 Task: Add an event with the title Board Meeting, date '2023/12/30', time 7:00 AM to 9:00 AMand add a description: A board meeting is a formal gathering where the board of directors, executive team, and key stakeholders come together to discuss and make important decisions regarding the organization's strategic direction, governance, and overall performance. , put the event into Blue category . Add location for the event as: 789 Amstelstraat, Amsterdam, Netherlands, logged in from the account softage.1@softage.netand send the event invitation to softage.8@softage.net and softage.9@softage.net. Set a reminder for the event 2 day before
Action: Mouse moved to (112, 129)
Screenshot: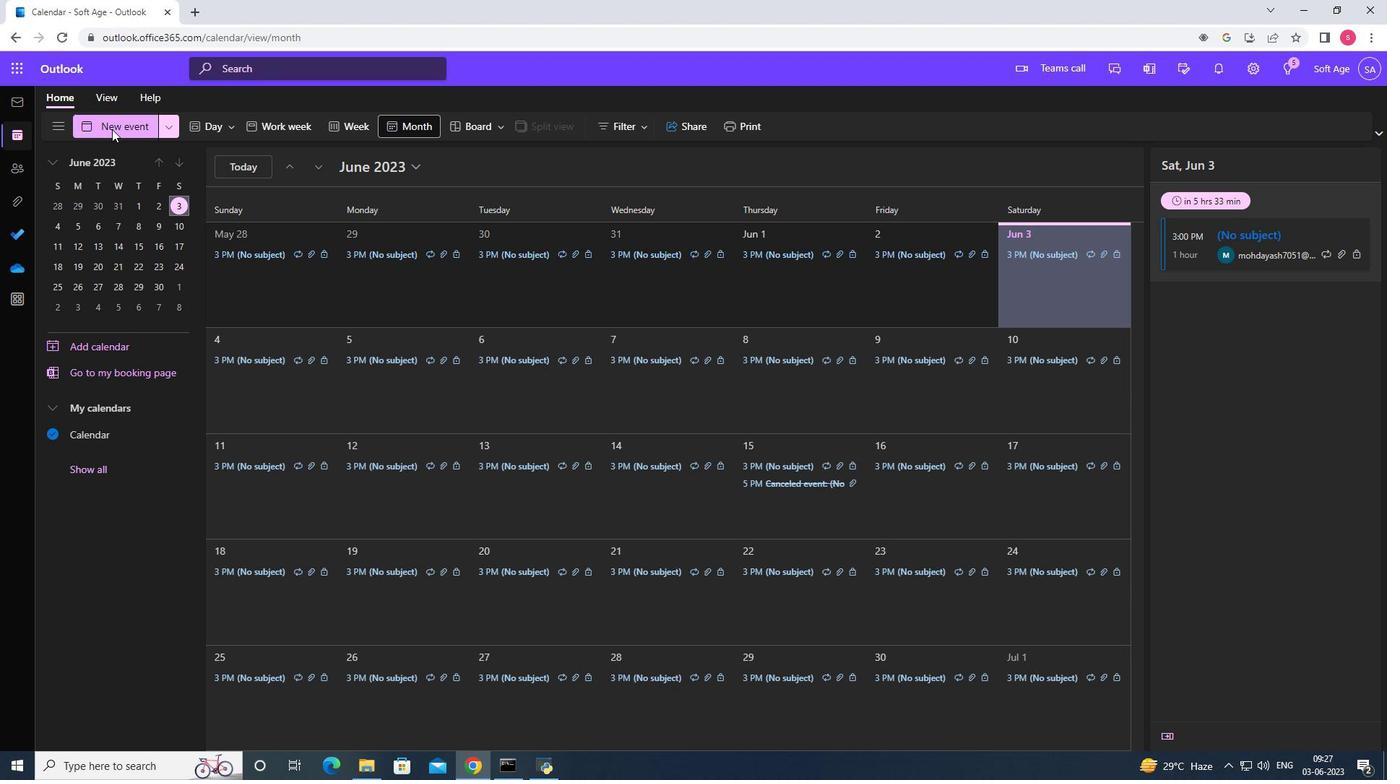 
Action: Mouse pressed left at (112, 129)
Screenshot: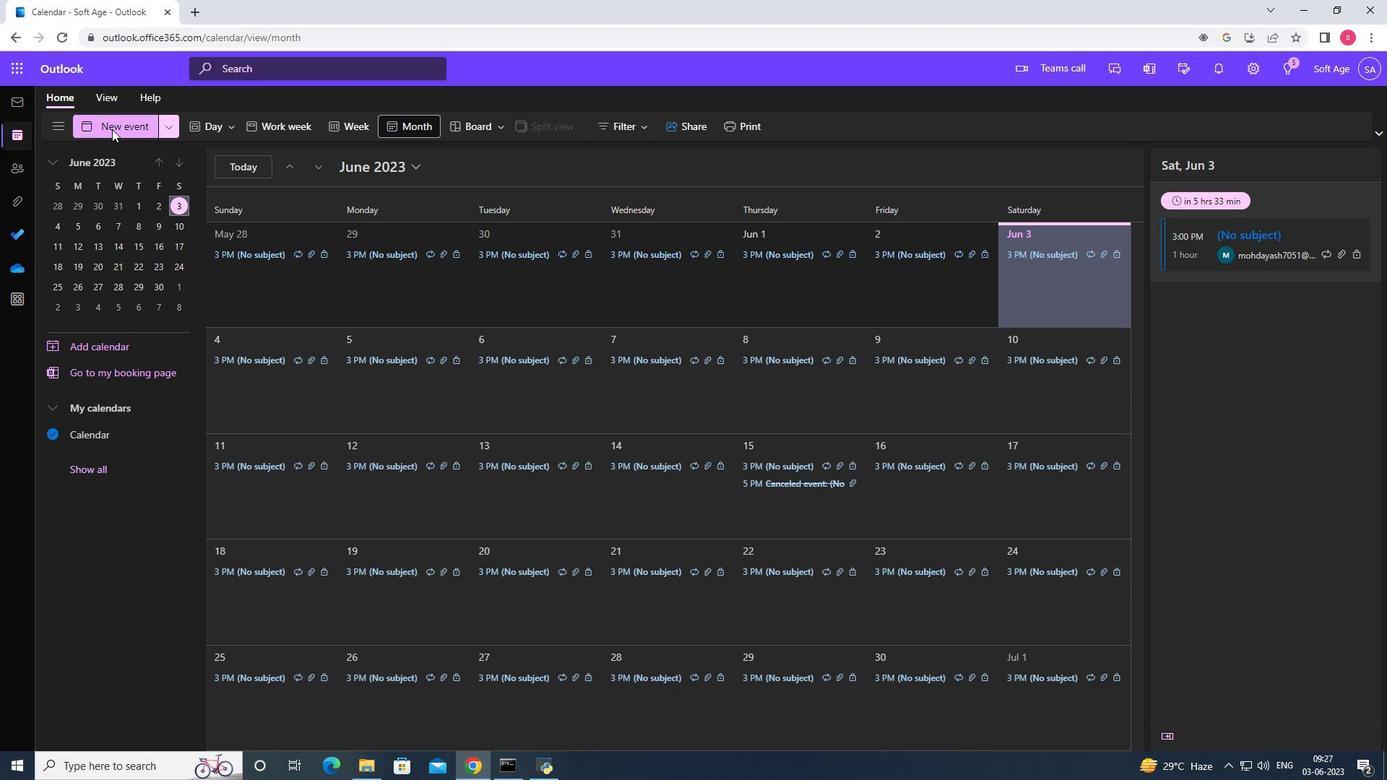 
Action: Mouse moved to (386, 221)
Screenshot: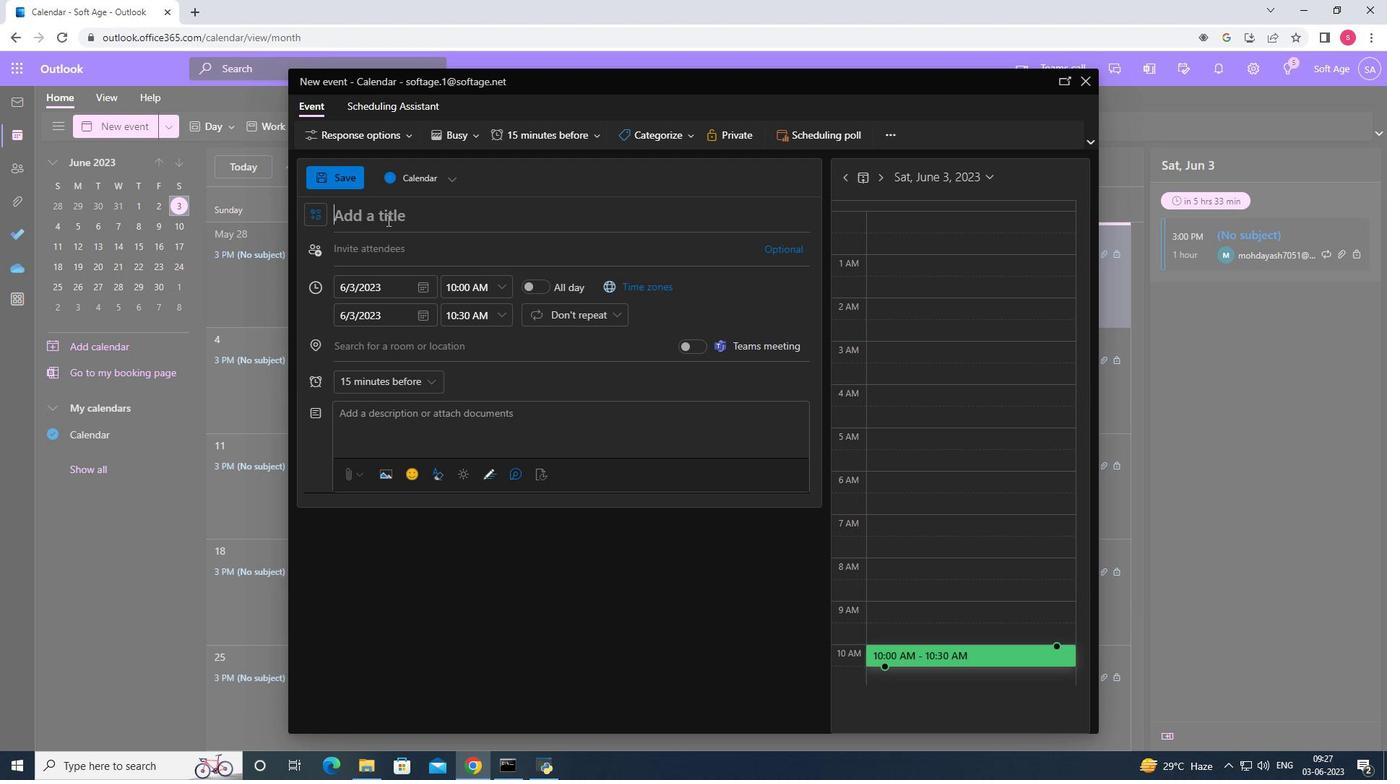 
Action: Key pressed <Key.shift>Board<Key.space><Key.shift>Meeting
Screenshot: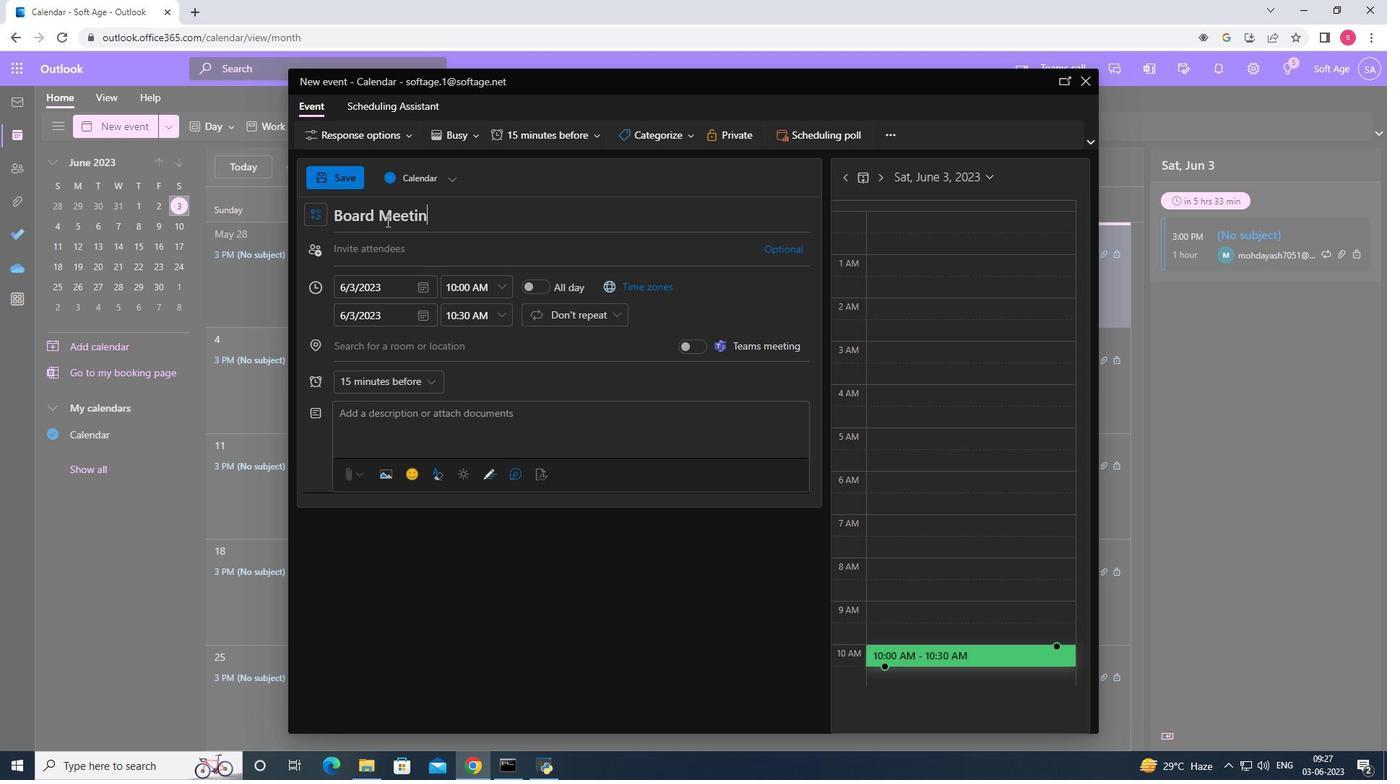 
Action: Mouse moved to (427, 286)
Screenshot: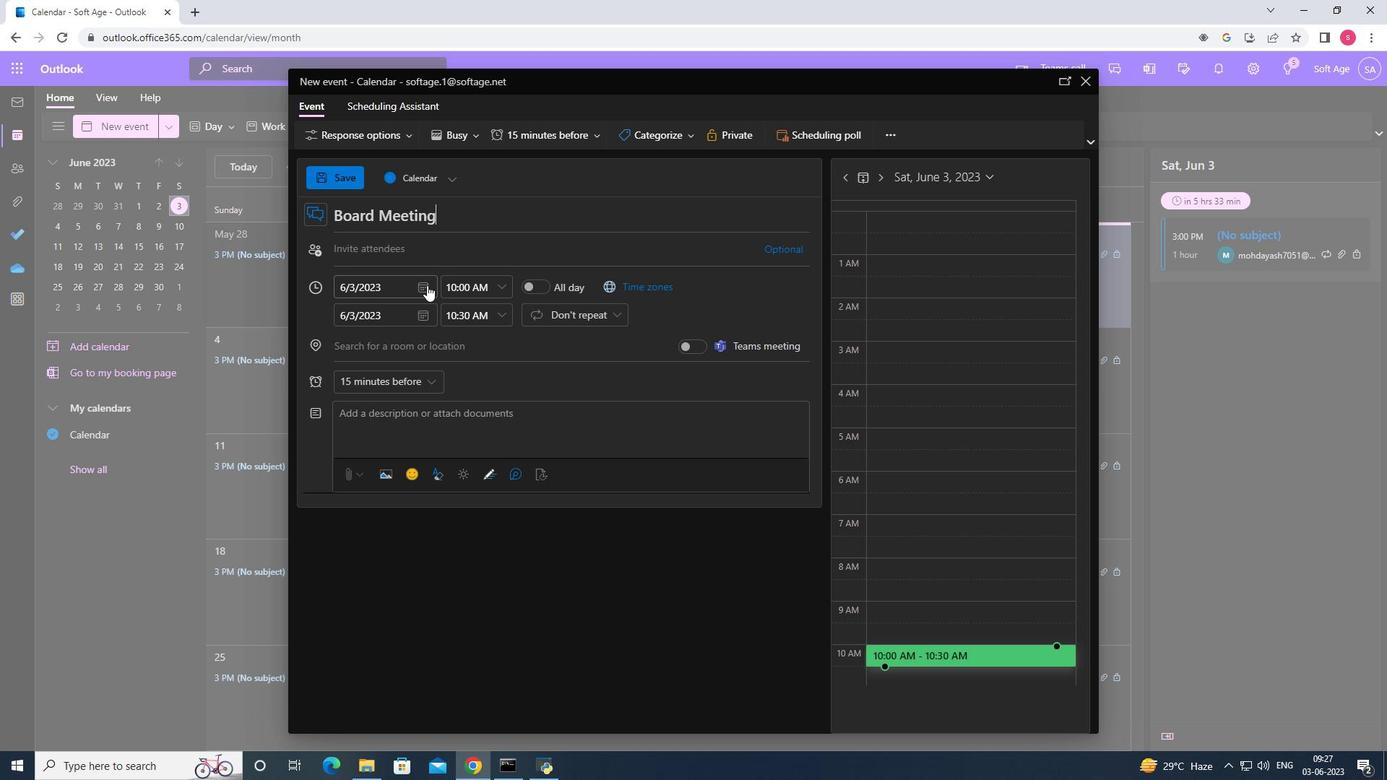 
Action: Mouse pressed left at (427, 286)
Screenshot: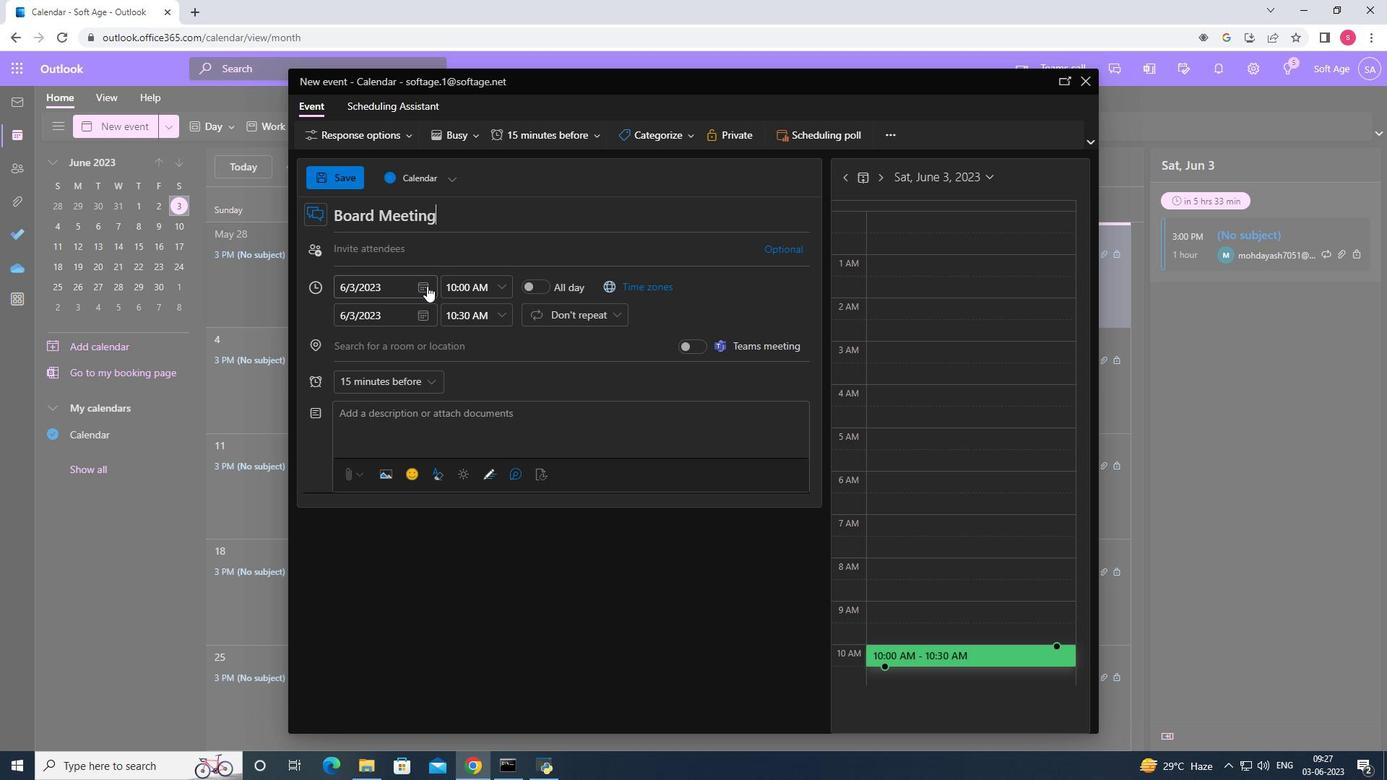 
Action: Mouse moved to (469, 320)
Screenshot: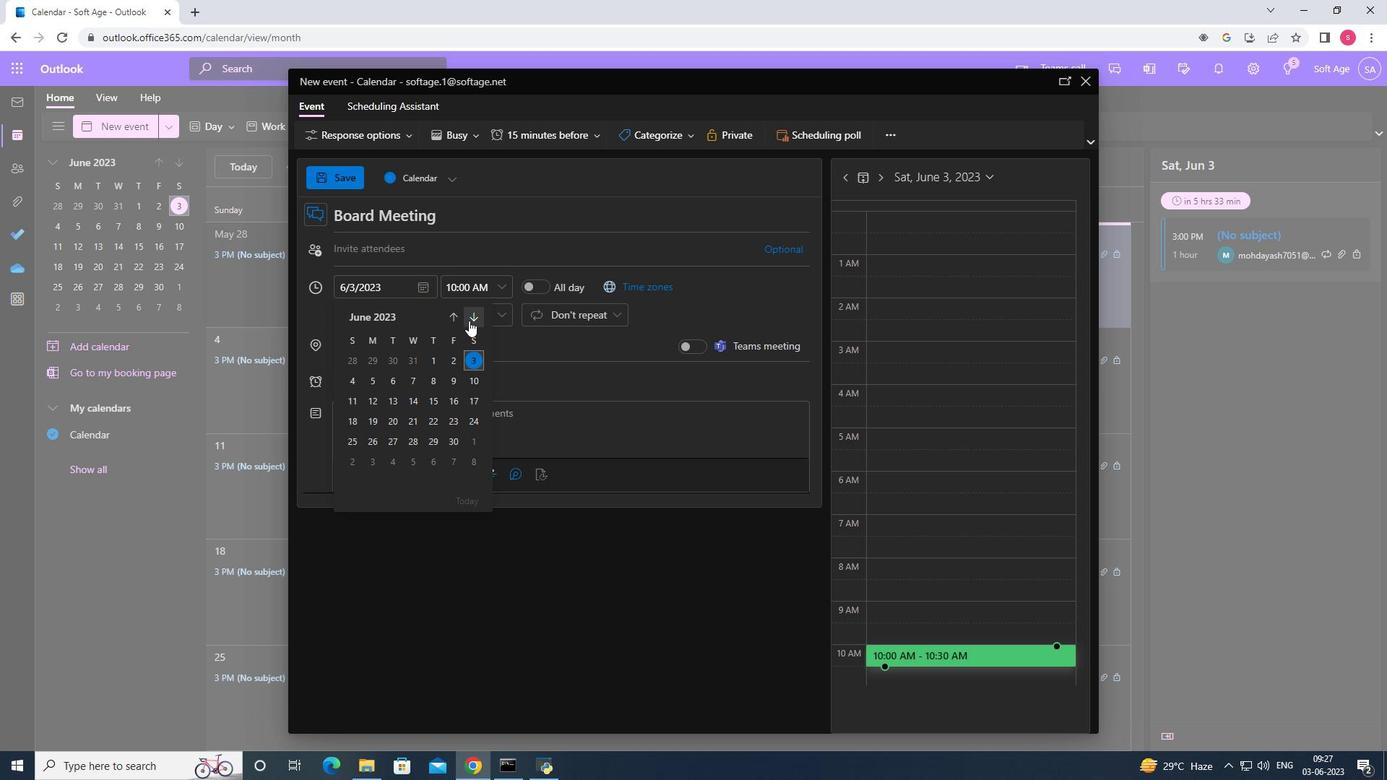 
Action: Mouse pressed left at (469, 320)
Screenshot: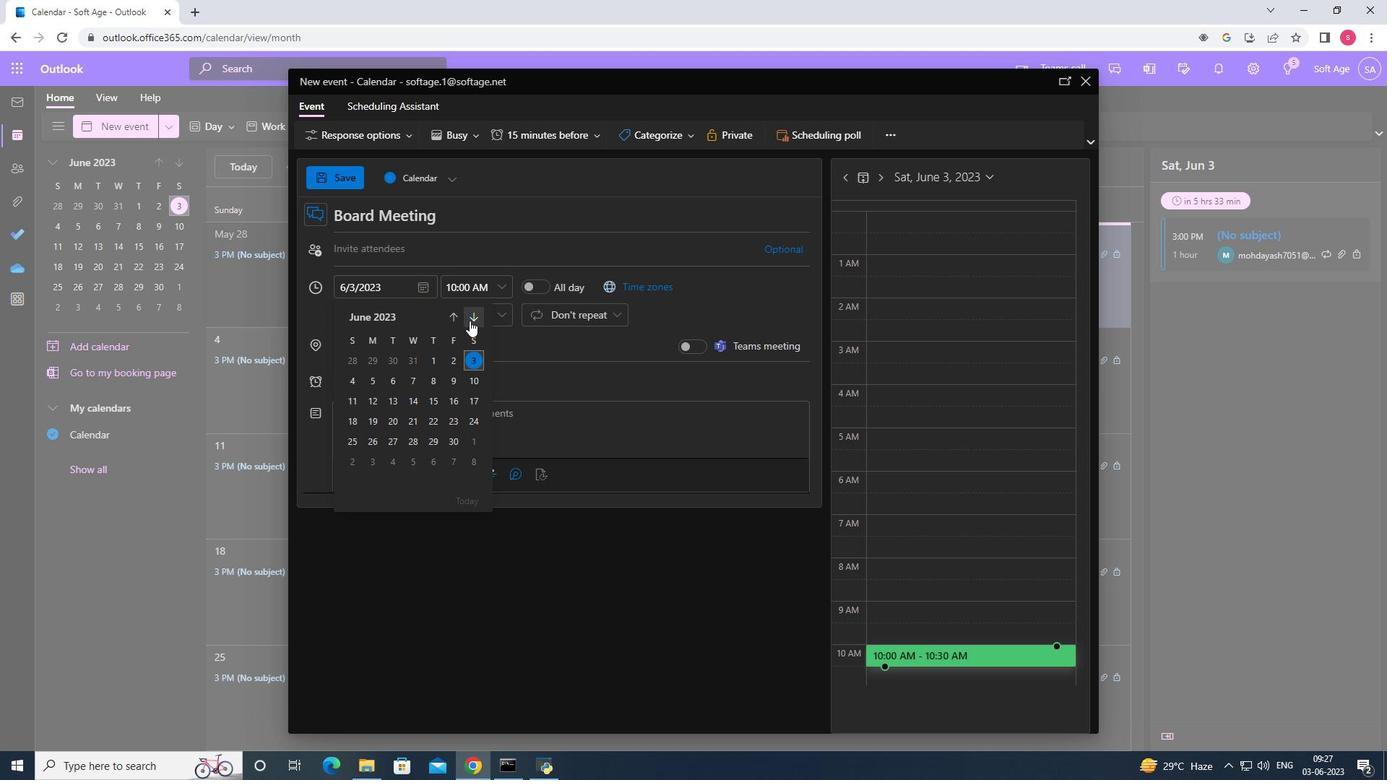 
Action: Mouse pressed left at (469, 320)
Screenshot: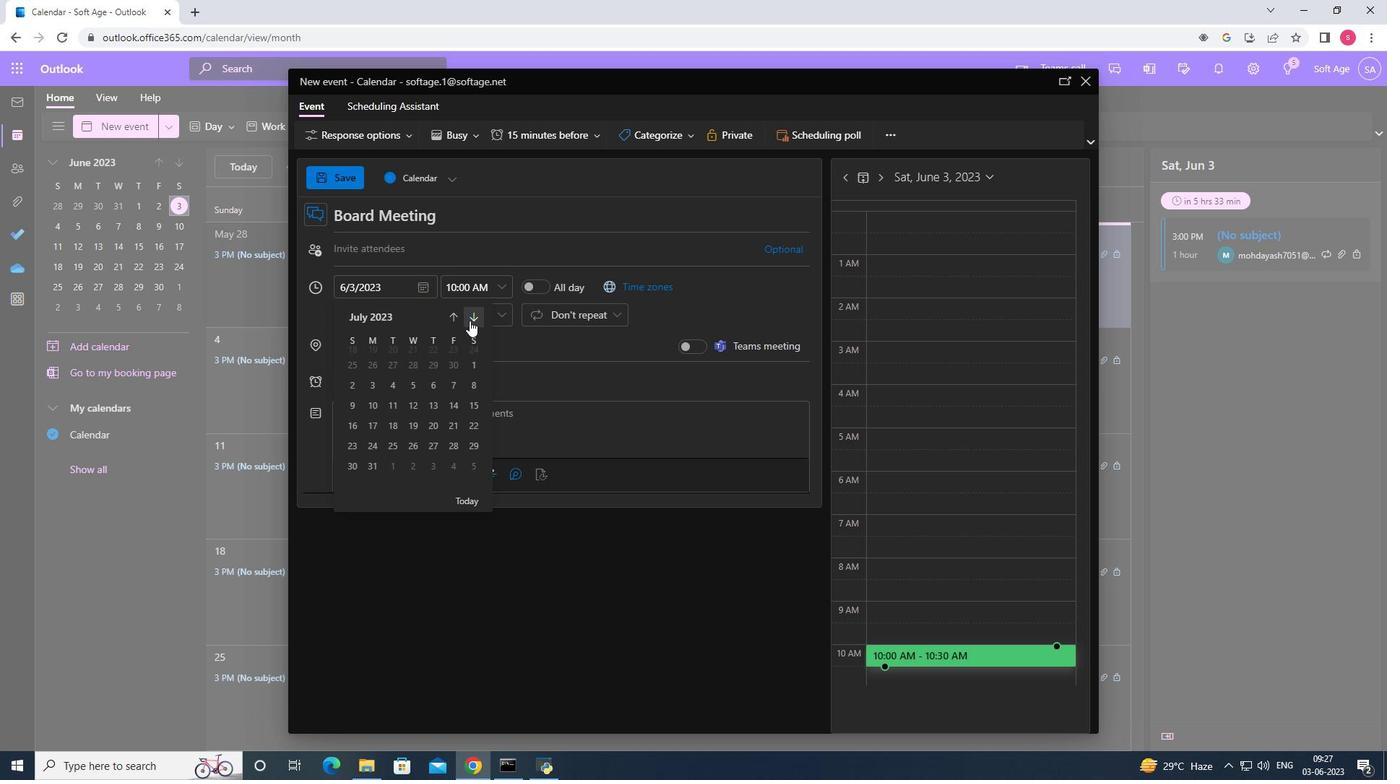 
Action: Mouse pressed left at (469, 320)
Screenshot: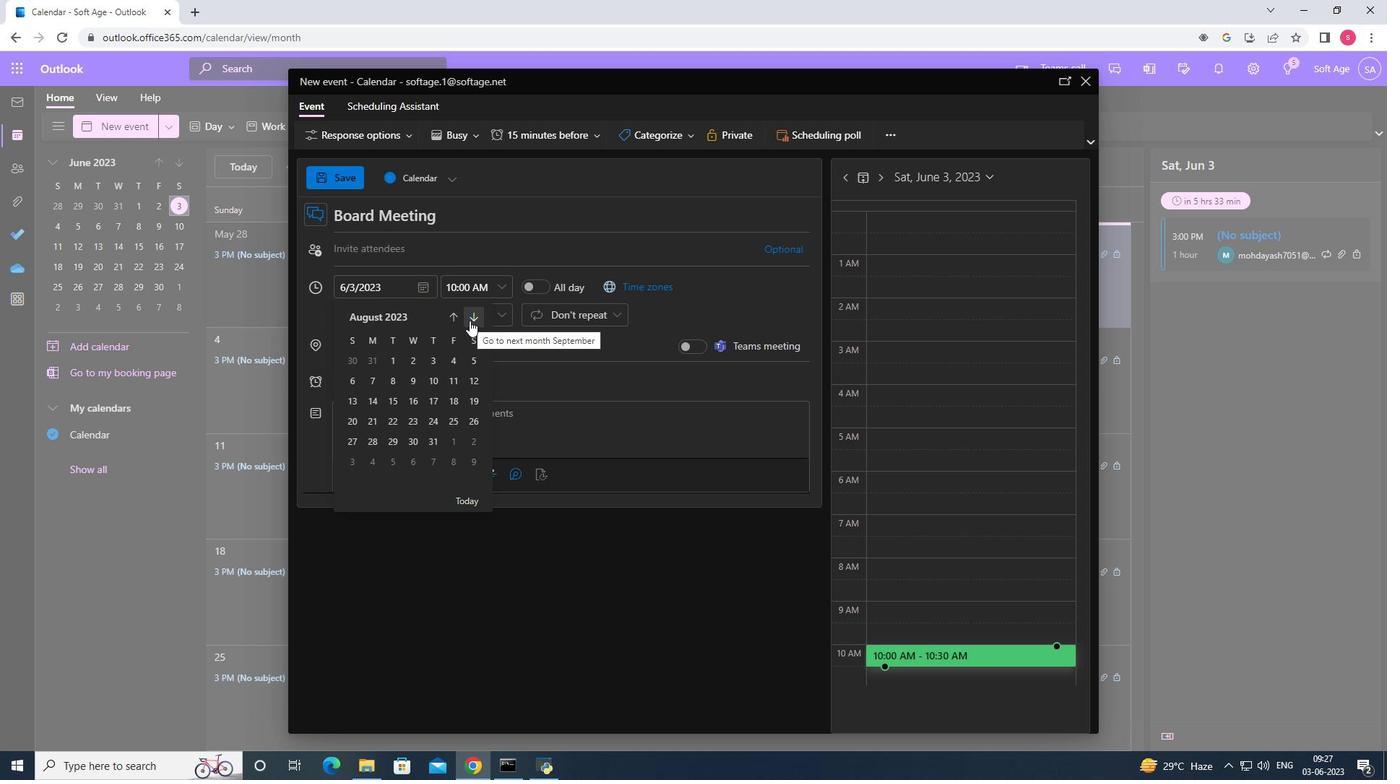 
Action: Mouse pressed left at (469, 320)
Screenshot: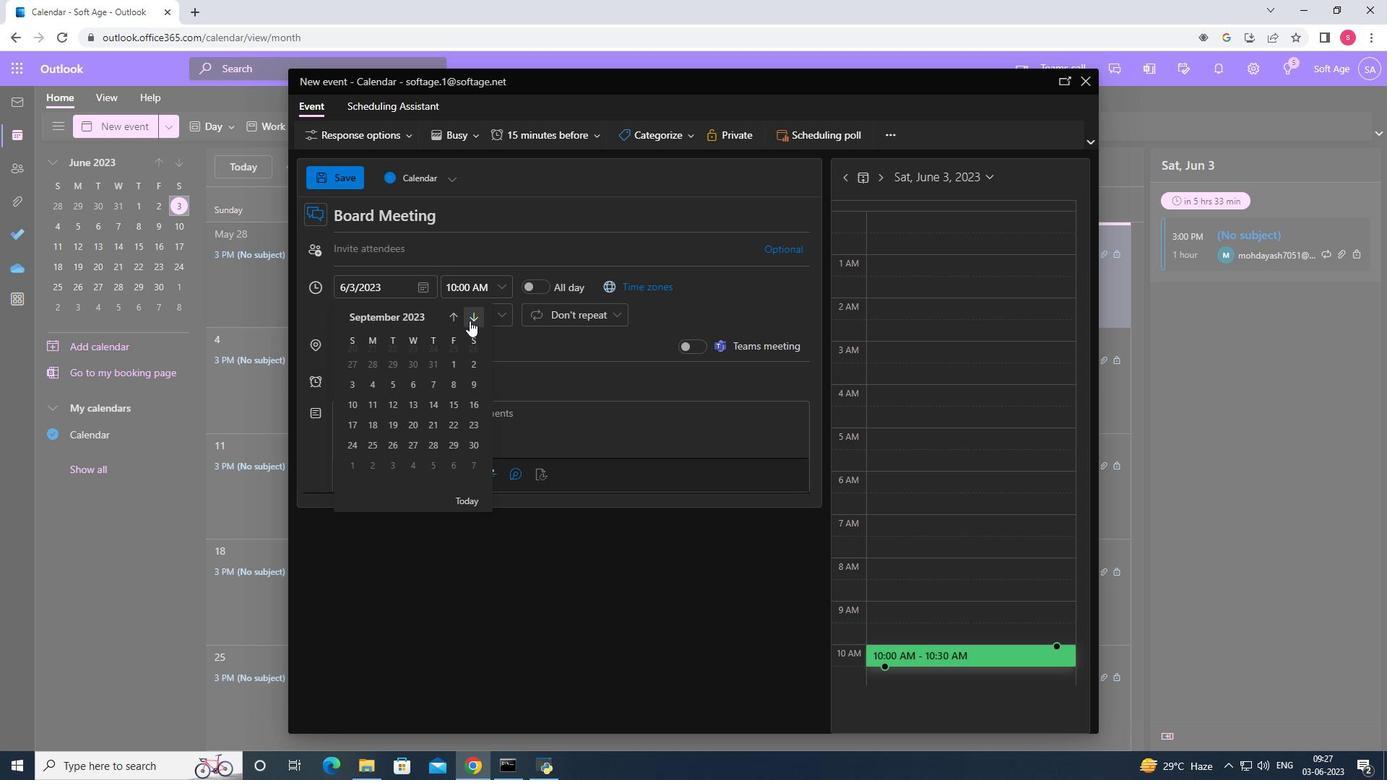 
Action: Mouse pressed left at (469, 320)
Screenshot: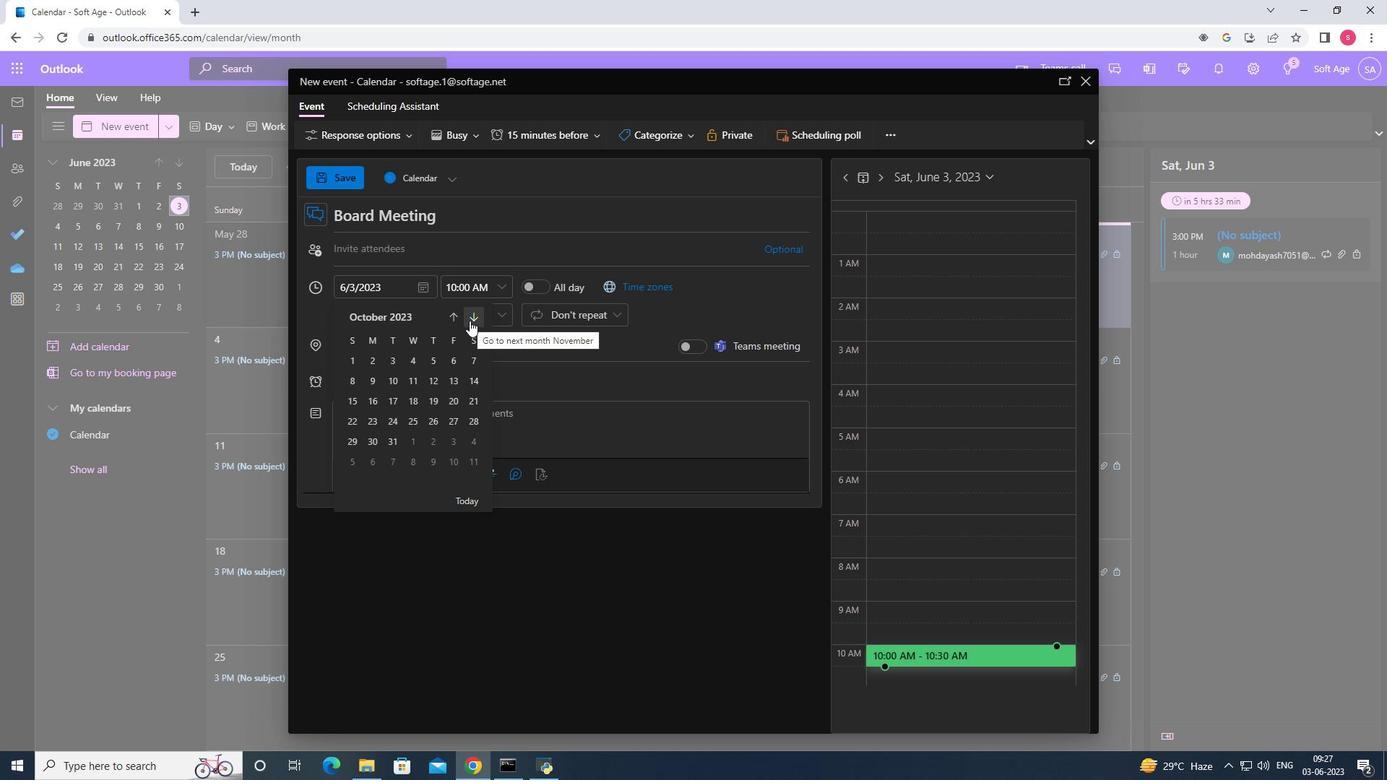 
Action: Mouse pressed left at (469, 320)
Screenshot: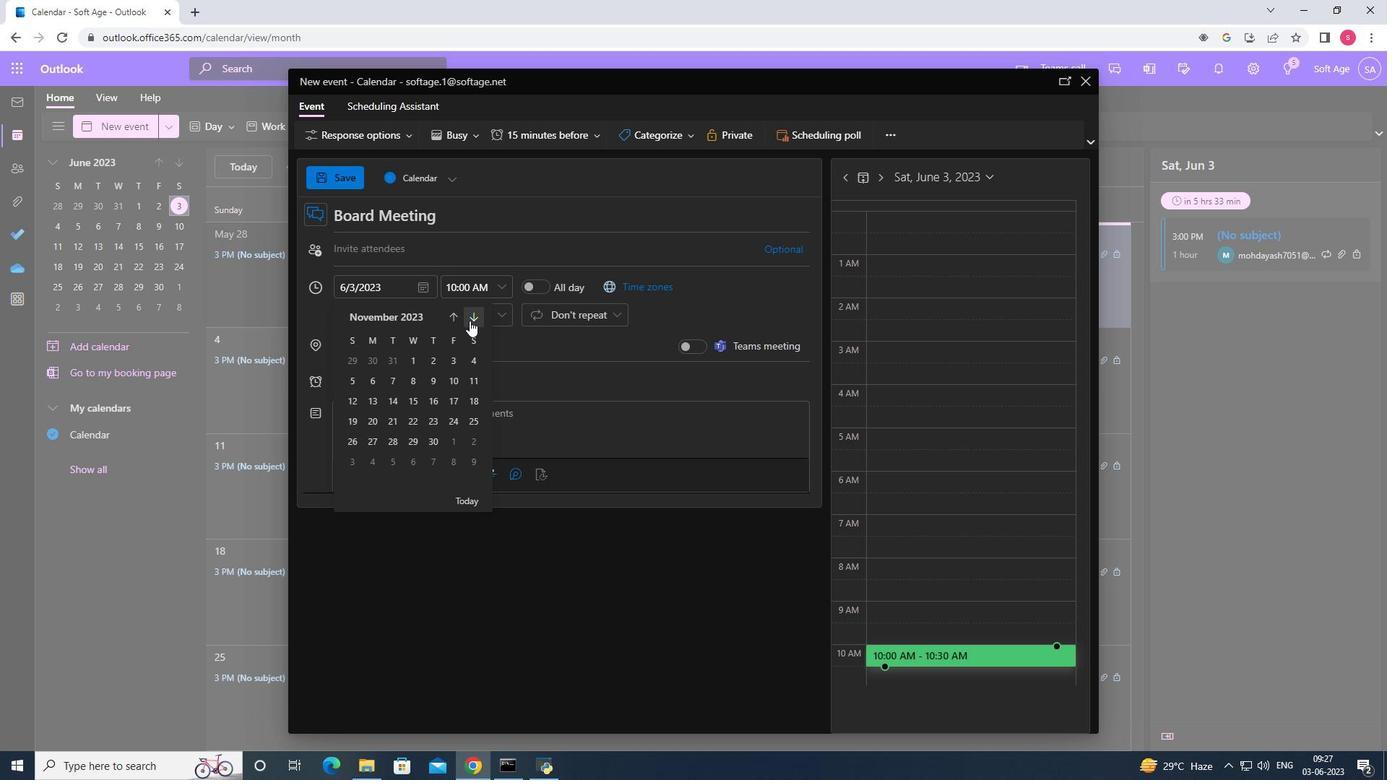 
Action: Mouse moved to (467, 446)
Screenshot: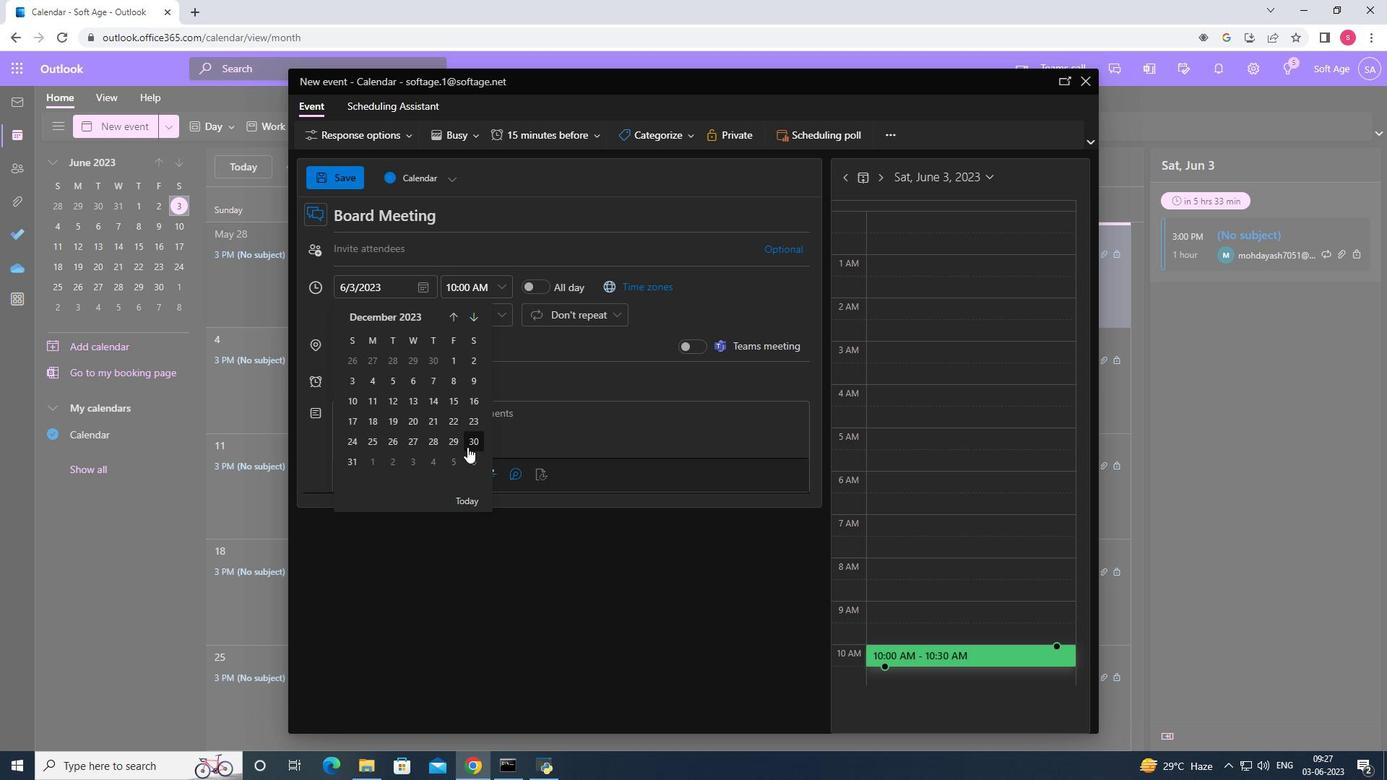 
Action: Mouse pressed left at (467, 446)
Screenshot: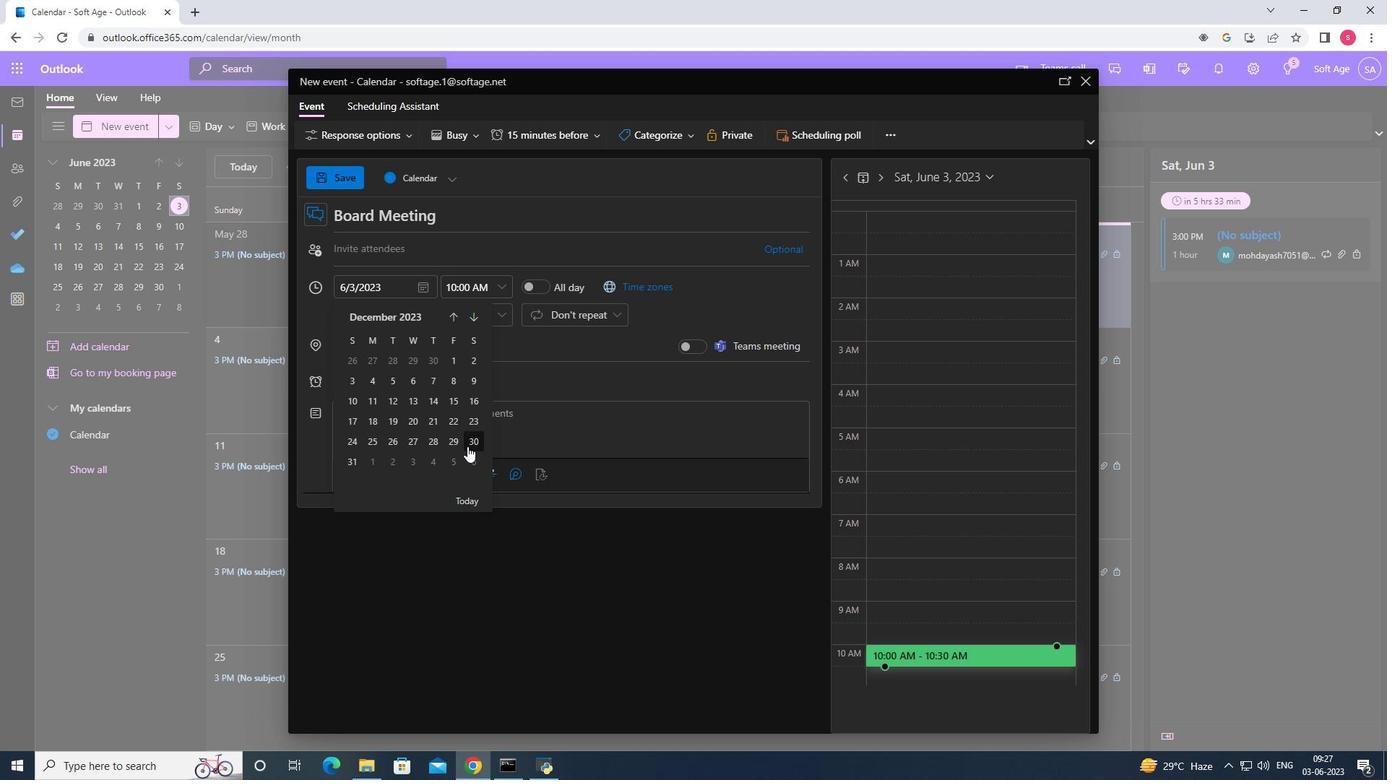 
Action: Mouse moved to (506, 286)
Screenshot: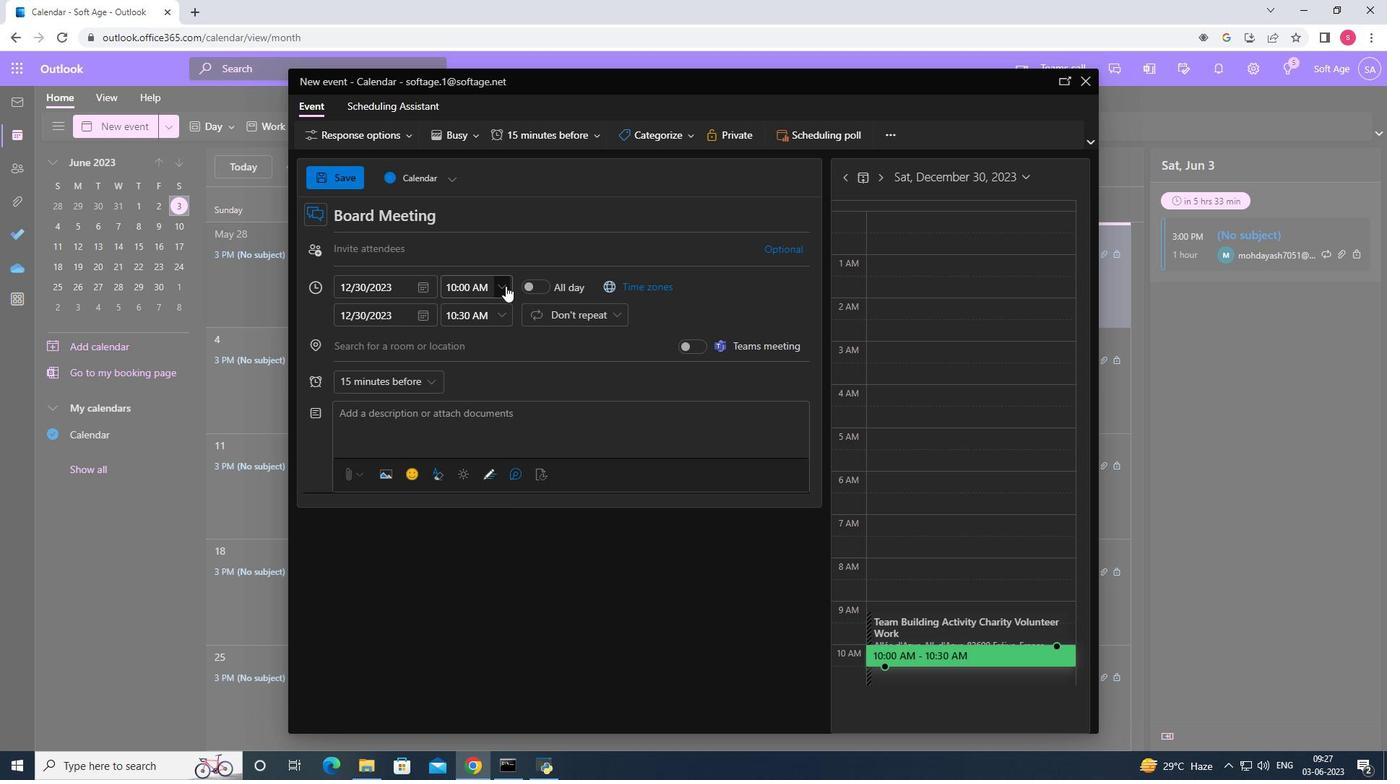 
Action: Mouse pressed left at (506, 286)
Screenshot: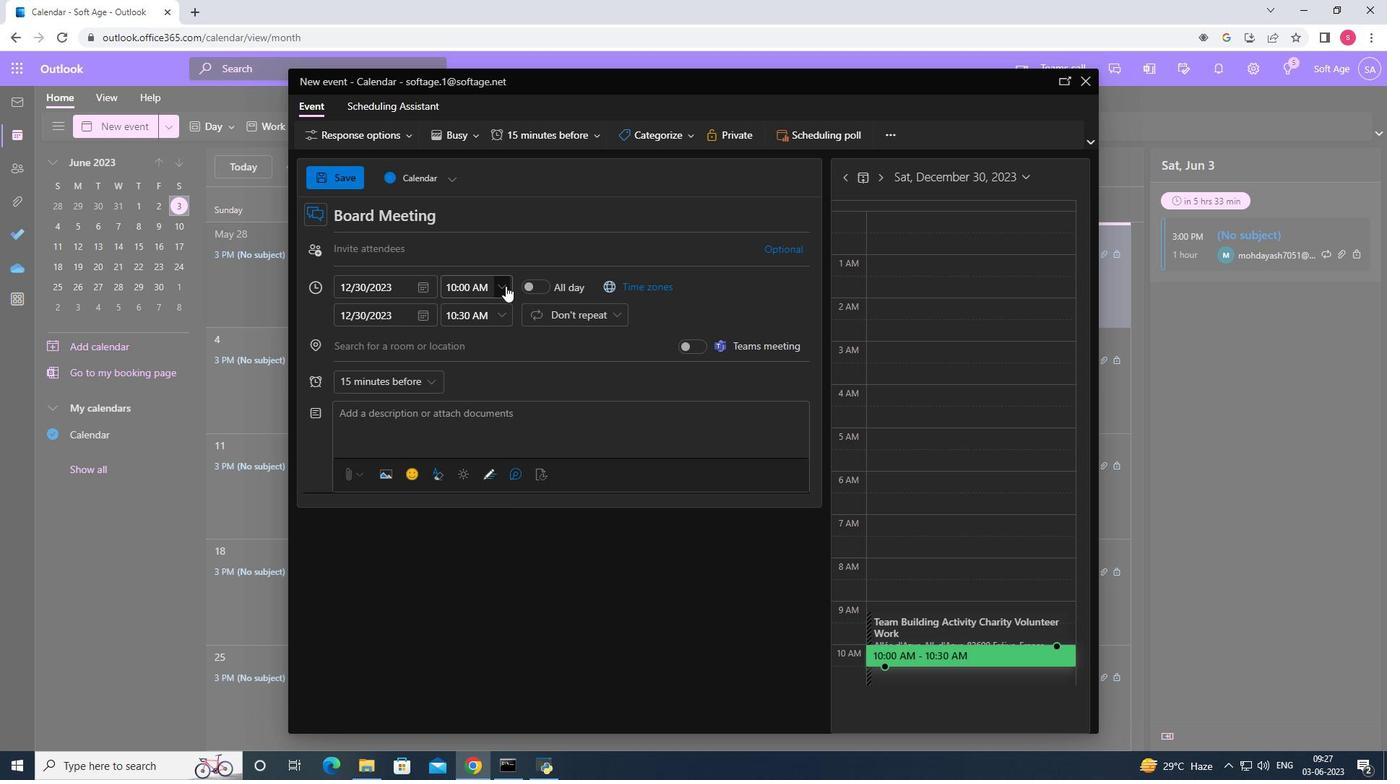 
Action: Mouse moved to (526, 305)
Screenshot: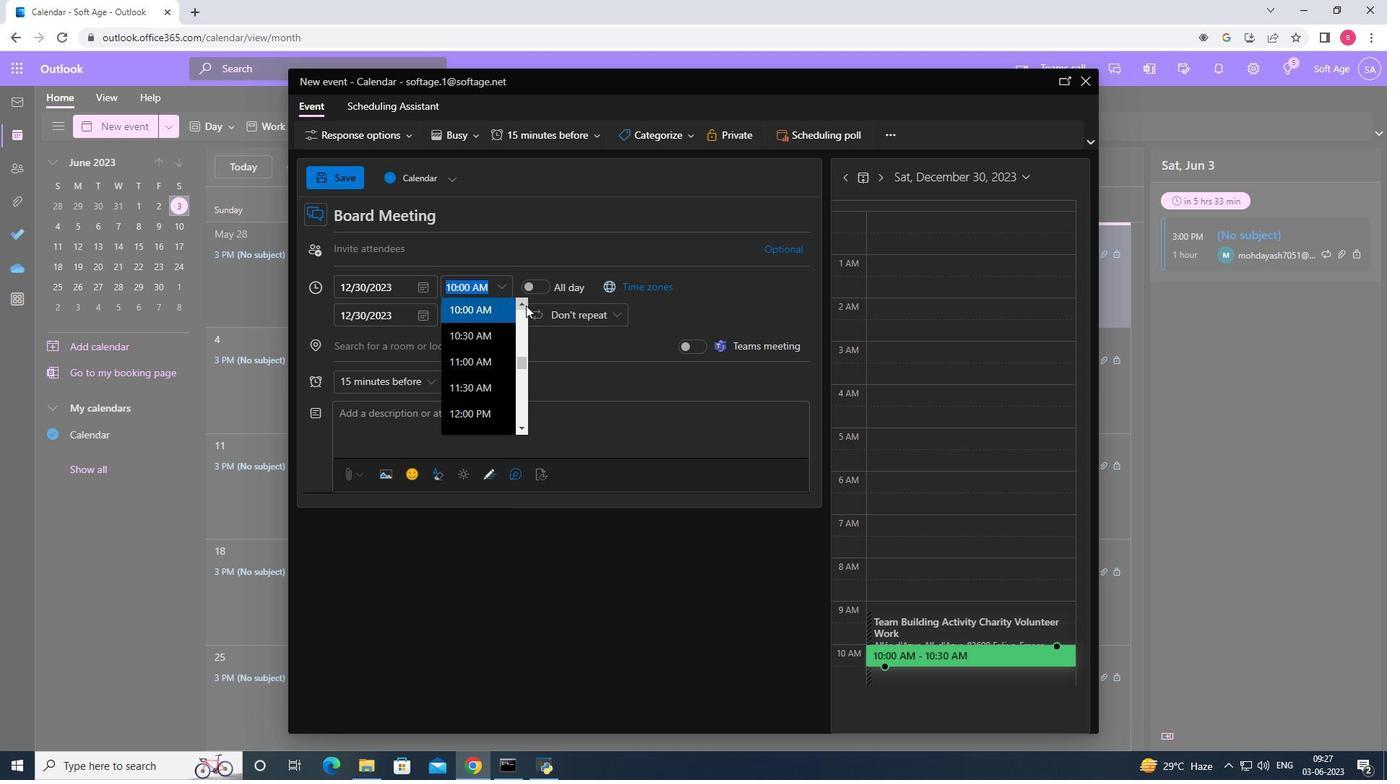 
Action: Mouse pressed left at (526, 305)
Screenshot: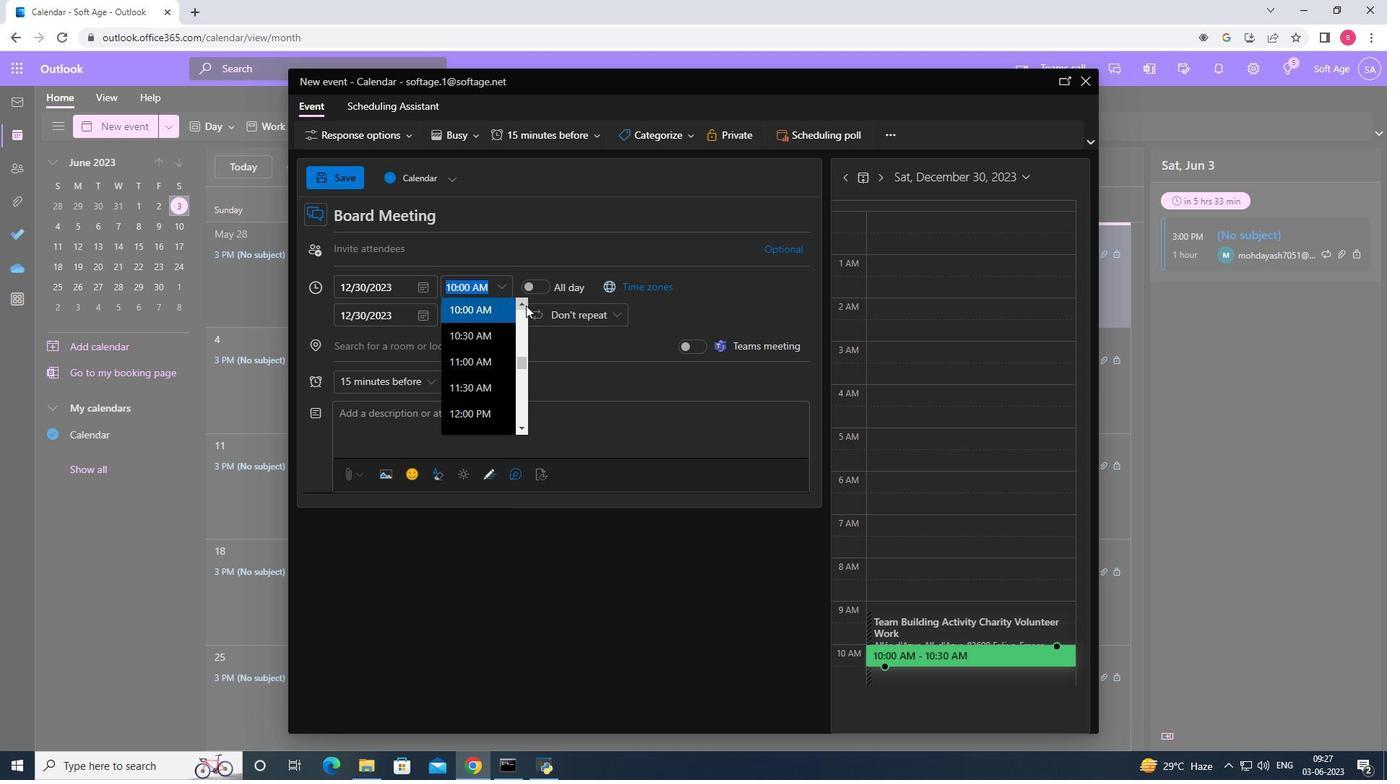 
Action: Mouse moved to (526, 305)
Screenshot: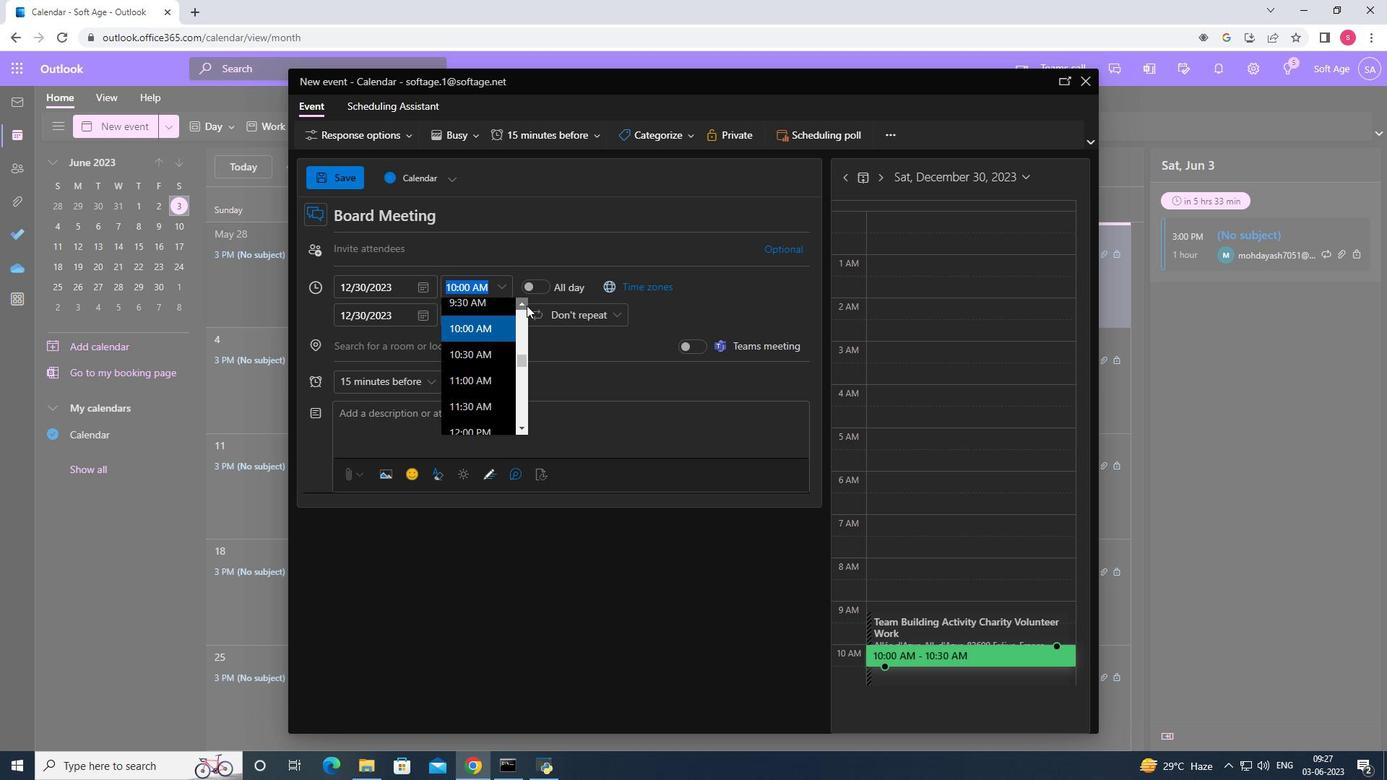 
Action: Mouse pressed left at (526, 305)
Screenshot: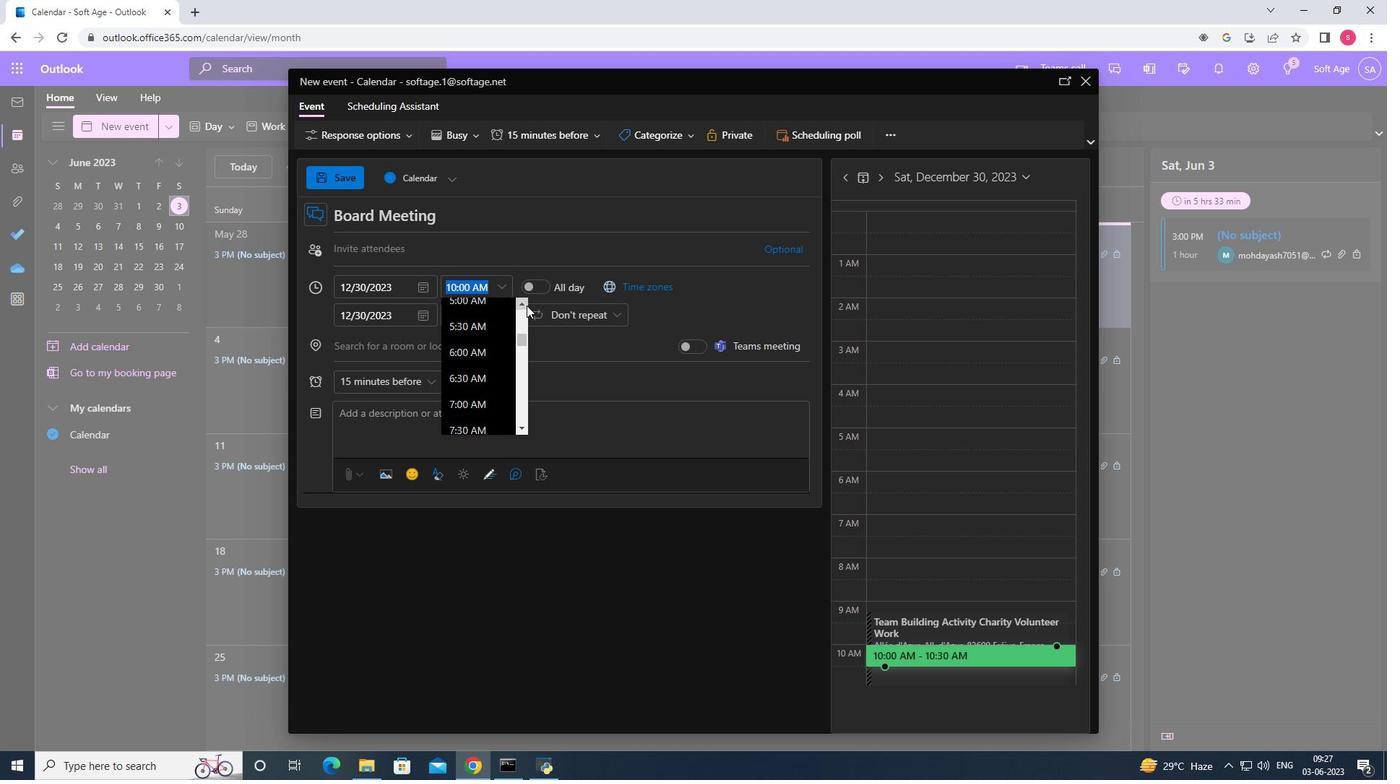 
Action: Mouse pressed left at (526, 305)
Screenshot: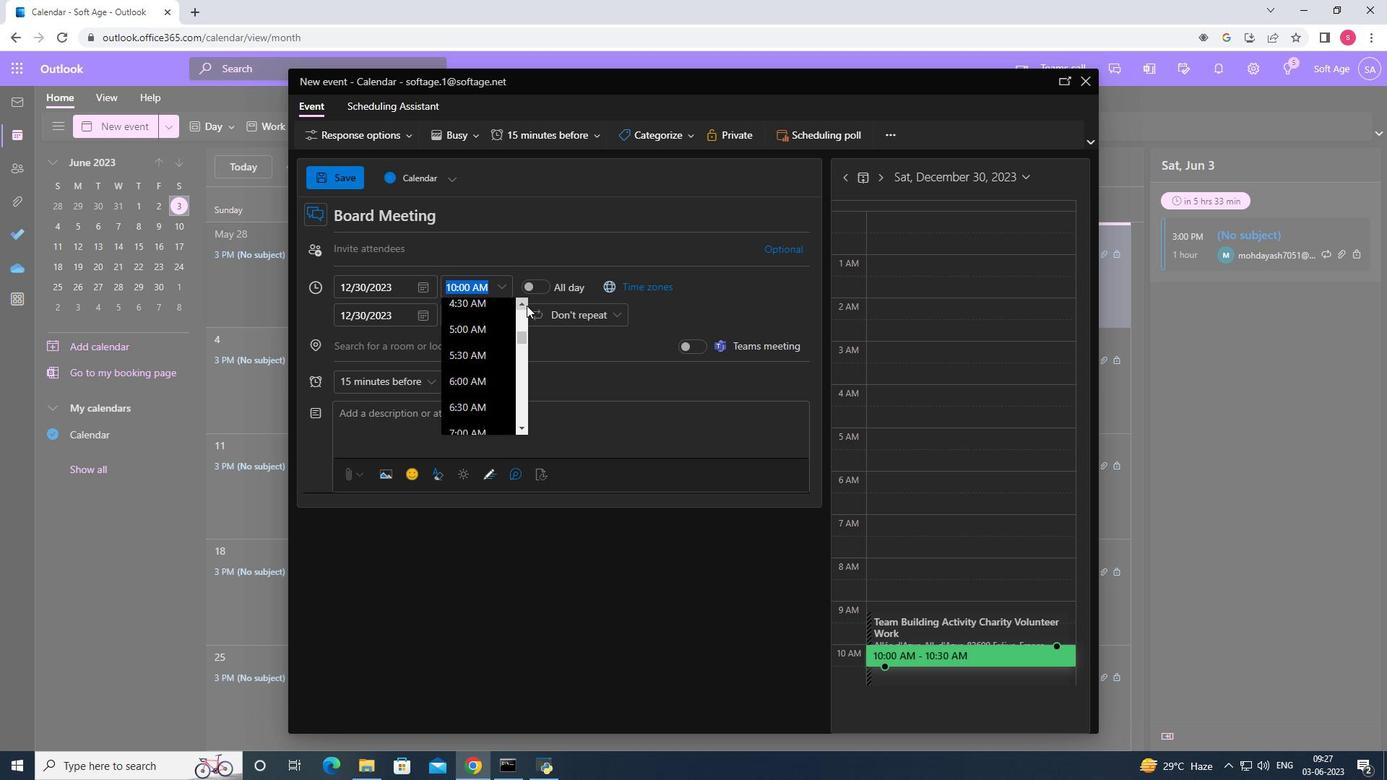 
Action: Mouse pressed left at (526, 305)
Screenshot: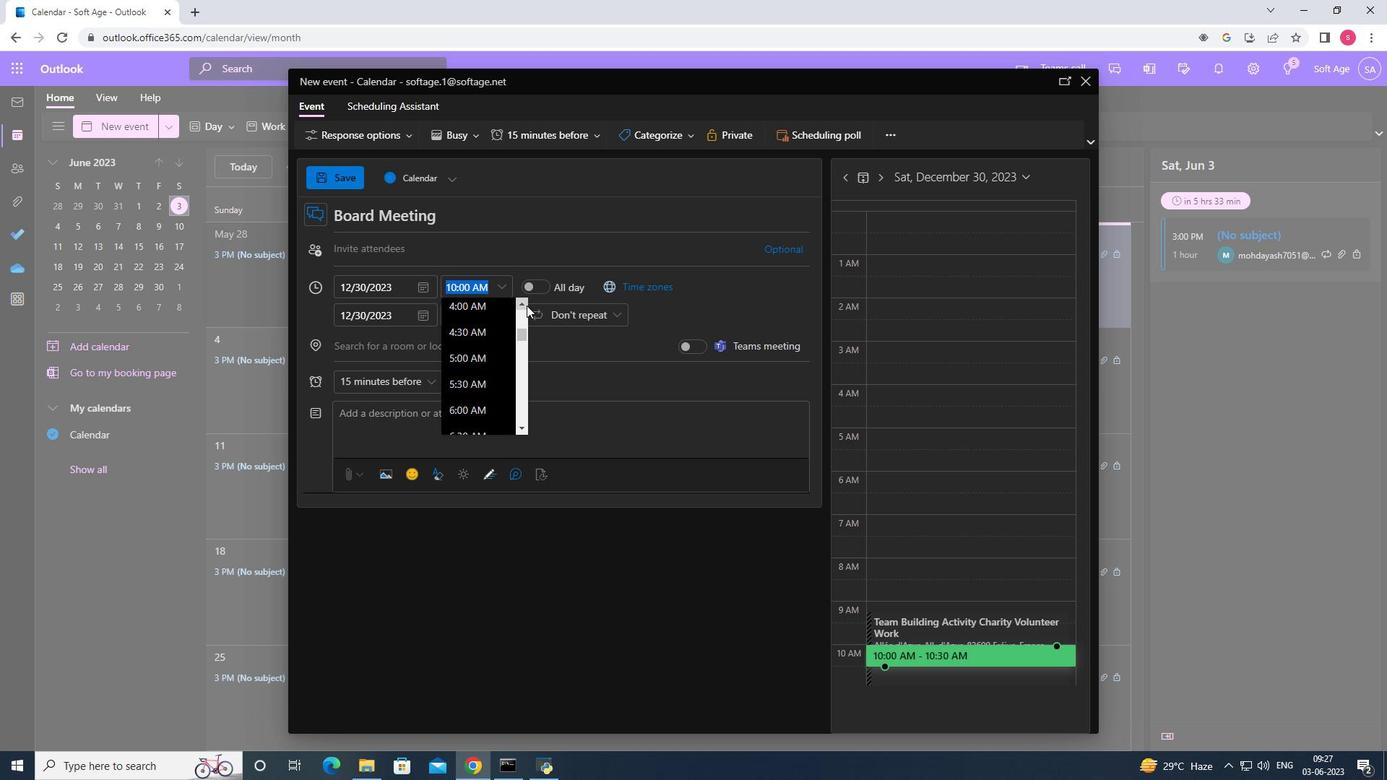 
Action: Mouse pressed left at (526, 305)
Screenshot: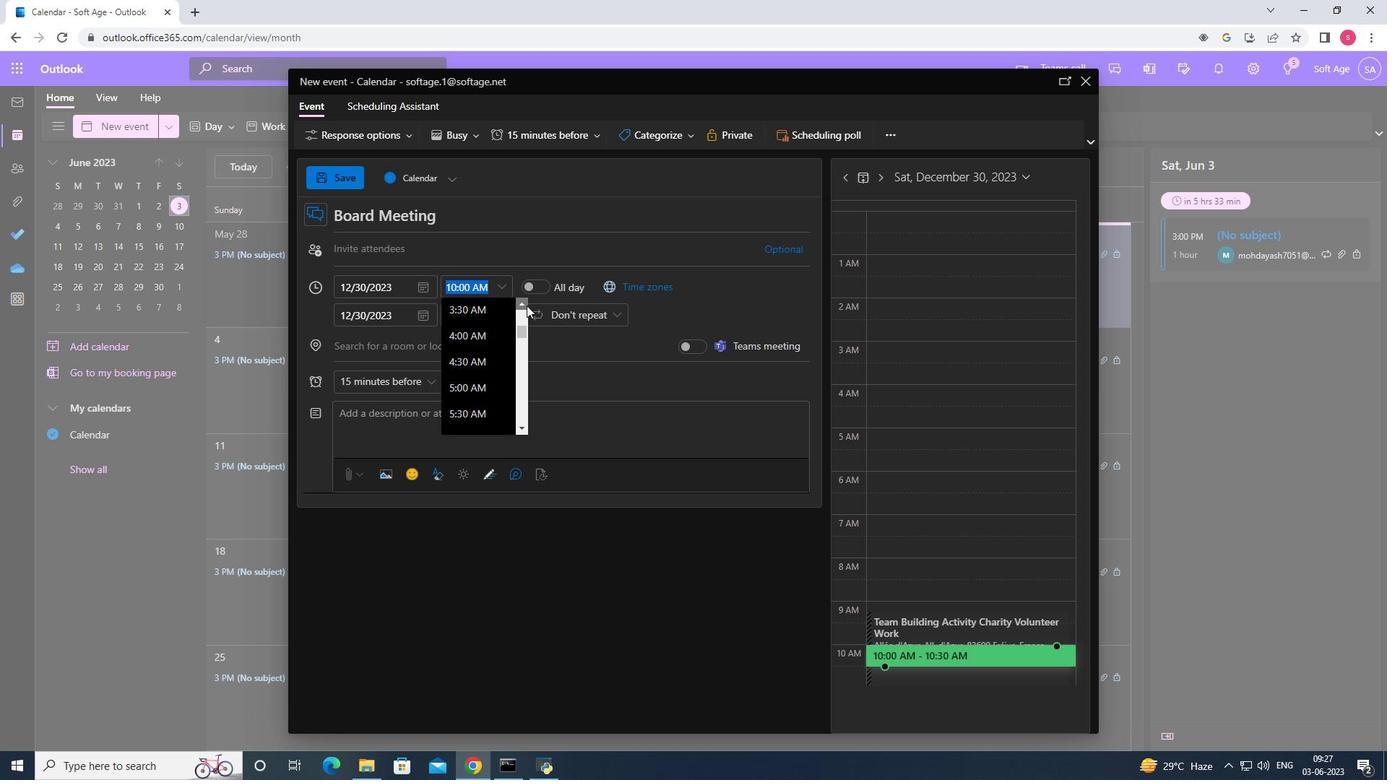 
Action: Mouse pressed left at (526, 305)
Screenshot: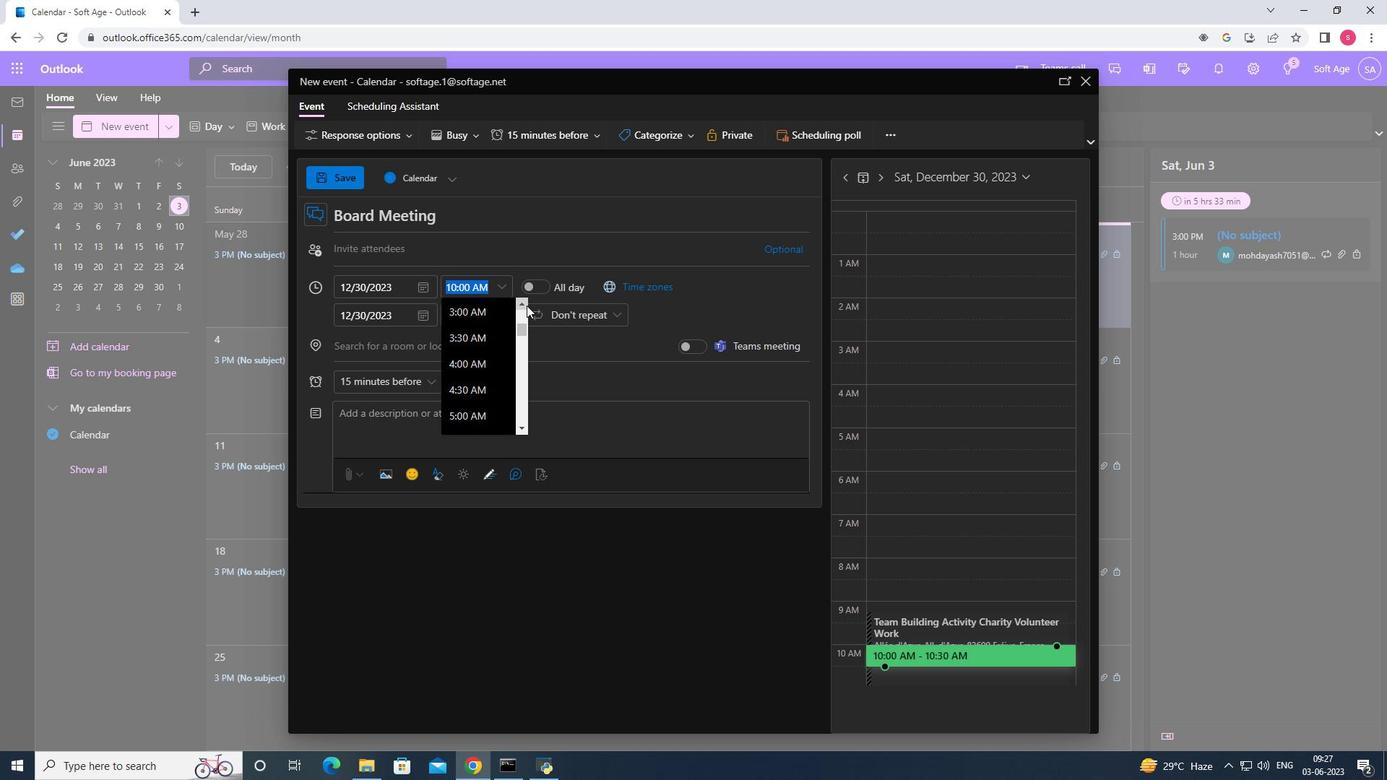 
Action: Mouse pressed left at (526, 305)
Screenshot: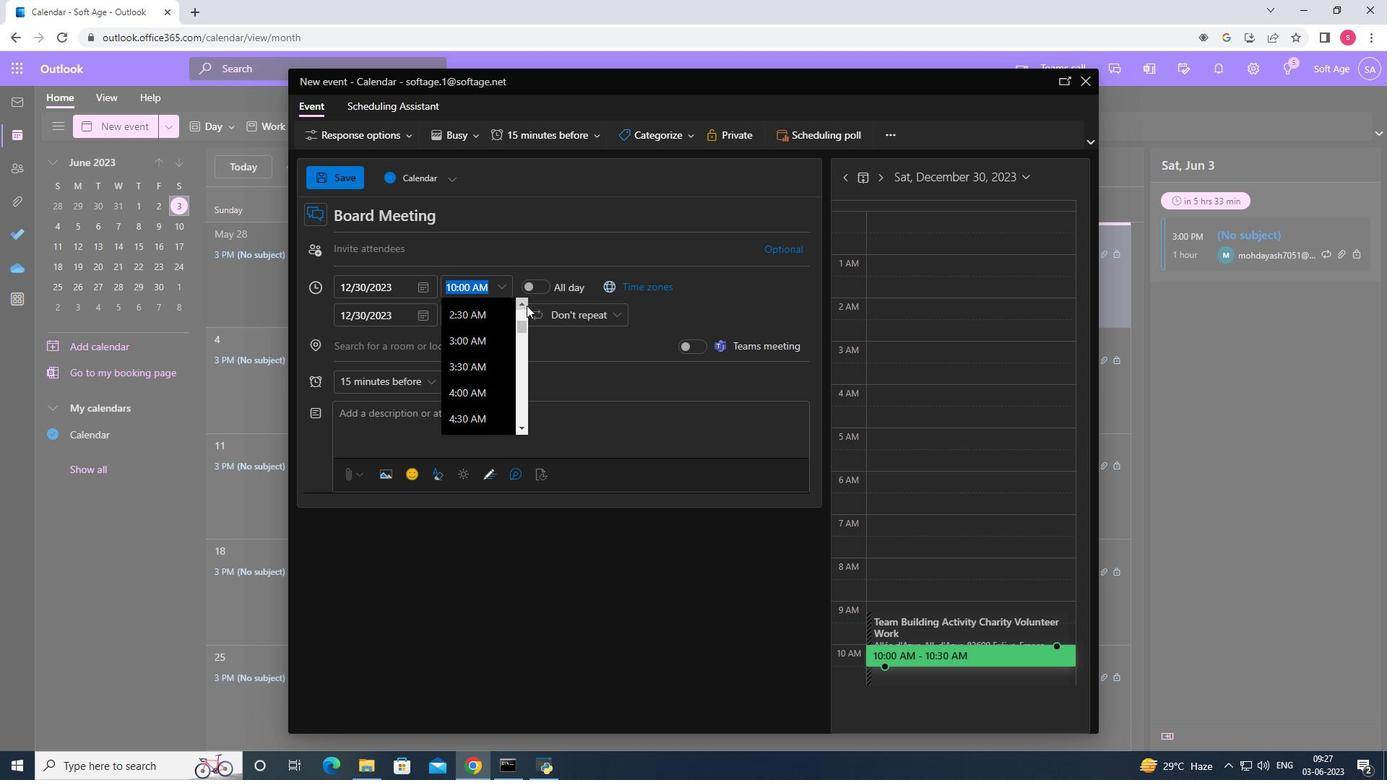 
Action: Mouse pressed left at (526, 305)
Screenshot: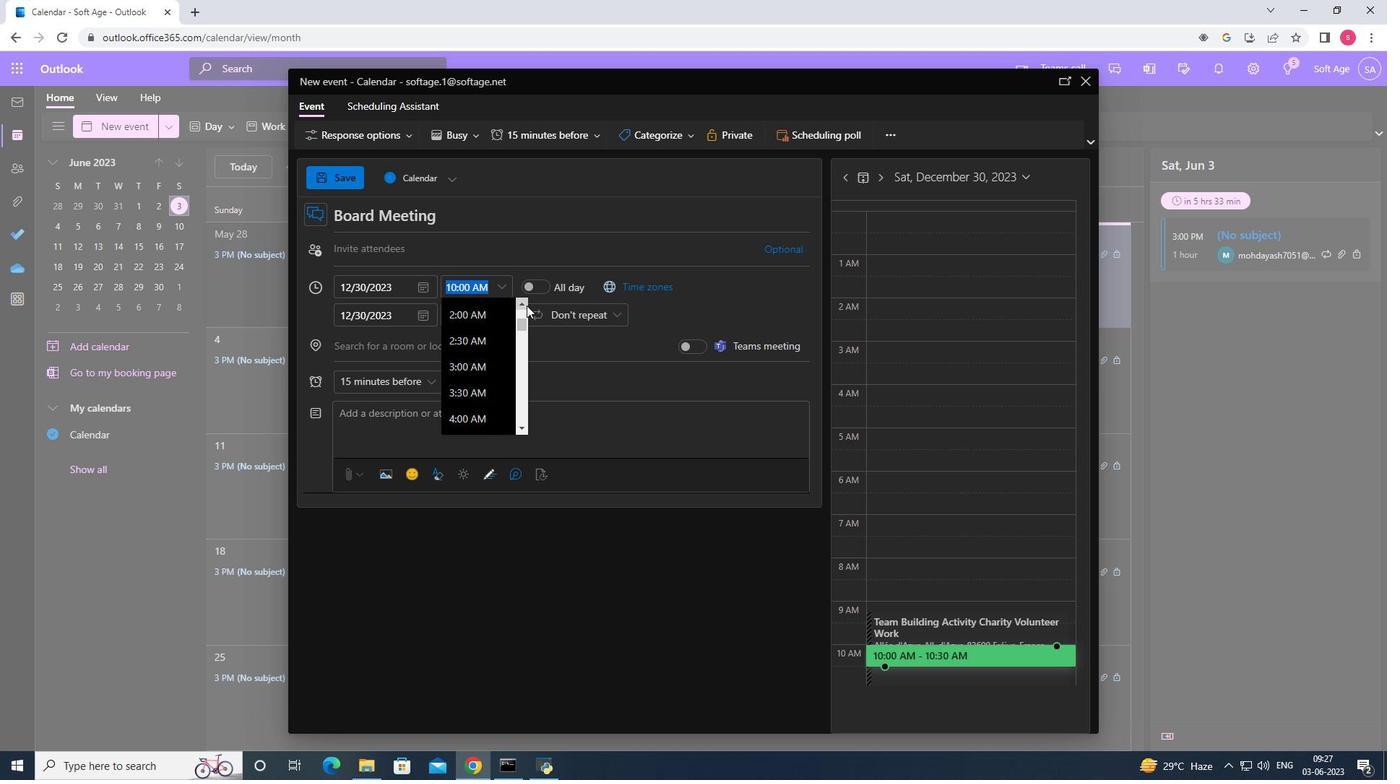 
Action: Mouse pressed left at (526, 305)
Screenshot: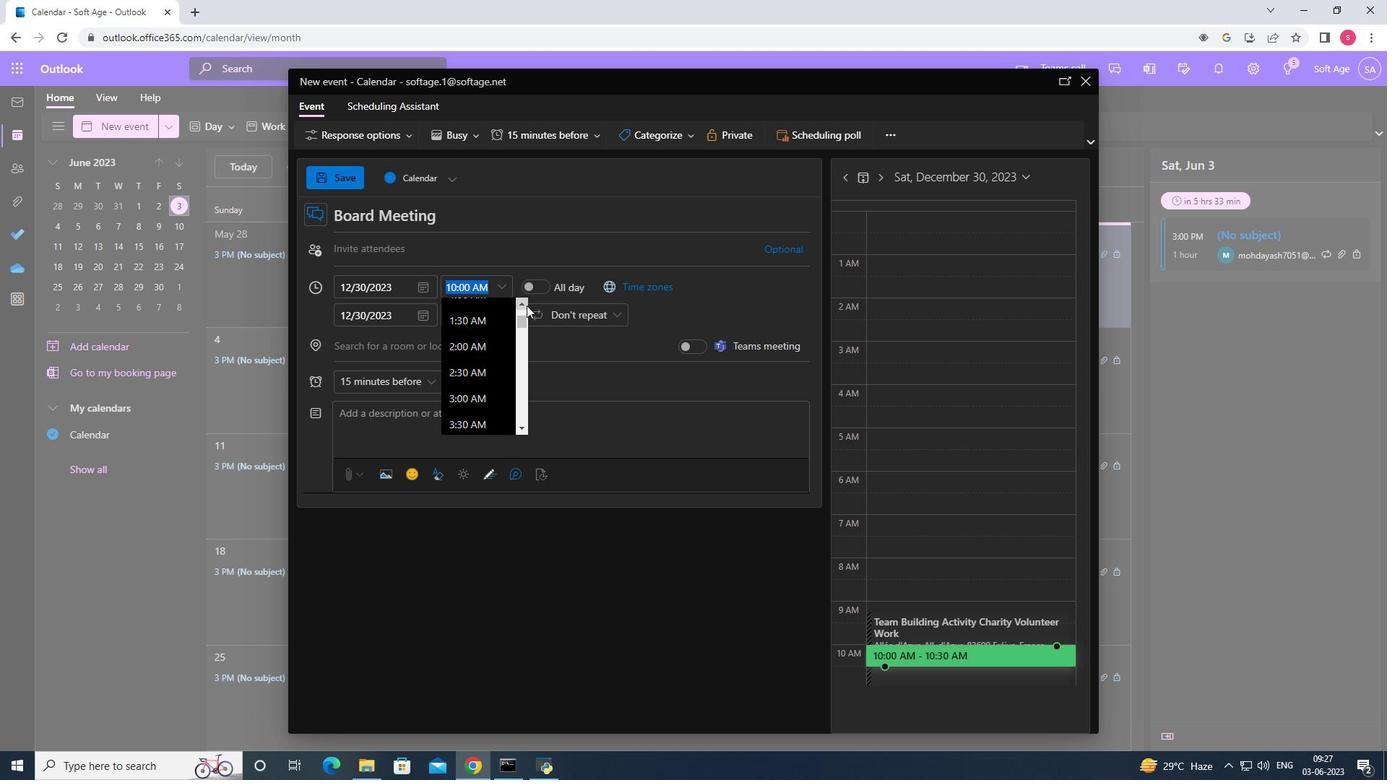 
Action: Mouse pressed left at (526, 305)
Screenshot: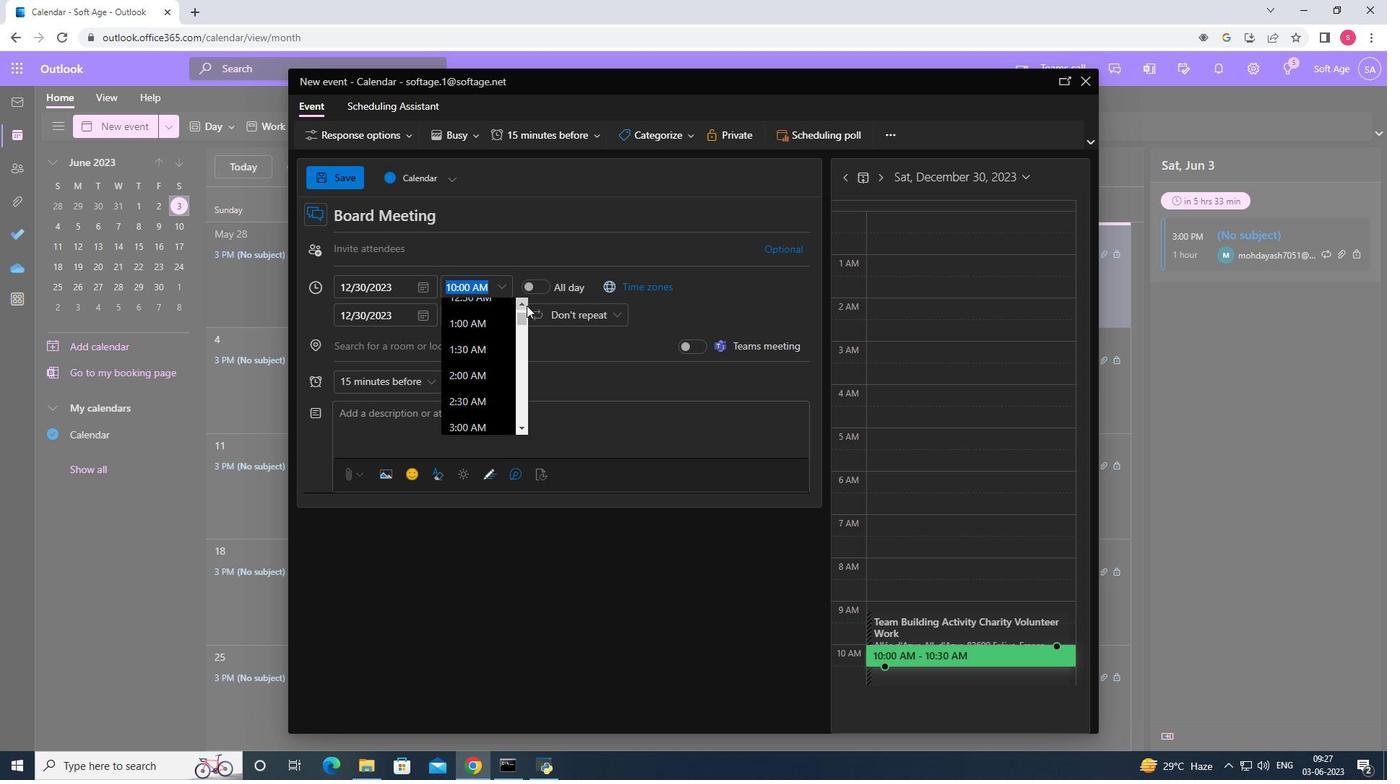
Action: Mouse moved to (524, 430)
Screenshot: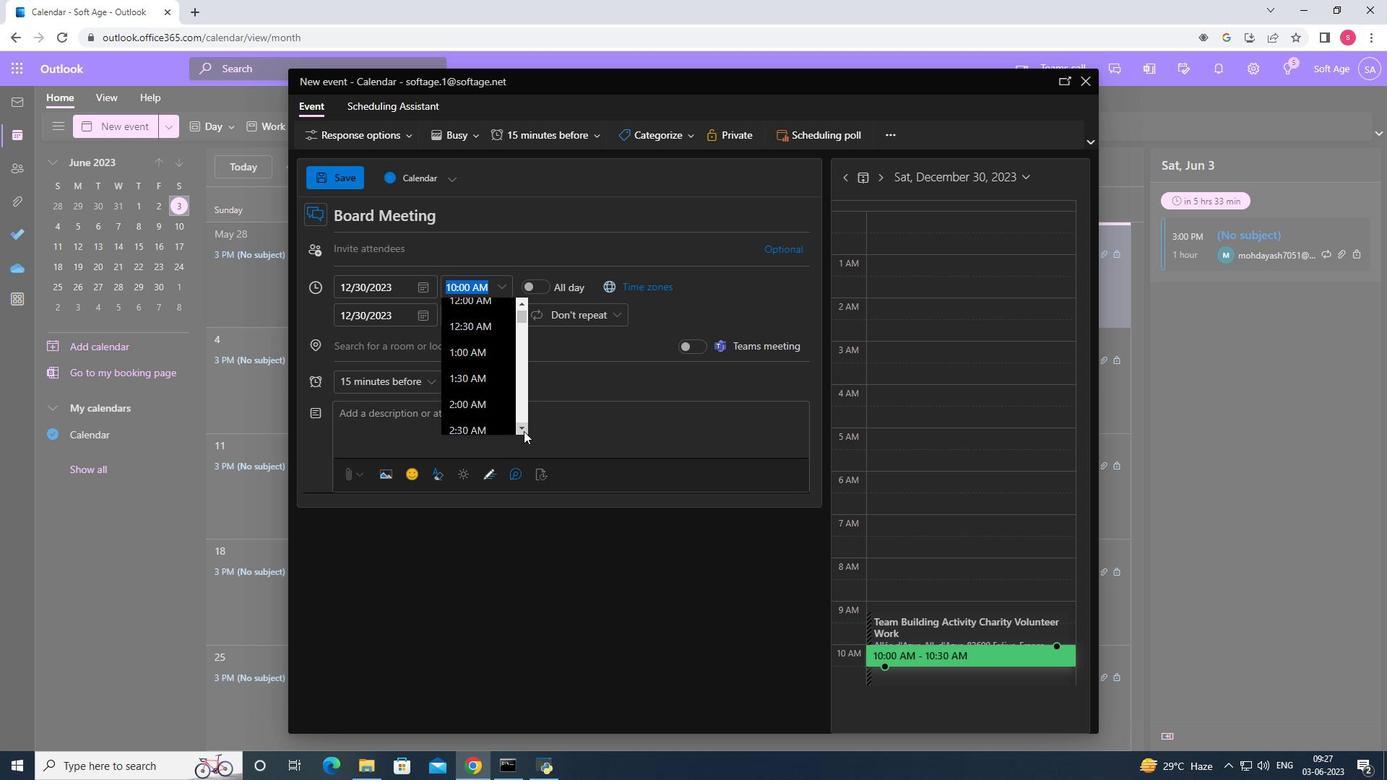 
Action: Mouse pressed left at (524, 430)
Screenshot: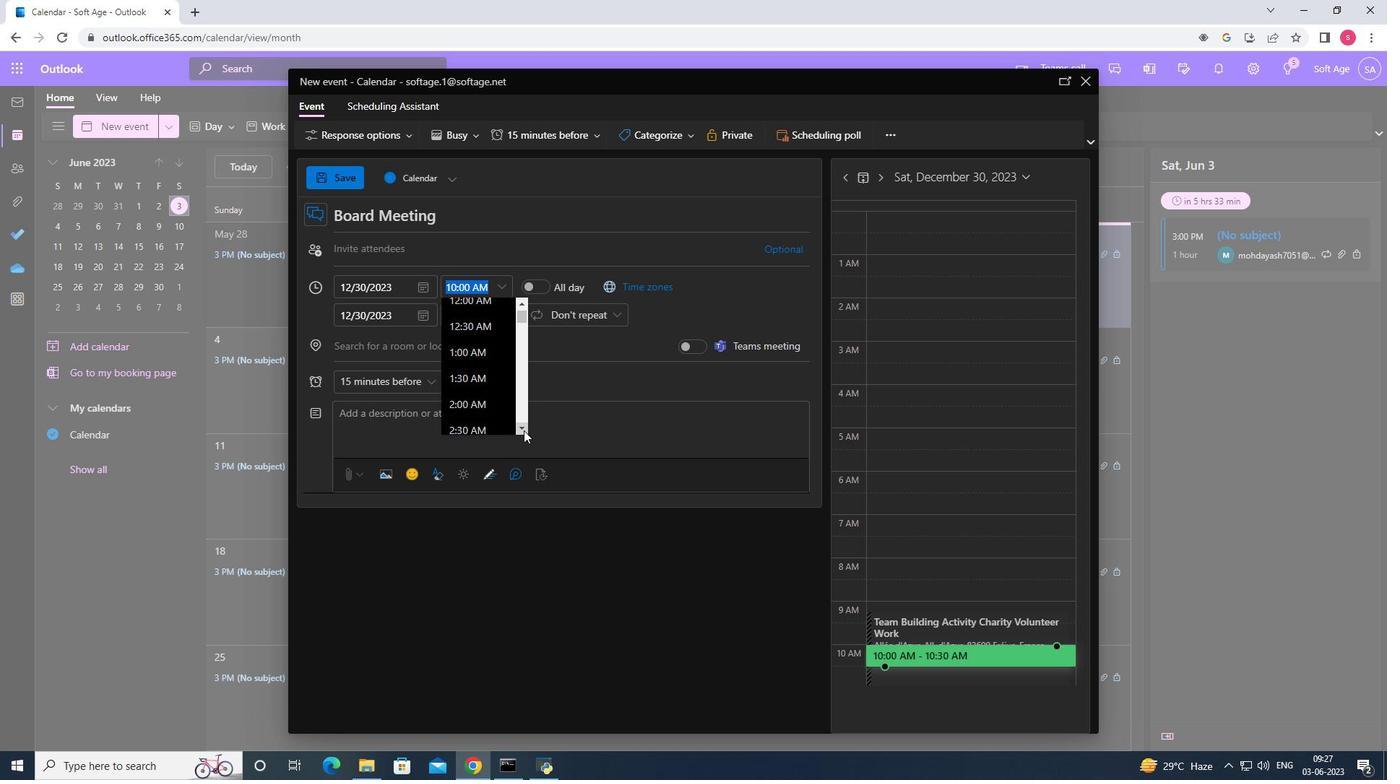
Action: Mouse pressed left at (524, 430)
Screenshot: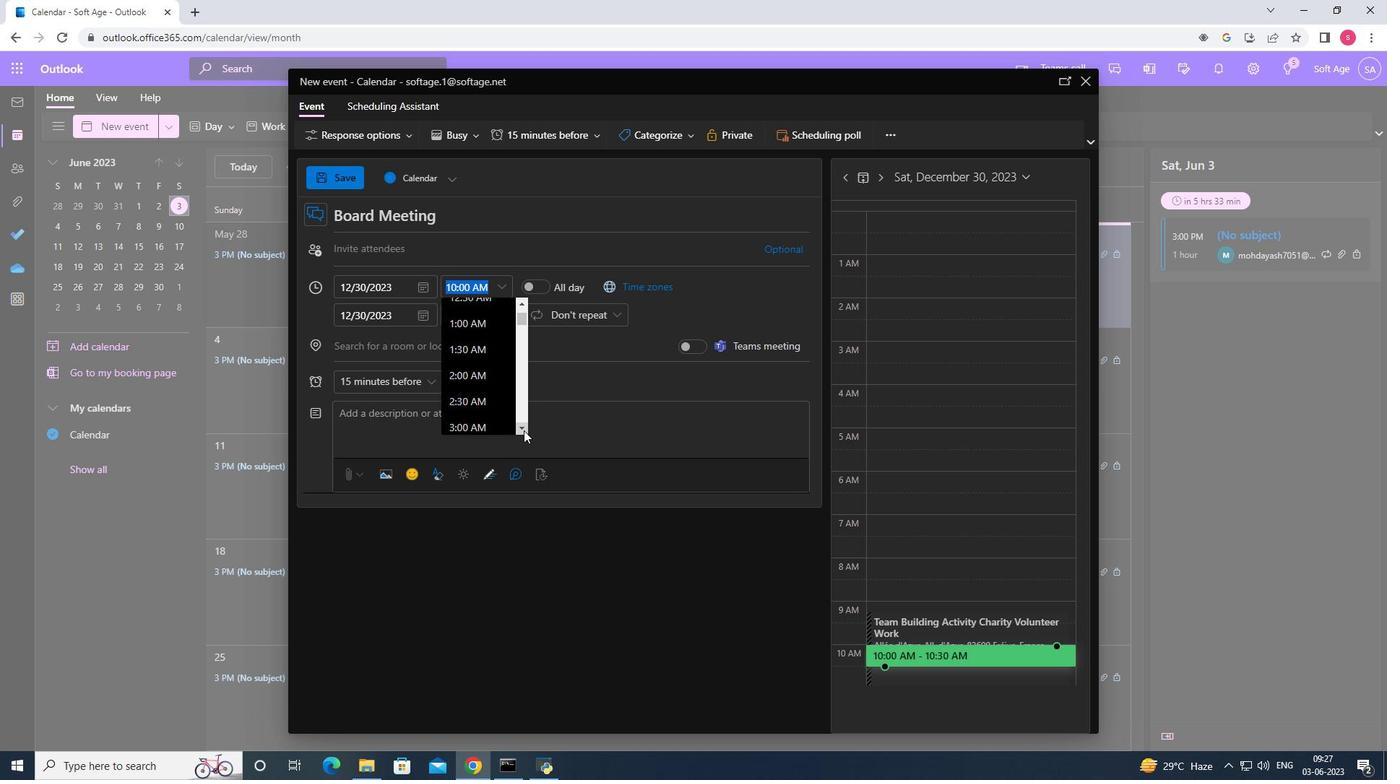 
Action: Mouse pressed left at (524, 430)
Screenshot: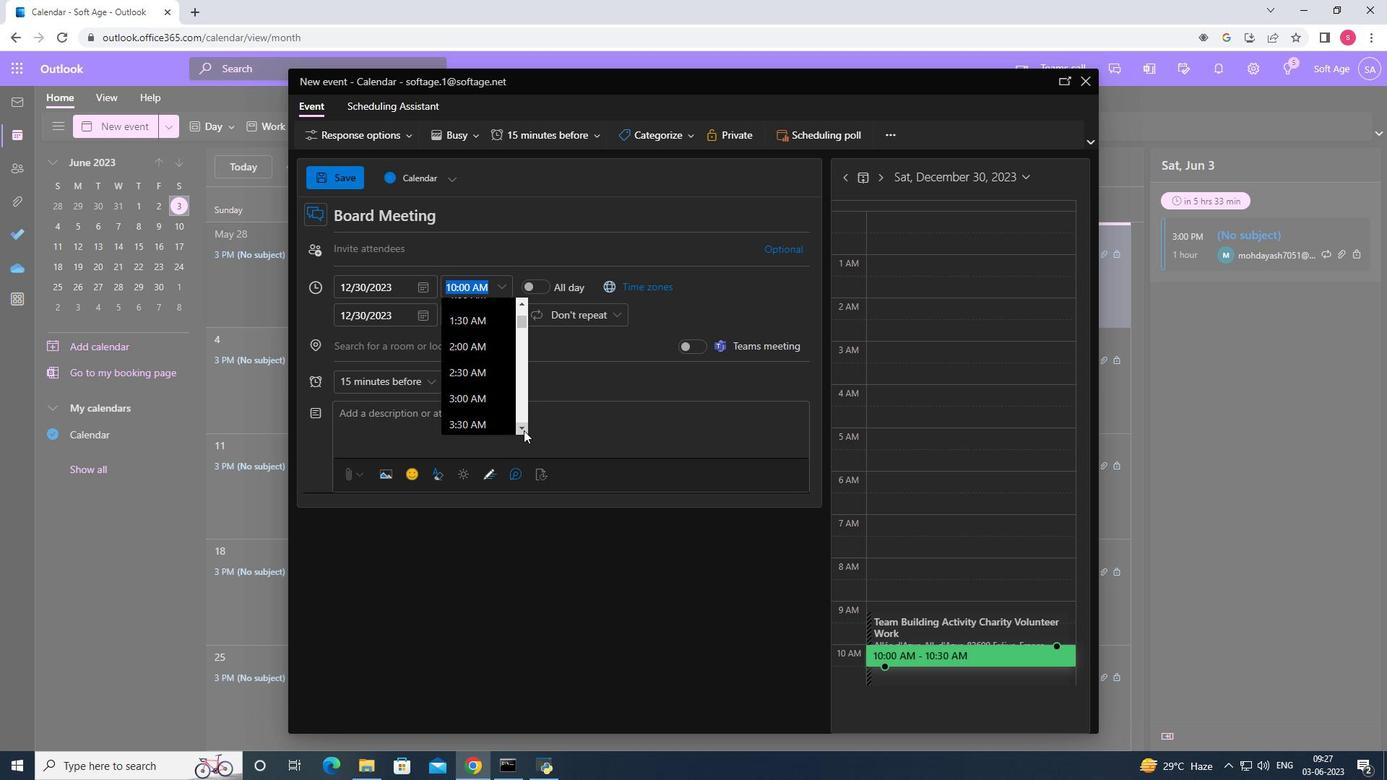 
Action: Mouse pressed left at (524, 430)
Screenshot: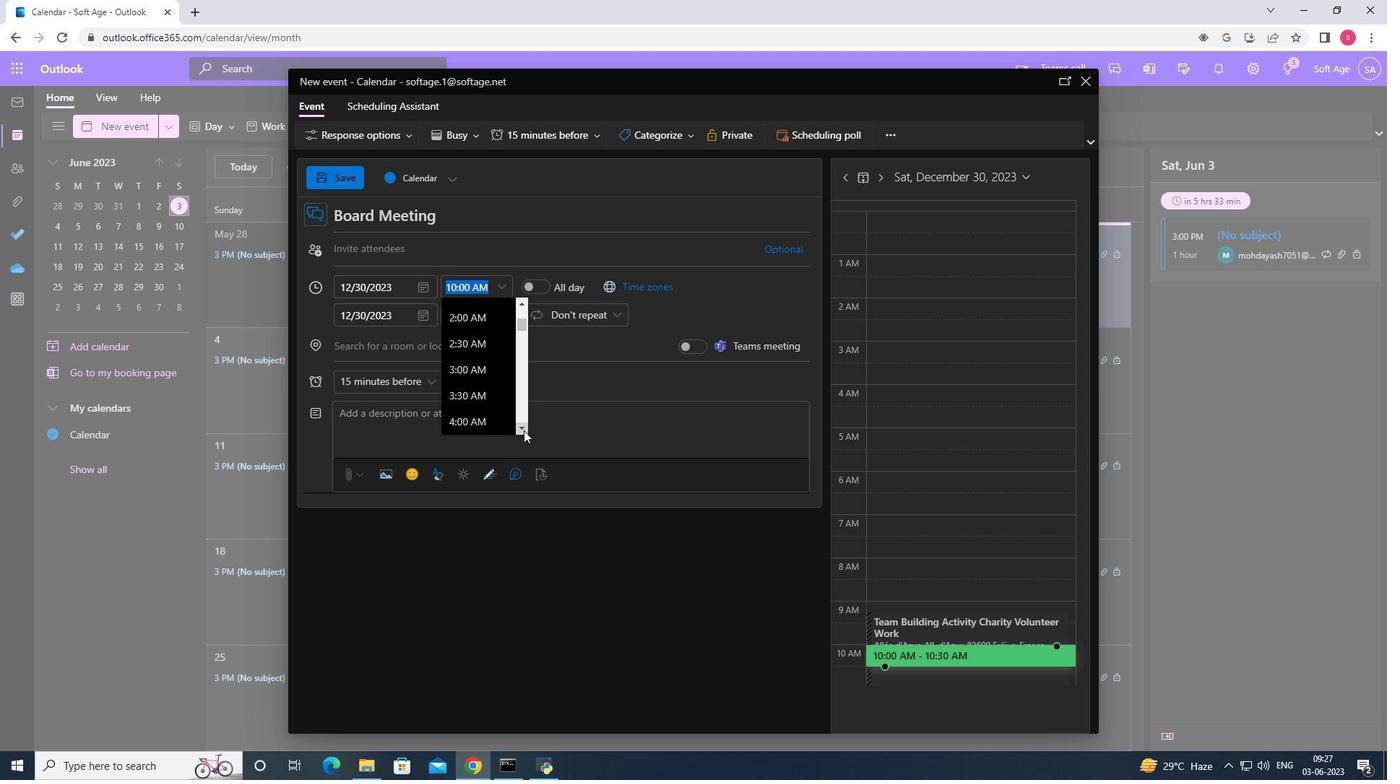 
Action: Mouse pressed left at (524, 430)
Screenshot: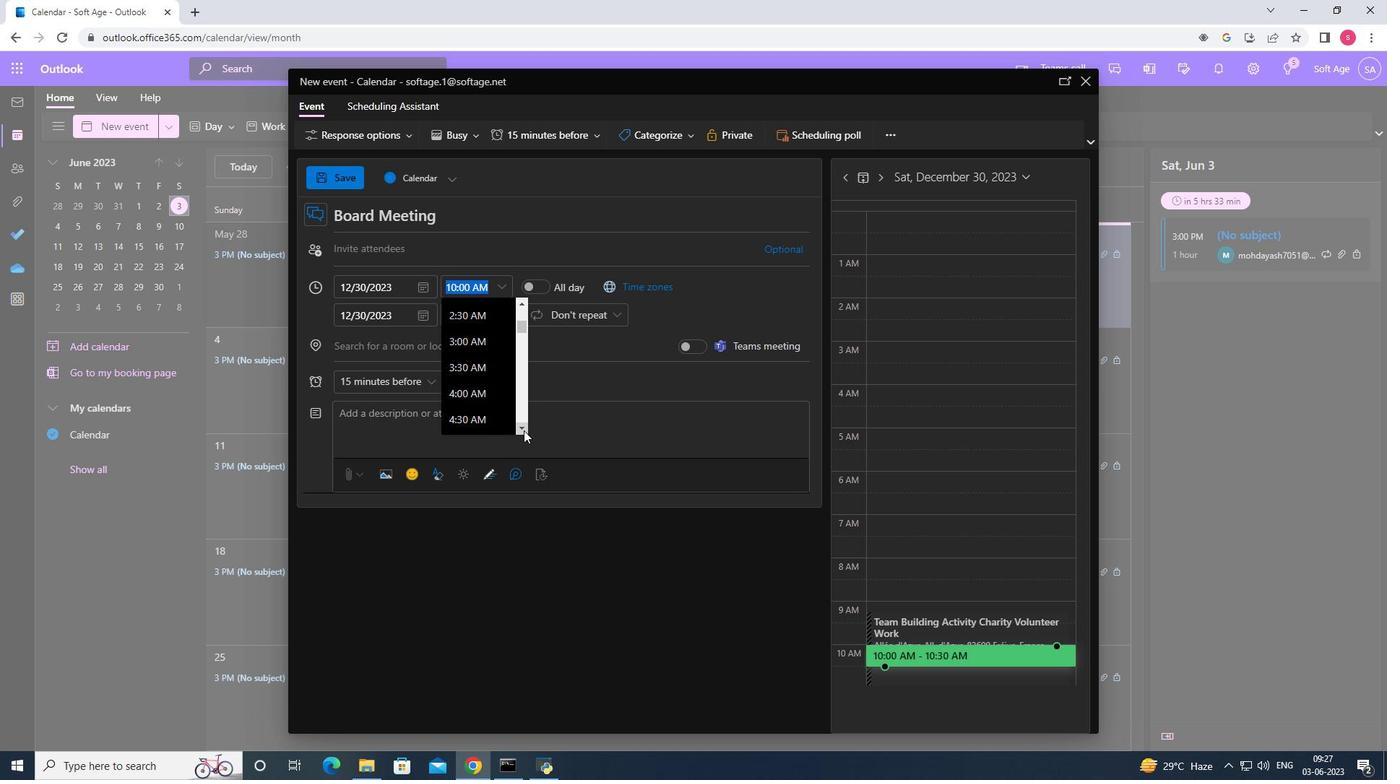 
Action: Mouse pressed left at (524, 430)
Screenshot: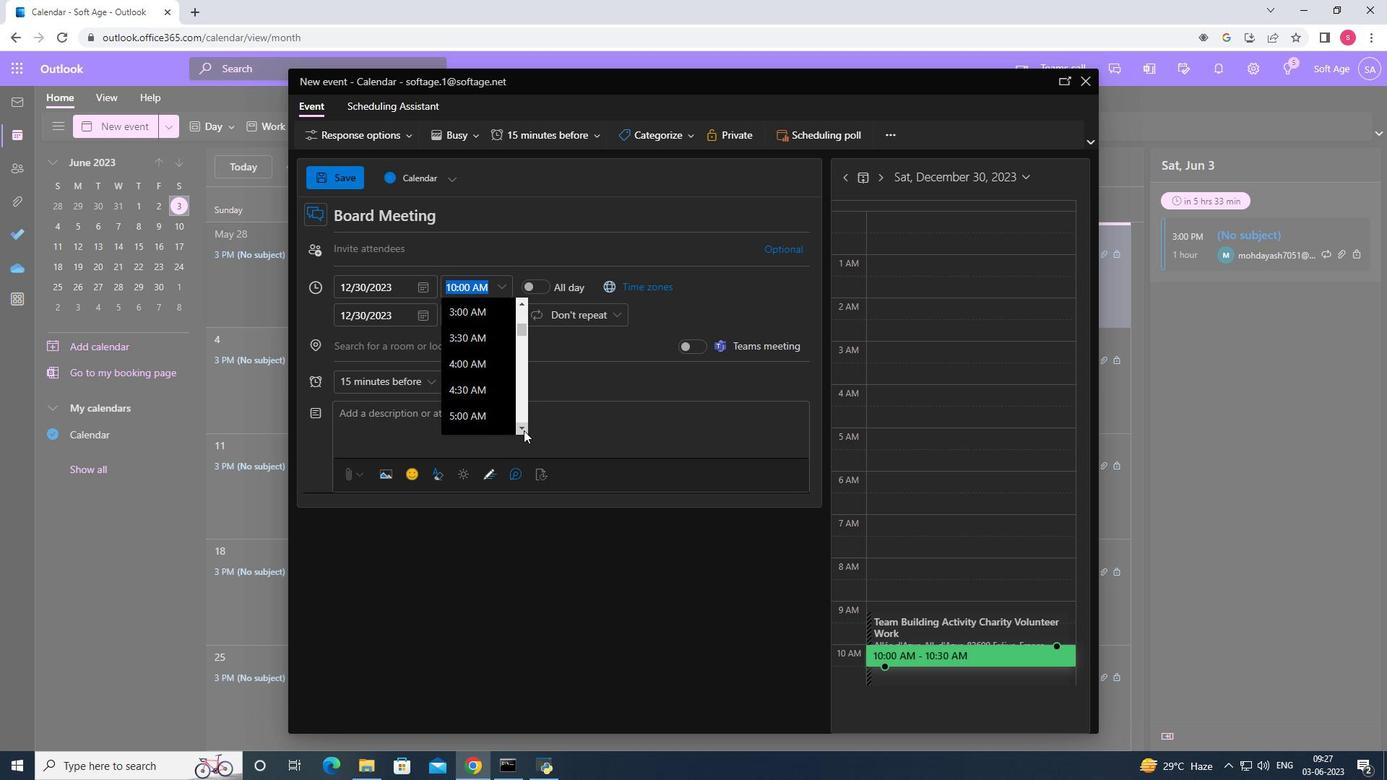 
Action: Mouse pressed left at (524, 430)
Screenshot: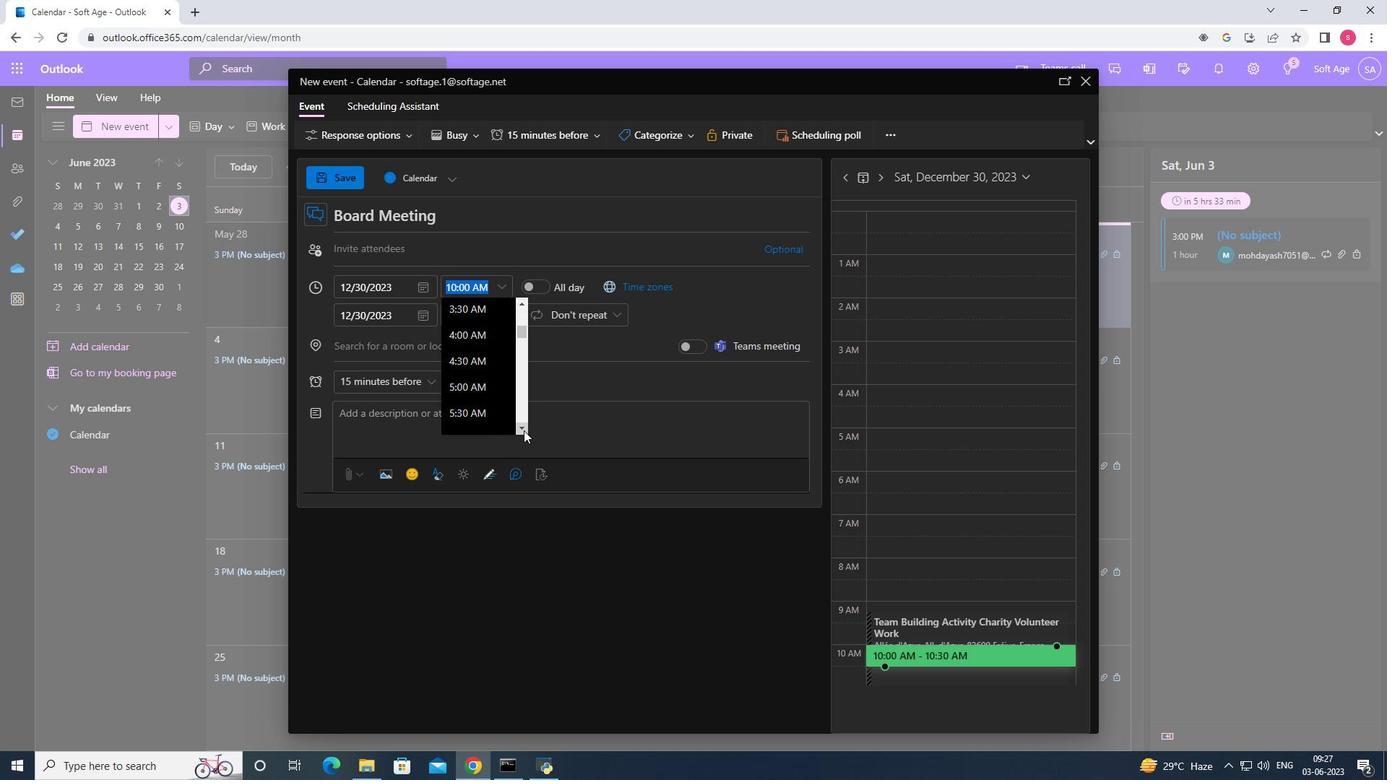 
Action: Mouse pressed left at (524, 430)
Screenshot: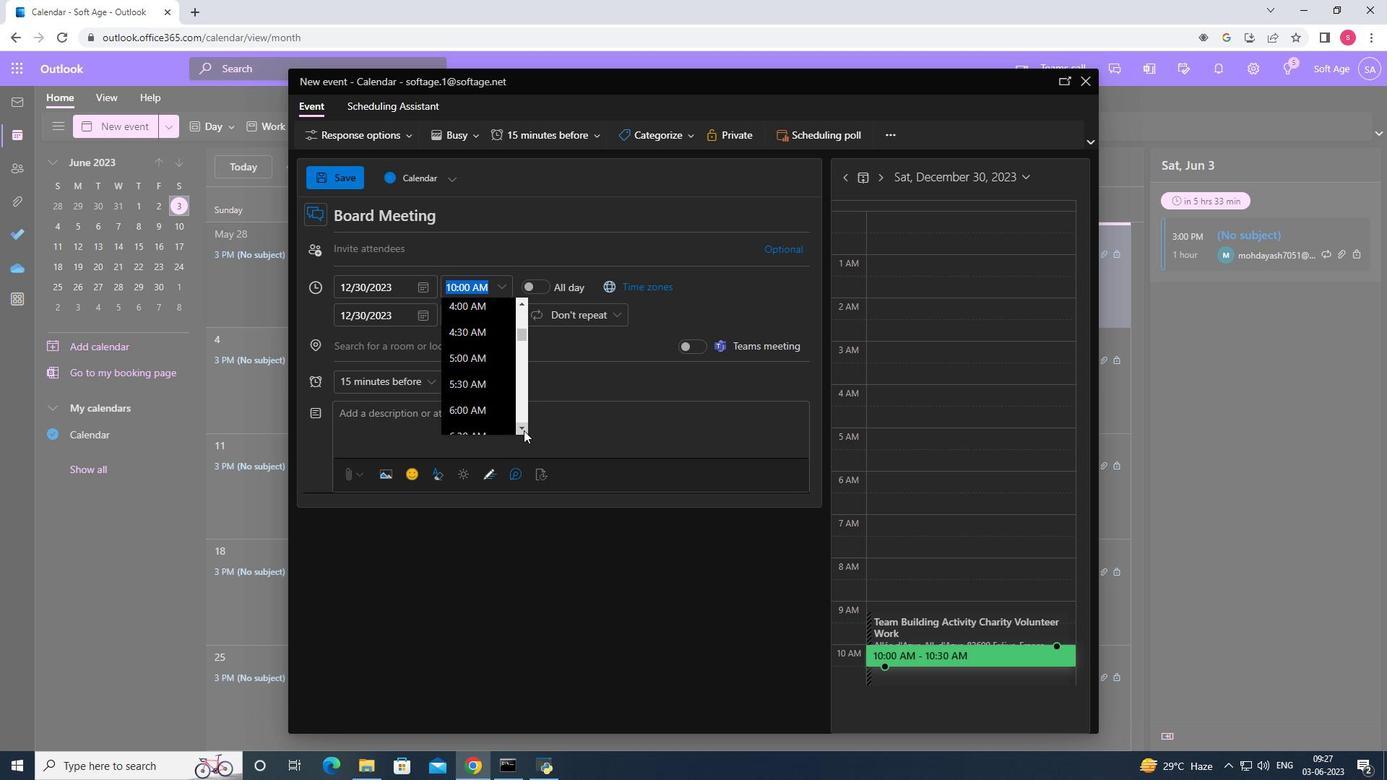 
Action: Mouse pressed left at (524, 430)
Screenshot: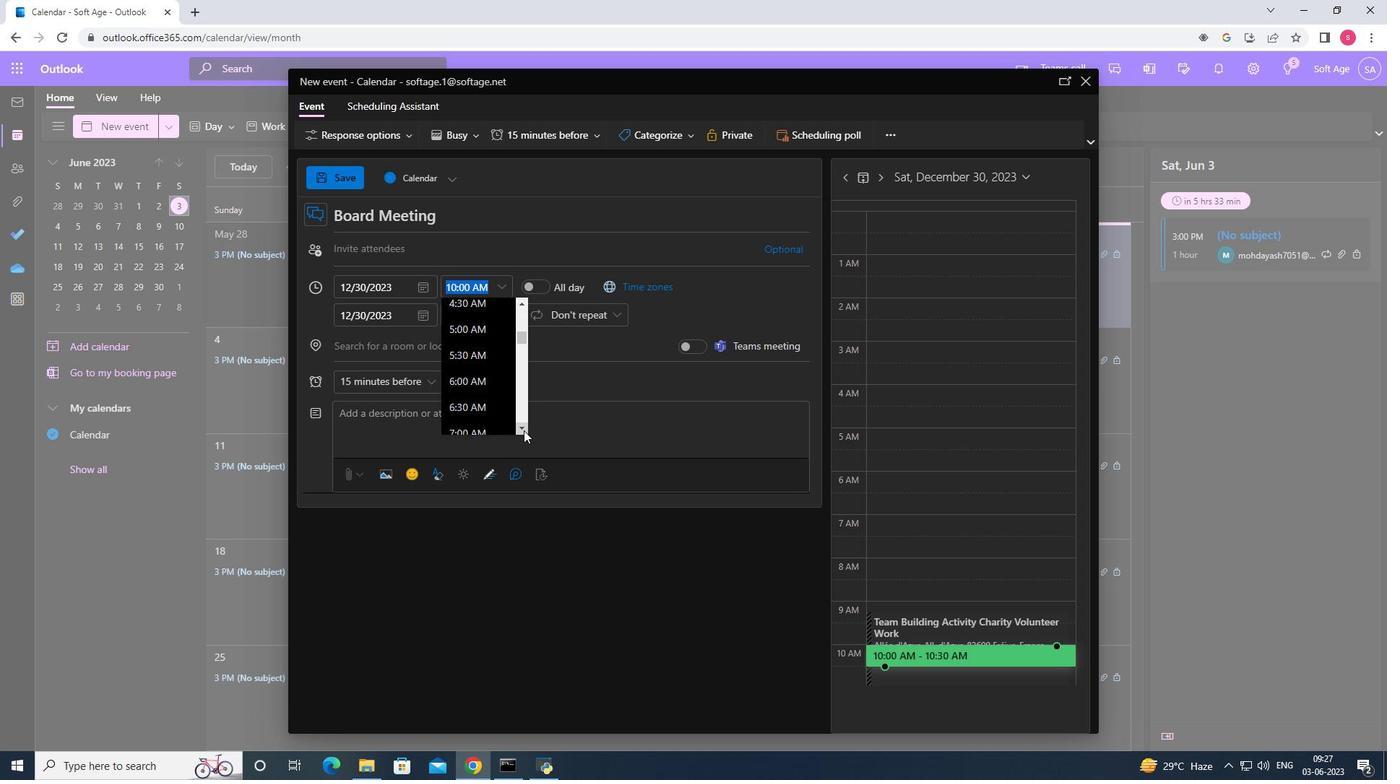 
Action: Mouse pressed left at (524, 430)
Screenshot: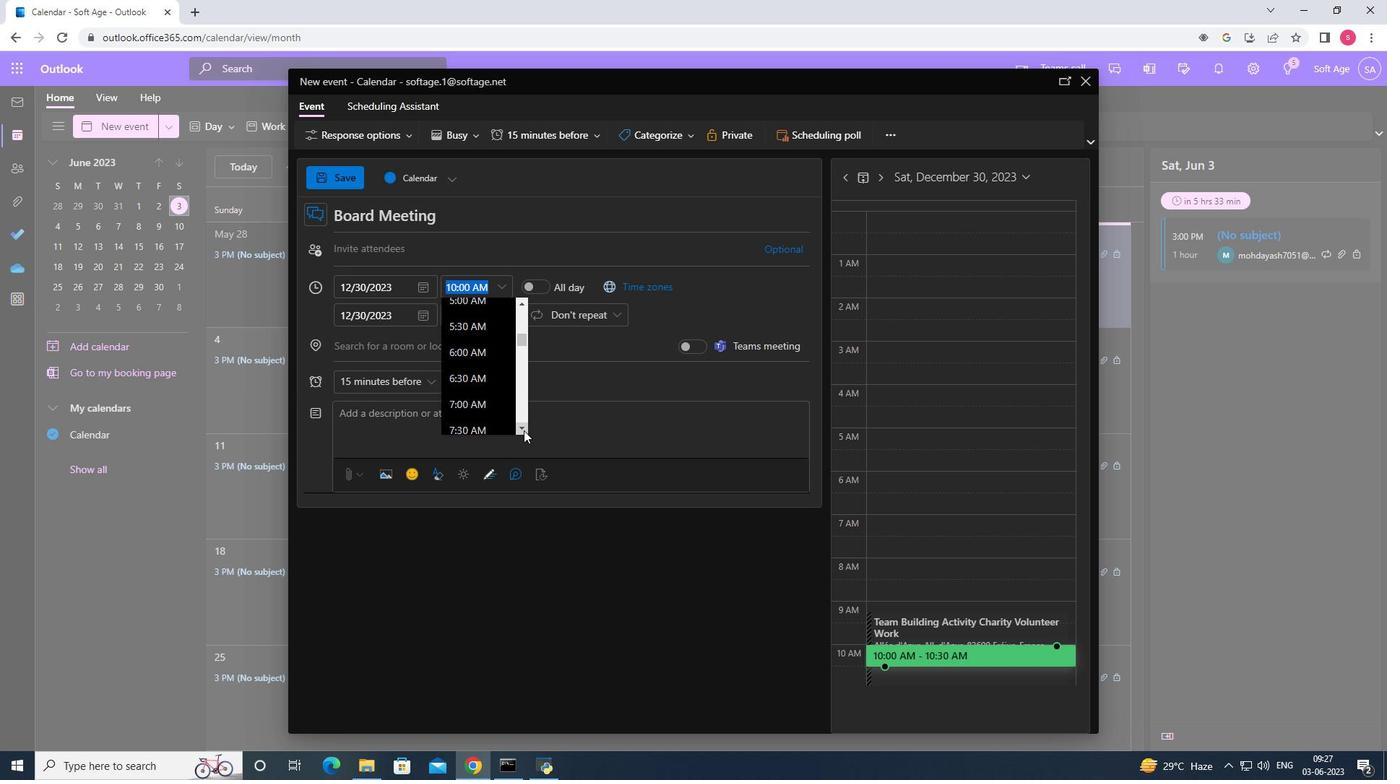 
Action: Mouse pressed left at (524, 430)
Screenshot: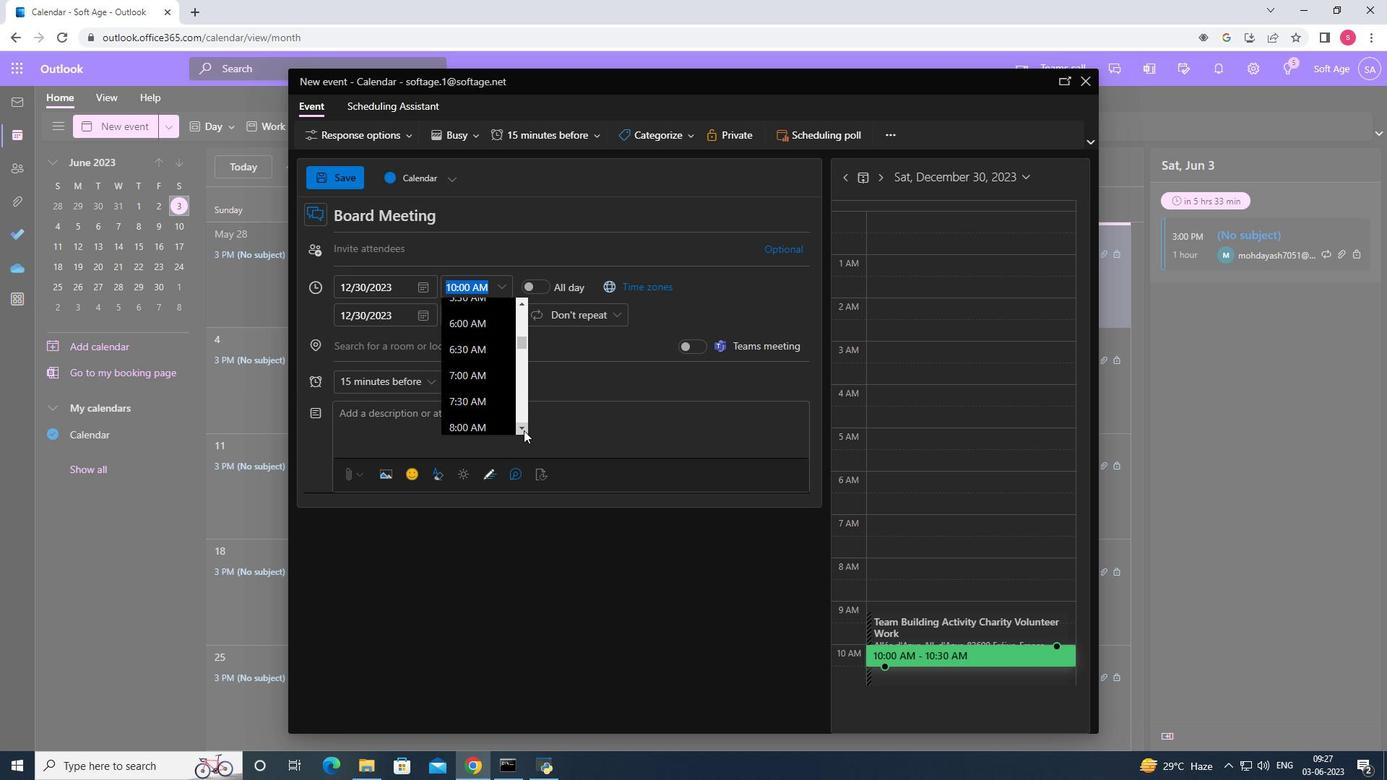 
Action: Mouse pressed left at (524, 430)
Screenshot: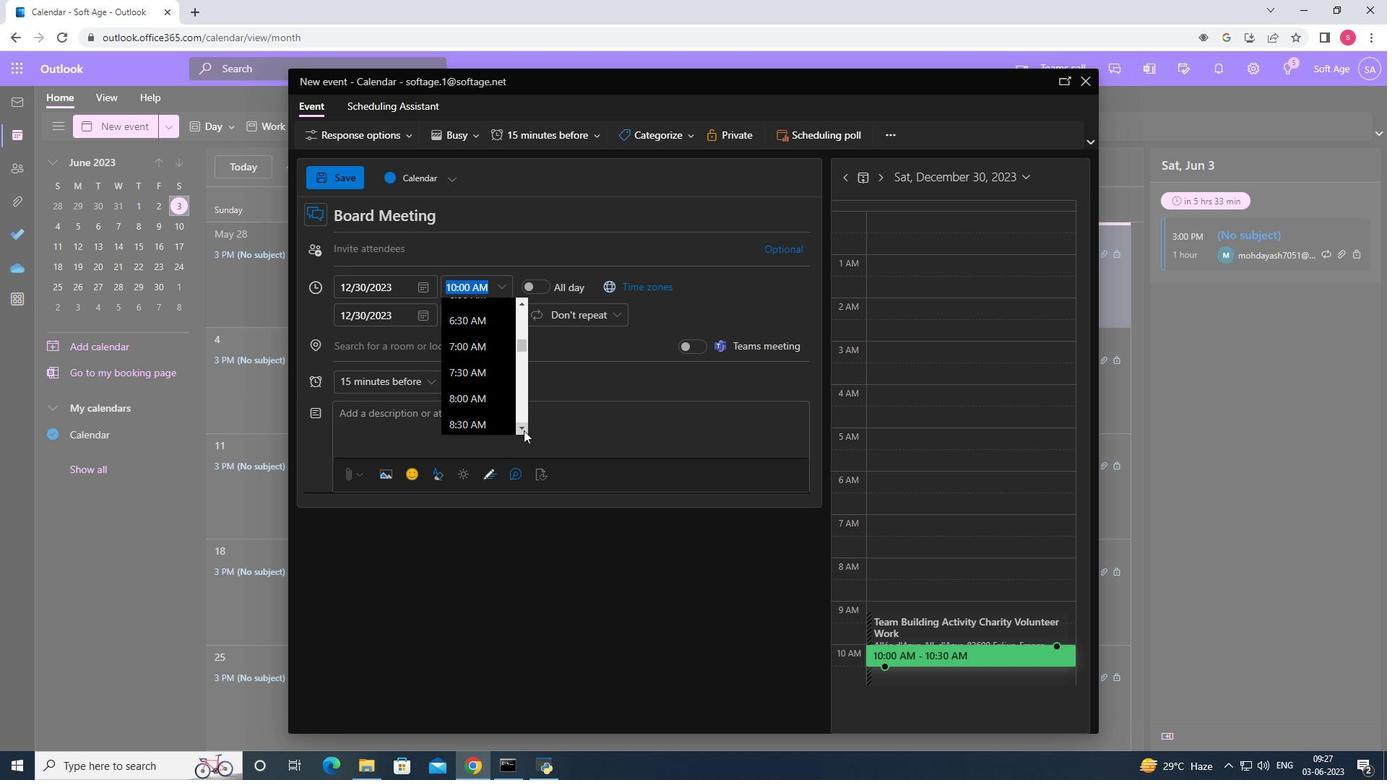 
Action: Mouse pressed left at (524, 430)
Screenshot: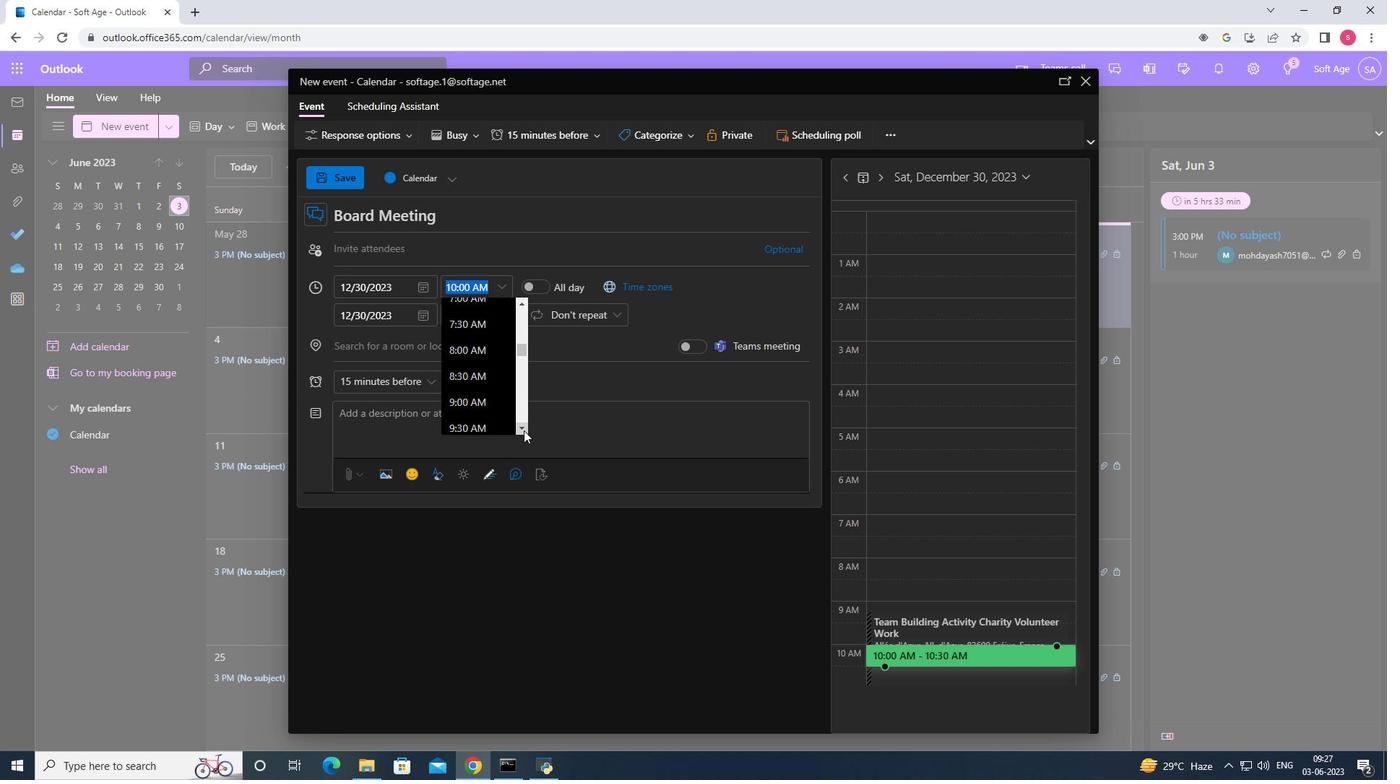 
Action: Mouse moved to (479, 375)
Screenshot: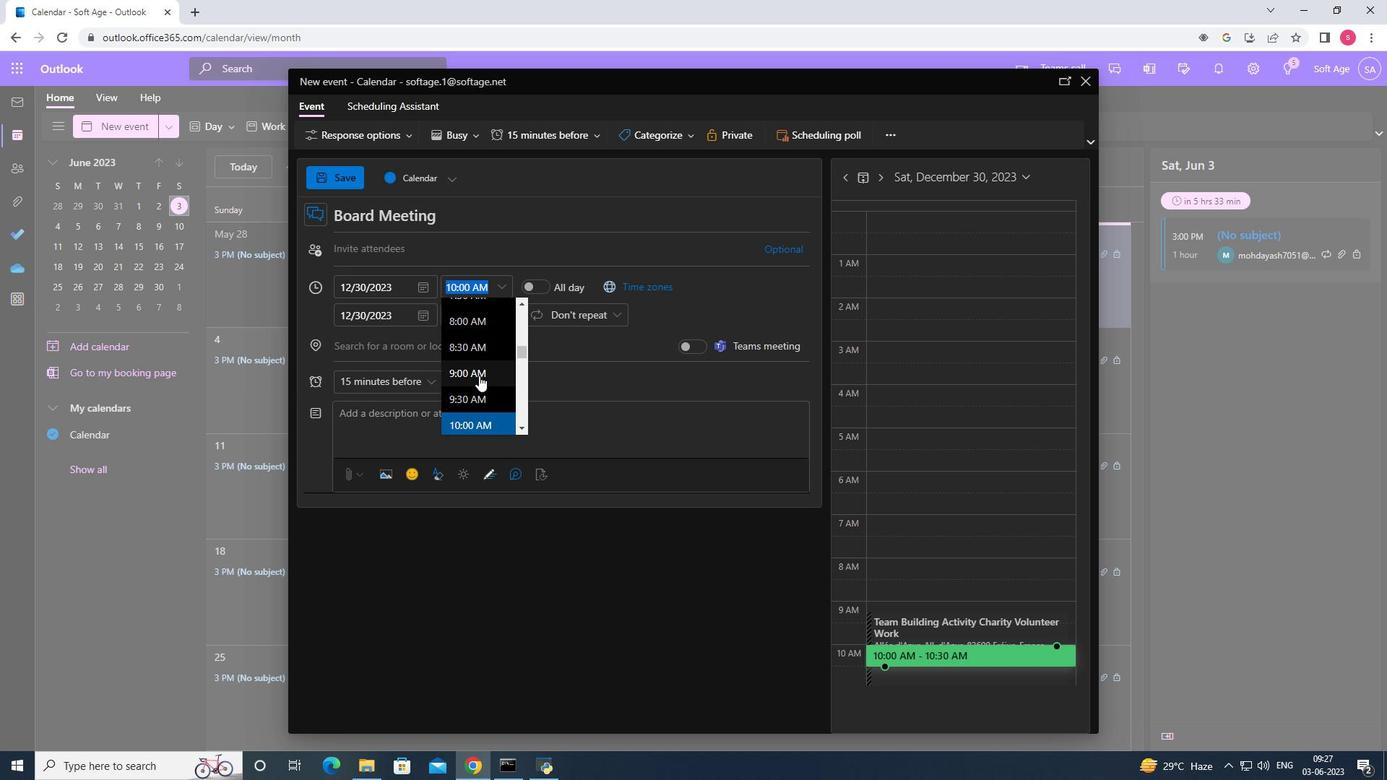 
Action: Mouse pressed left at (479, 375)
Screenshot: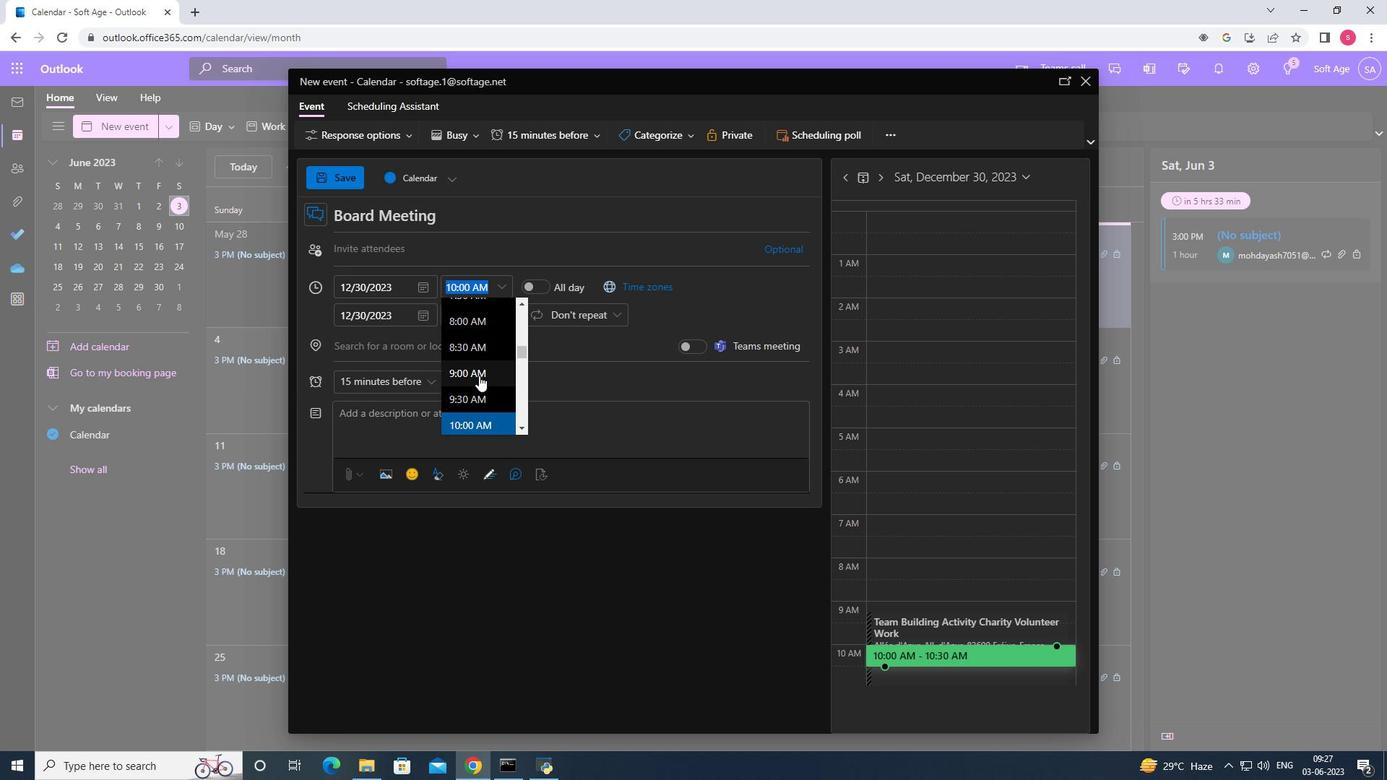 
Action: Mouse moved to (505, 289)
Screenshot: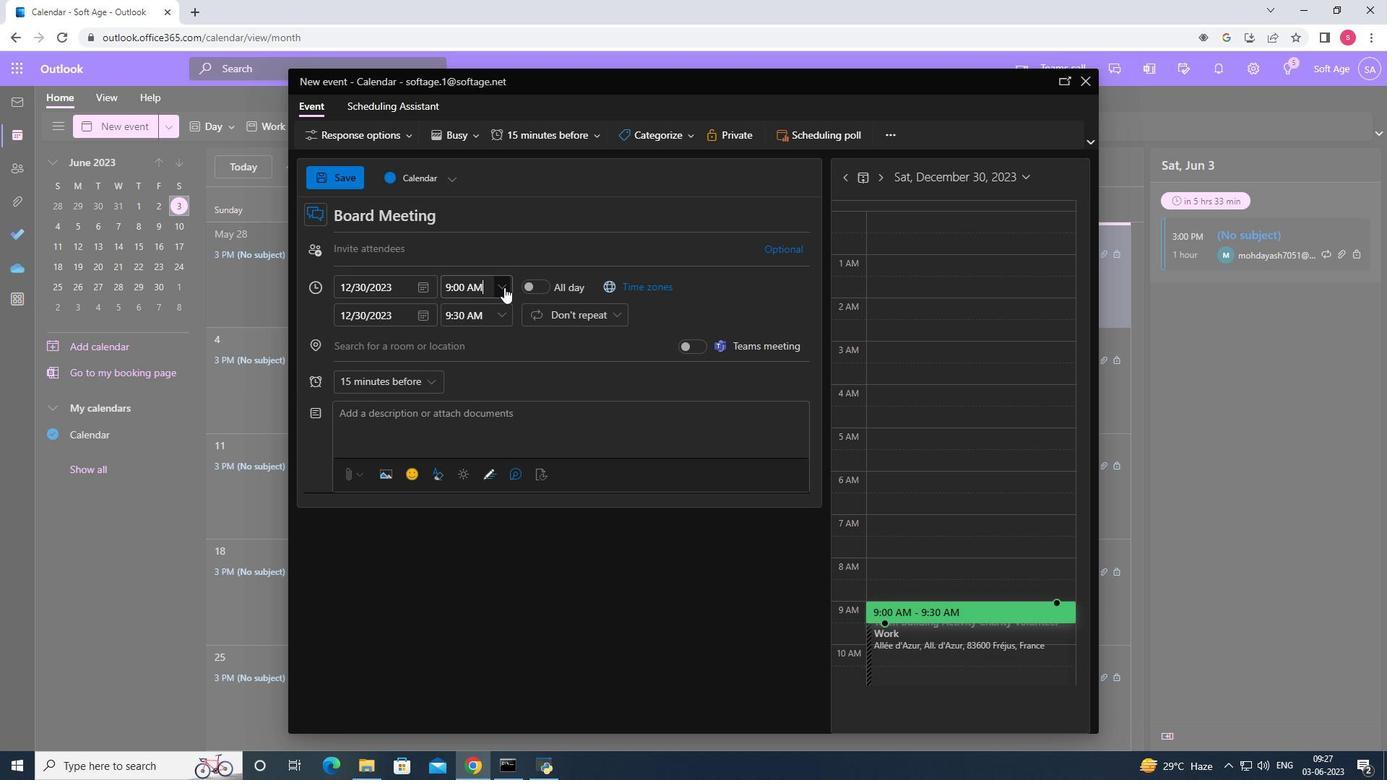 
Action: Mouse pressed left at (505, 289)
Screenshot: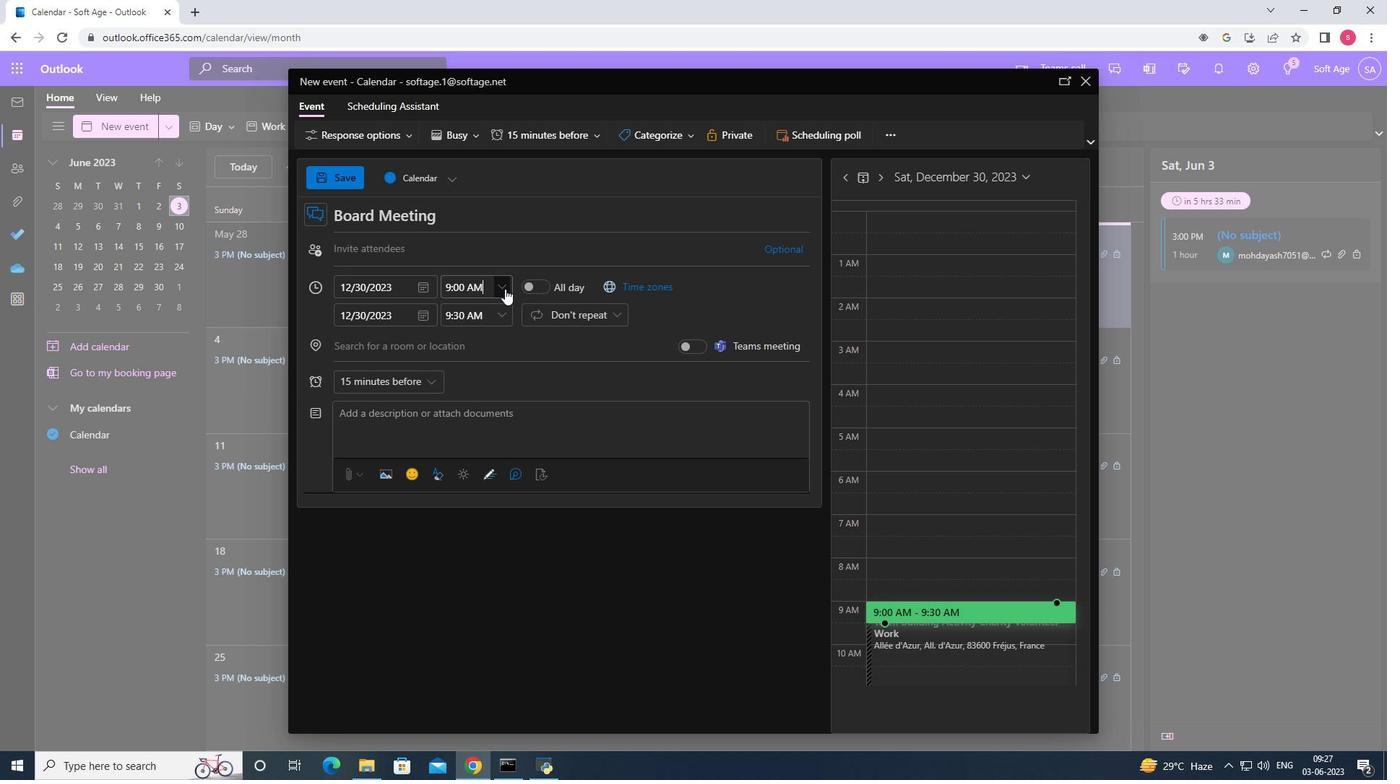 
Action: Mouse moved to (520, 305)
Screenshot: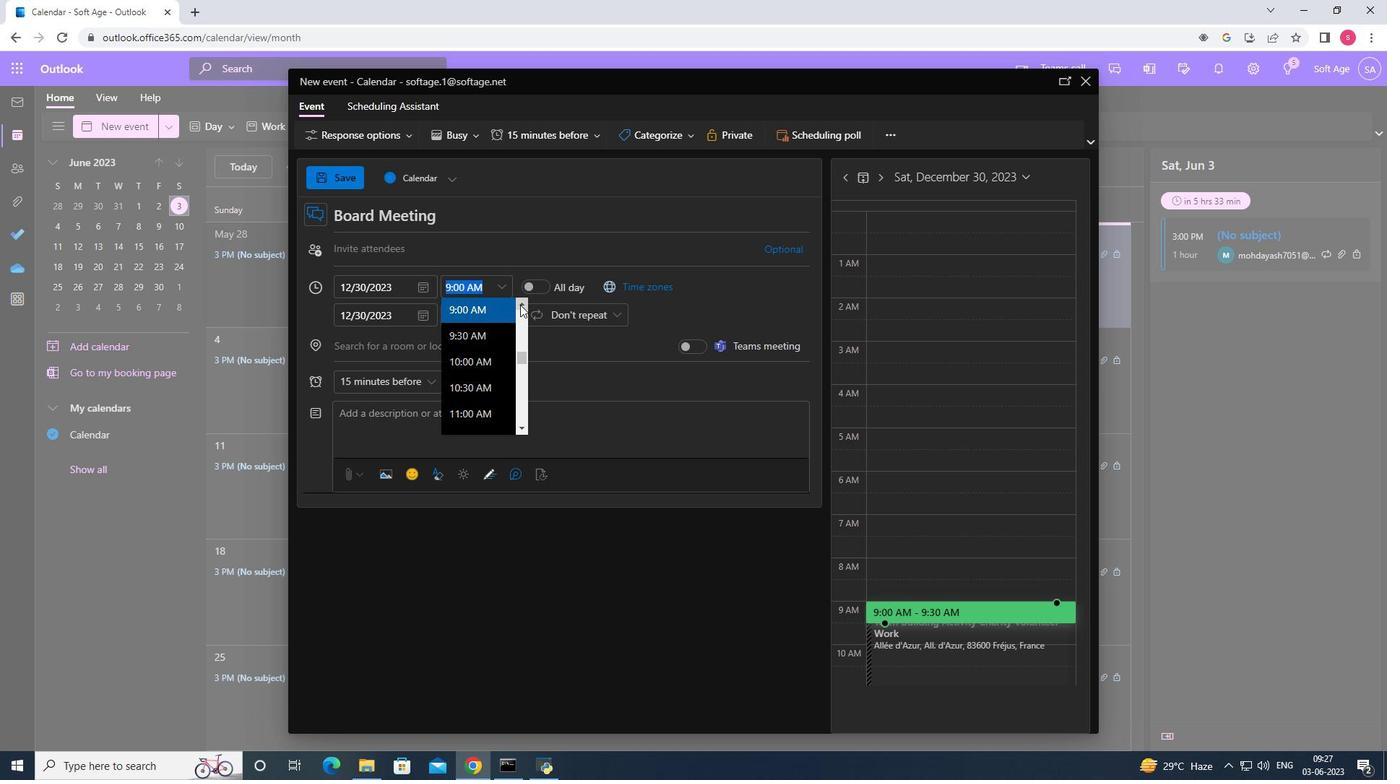 
Action: Mouse pressed left at (520, 305)
Screenshot: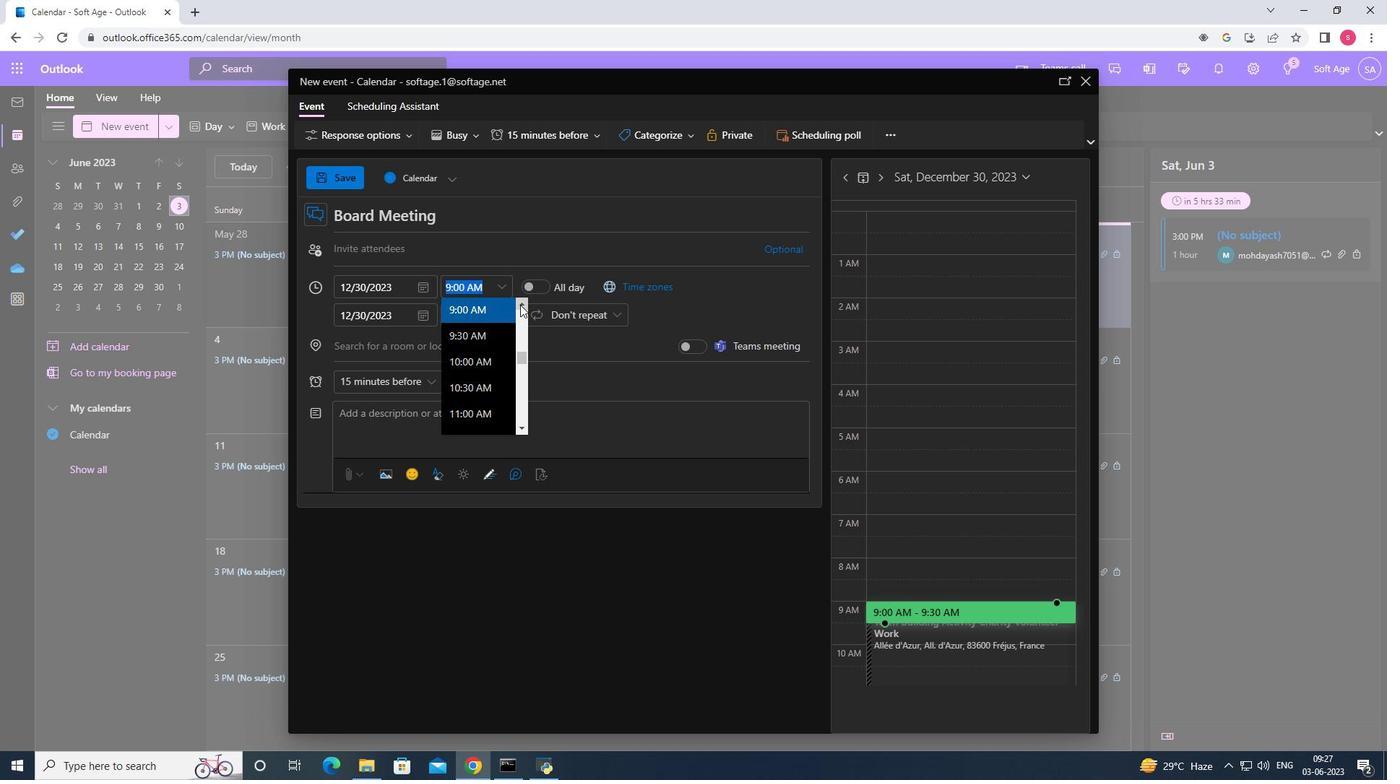
Action: Mouse pressed left at (520, 305)
Screenshot: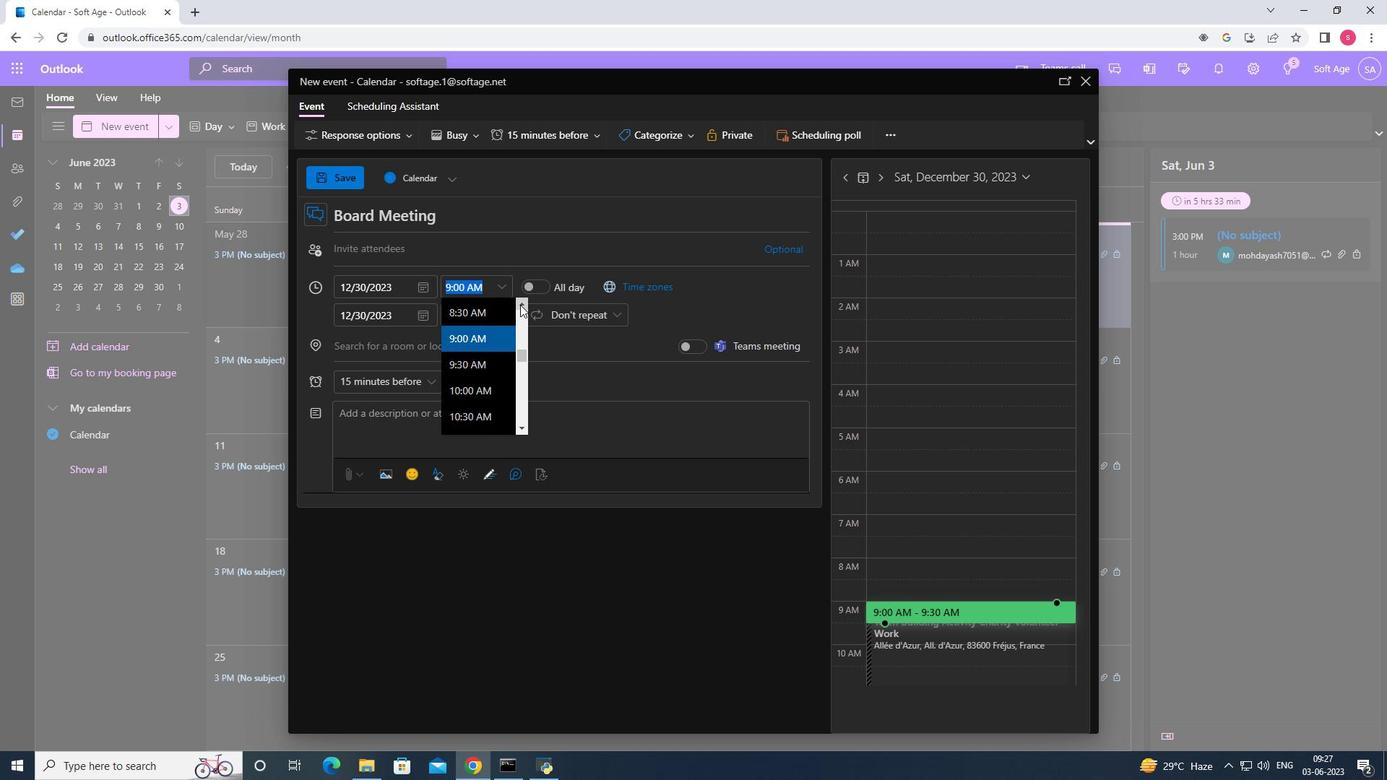 
Action: Mouse pressed left at (520, 305)
Screenshot: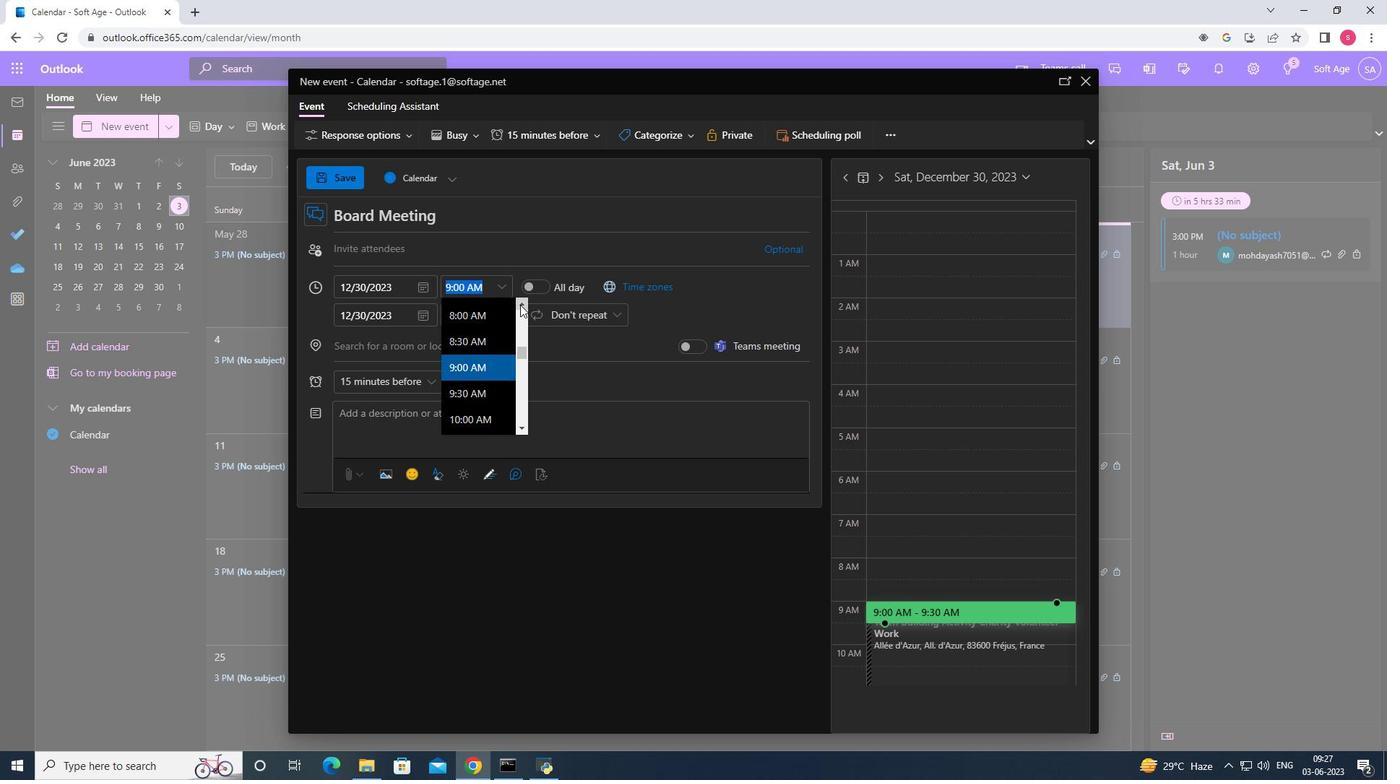 
Action: Mouse pressed left at (520, 305)
Screenshot: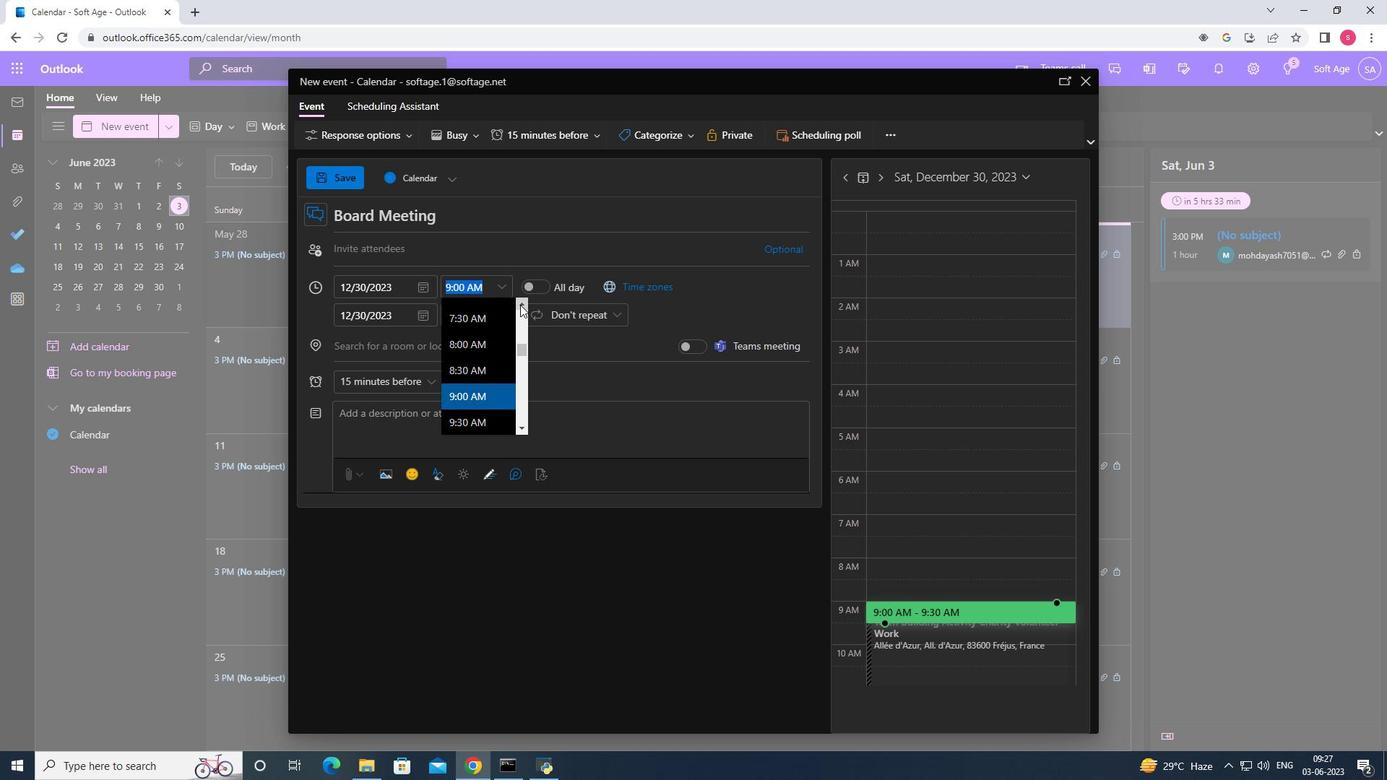 
Action: Mouse moved to (485, 328)
Screenshot: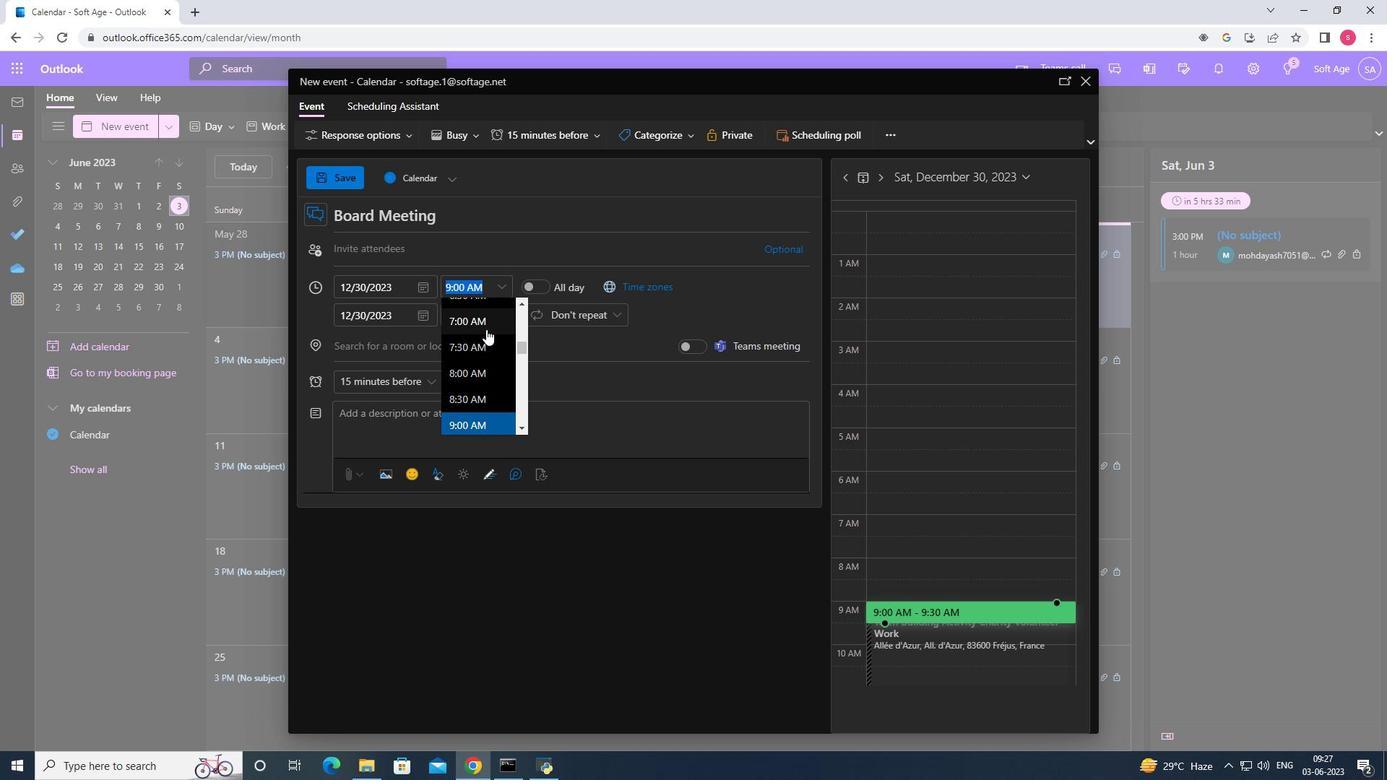 
Action: Mouse pressed left at (485, 328)
Screenshot: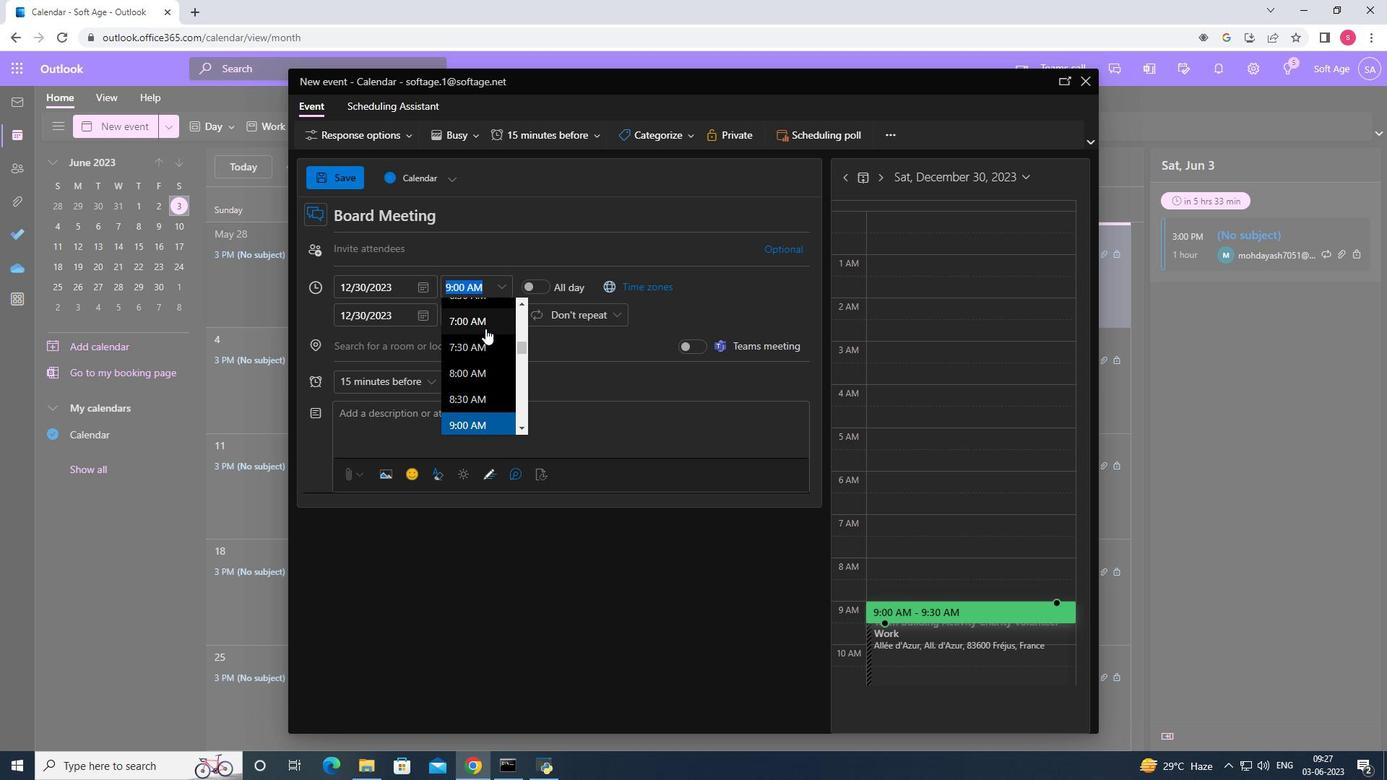 
Action: Mouse moved to (506, 316)
Screenshot: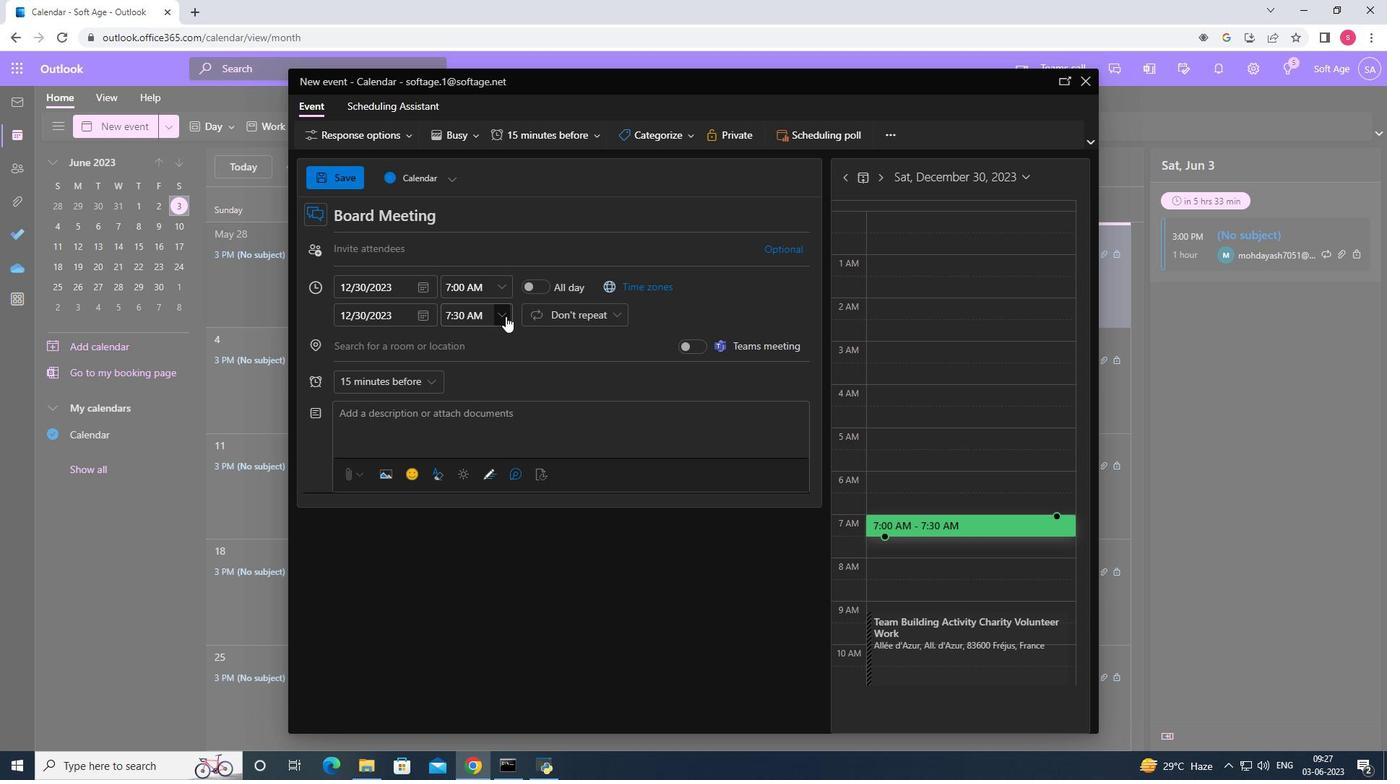 
Action: Mouse pressed left at (506, 316)
Screenshot: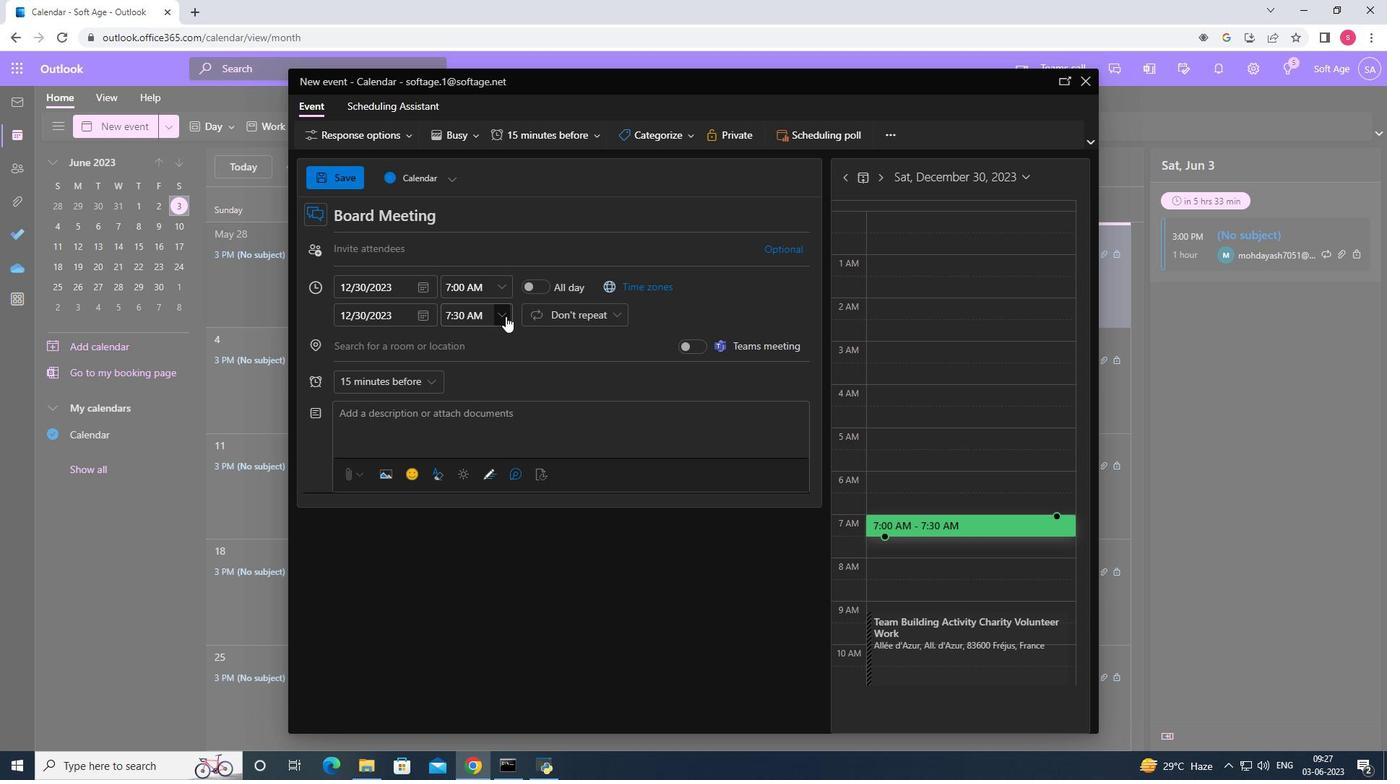 
Action: Mouse moved to (498, 414)
Screenshot: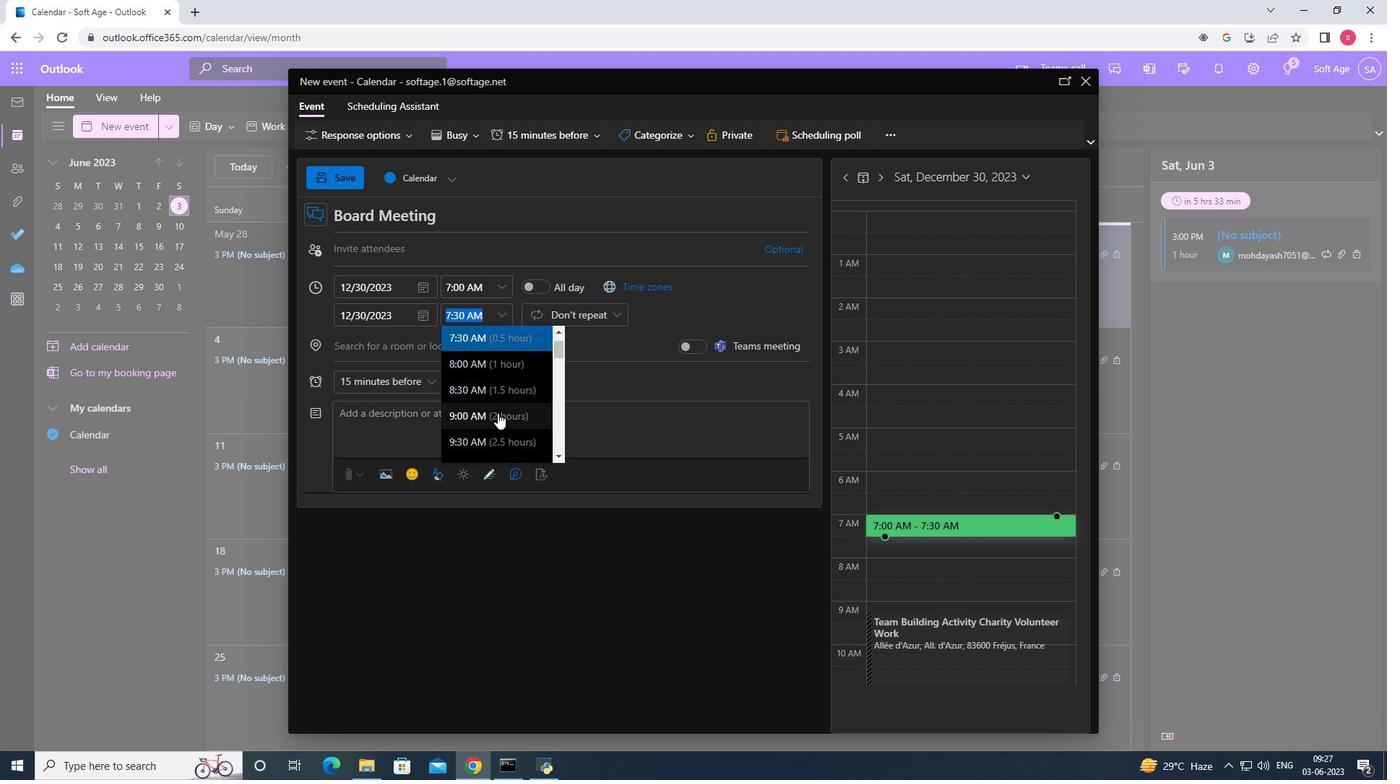 
Action: Mouse pressed left at (498, 414)
Screenshot: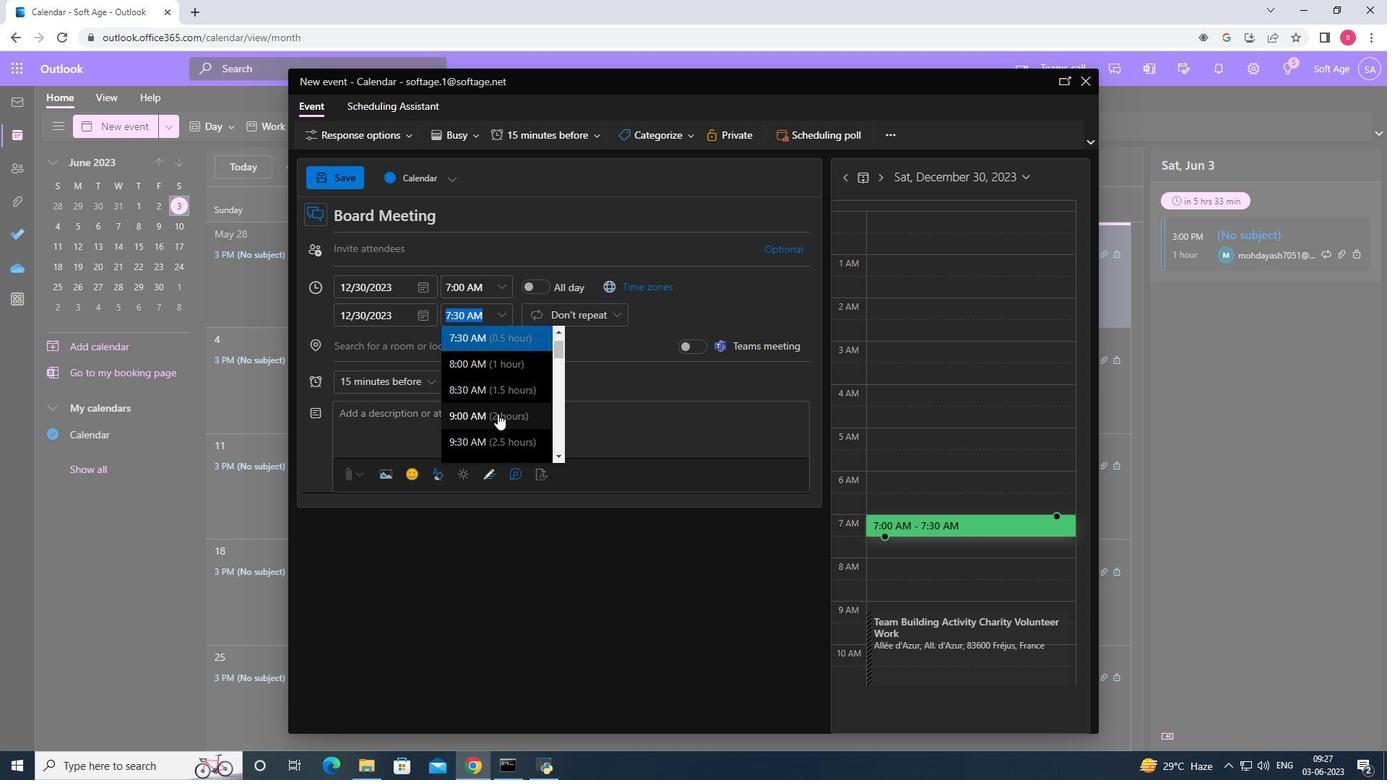 
Action: Mouse moved to (426, 427)
Screenshot: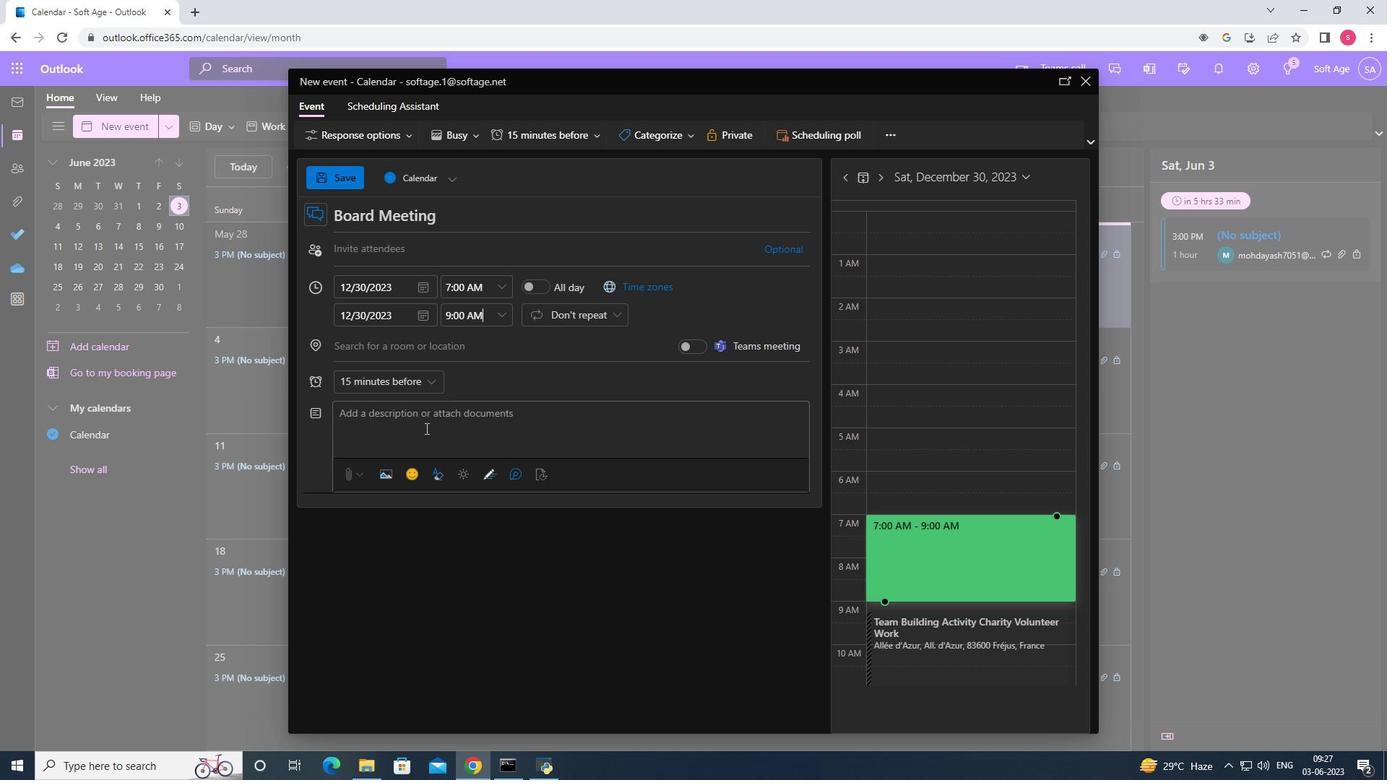 
Action: Mouse pressed left at (426, 427)
Screenshot: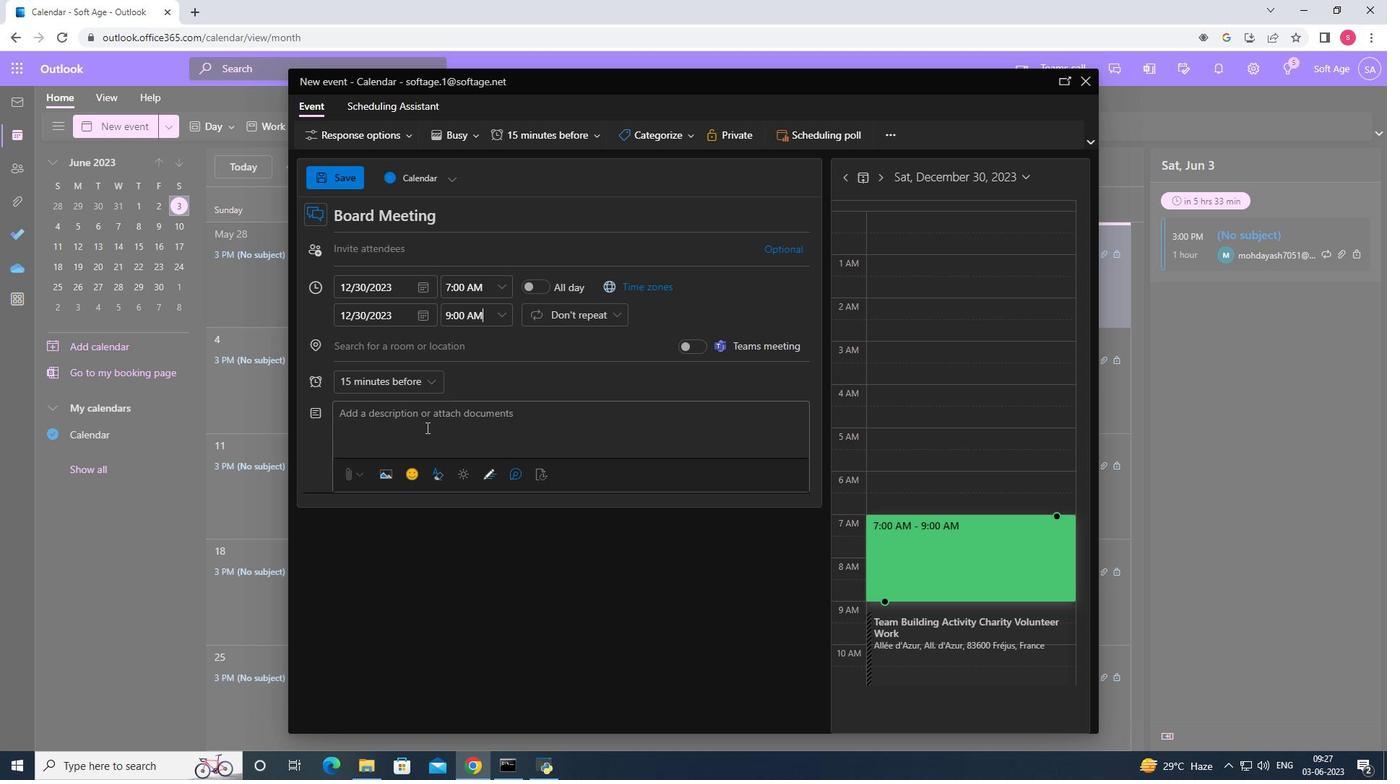 
Action: Key pressed <Key.shift>A<Key.space>board<Key.space>of<Key.space>directors<Key.space><Key.backspace><Key.backspace><Key.backspace><Key.backspace><Key.backspace><Key.backspace><Key.backspace><Key.backspace><Key.backspace><Key.backspace><Key.backspace><Key.backspace><Key.backspace><Key.shift><Key.shift><Key.shift><Key.shift><Key.shift><Key.shift><Key.shift><Key.shift><Key.shift><Key.shift><Key.shift><Key.shift><Key.shift><Key.shift><Key.shift><Key.shift><Key.shift><Key.shift><Key.shift><Key.shift><Key.shift><Key.shift><Key.shift><Key.shift><Key.shift><Key.shift><Key.shift><Key.shift><Key.shift><Key.shift><Key.shift><Key.shift>meeting<Key.space>is<Key.space>a<Key.space>g<Key.backspace>formal<Key.space>gathering<Key.space>where<Key.space>the<Key.space>board<Key.space>of<Key.space>directors,<Key.space>excutive<Key.space>team<Key.space><Key.left><Key.left><Key.left><Key.left><Key.left><Key.left><Key.left><Key.left><Key.left><Key.left><Key.left><Key.left>e<Key.right><Key.right><Key.right><Key.right><Key.right><Key.right><Key.right><Key.right><Key.right><Key.right><Key.right><Key.right><Key.backspace>,<Key.space>and<Key.space>ky<Key.backspace>ey<Key.space><Key.tab><Key.space>come<Key.space><Key.tab><Key.space>disci<Key.backspace><Key.backspace><Key.backspace><Key.backspace>ecision<Key.space><Key.backspace>s<Key.space>regar<Key.tab><Key.space>the<Key.space>organization's<Key.space>strategic<Key.space>di<Key.tab>,<Key.space>governance,<Key.space><Key.tab><Key.space>overall<Key.space>perform<Key.tab><Key.space><Key.backspace>.
Screenshot: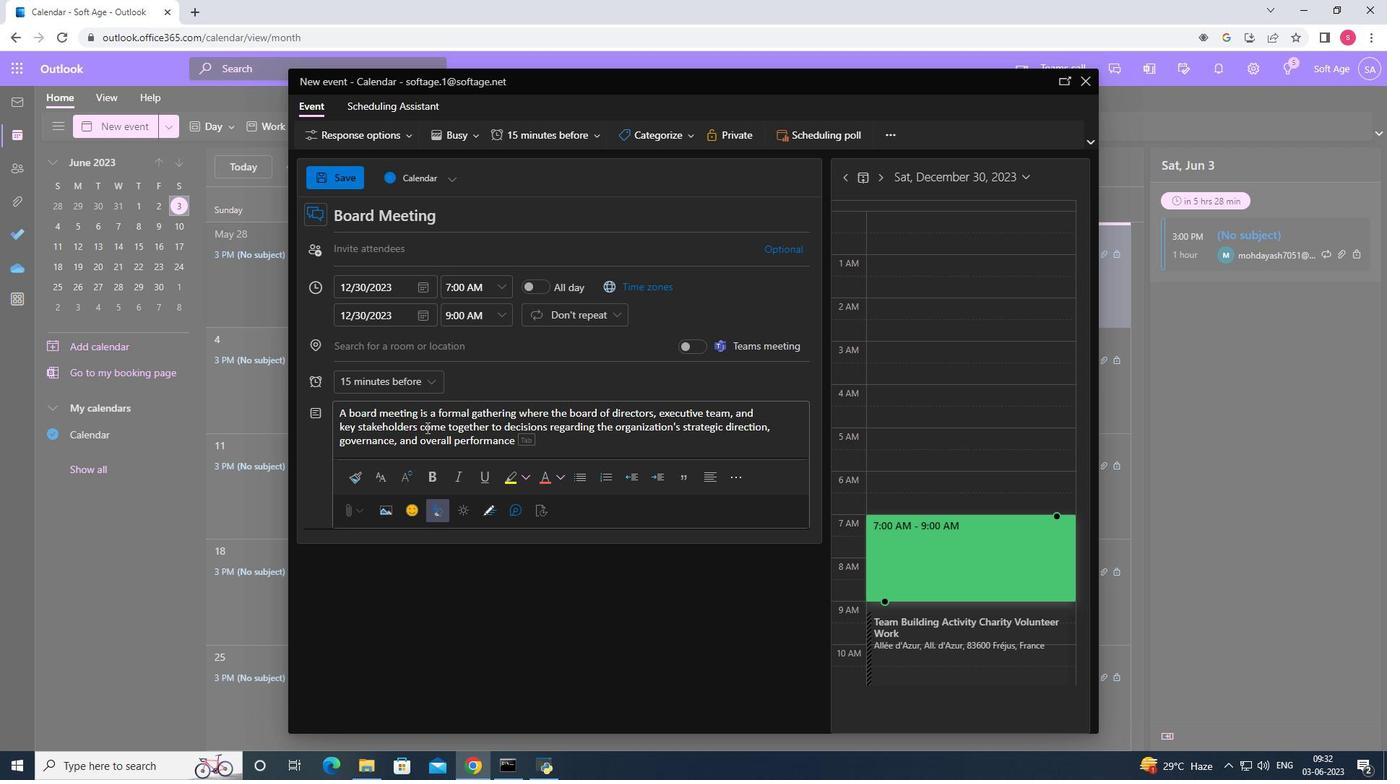 
Action: Mouse moved to (649, 126)
Screenshot: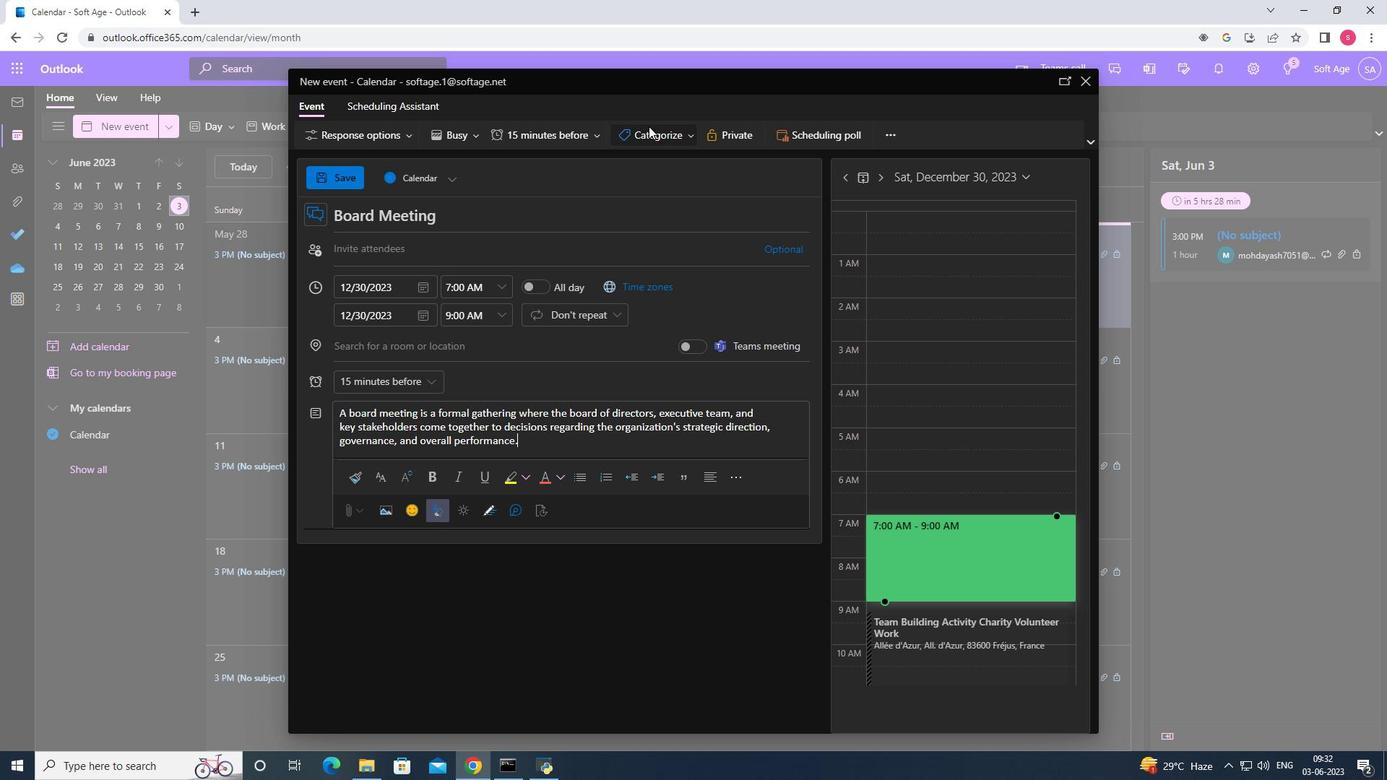 
Action: Mouse pressed left at (649, 126)
Screenshot: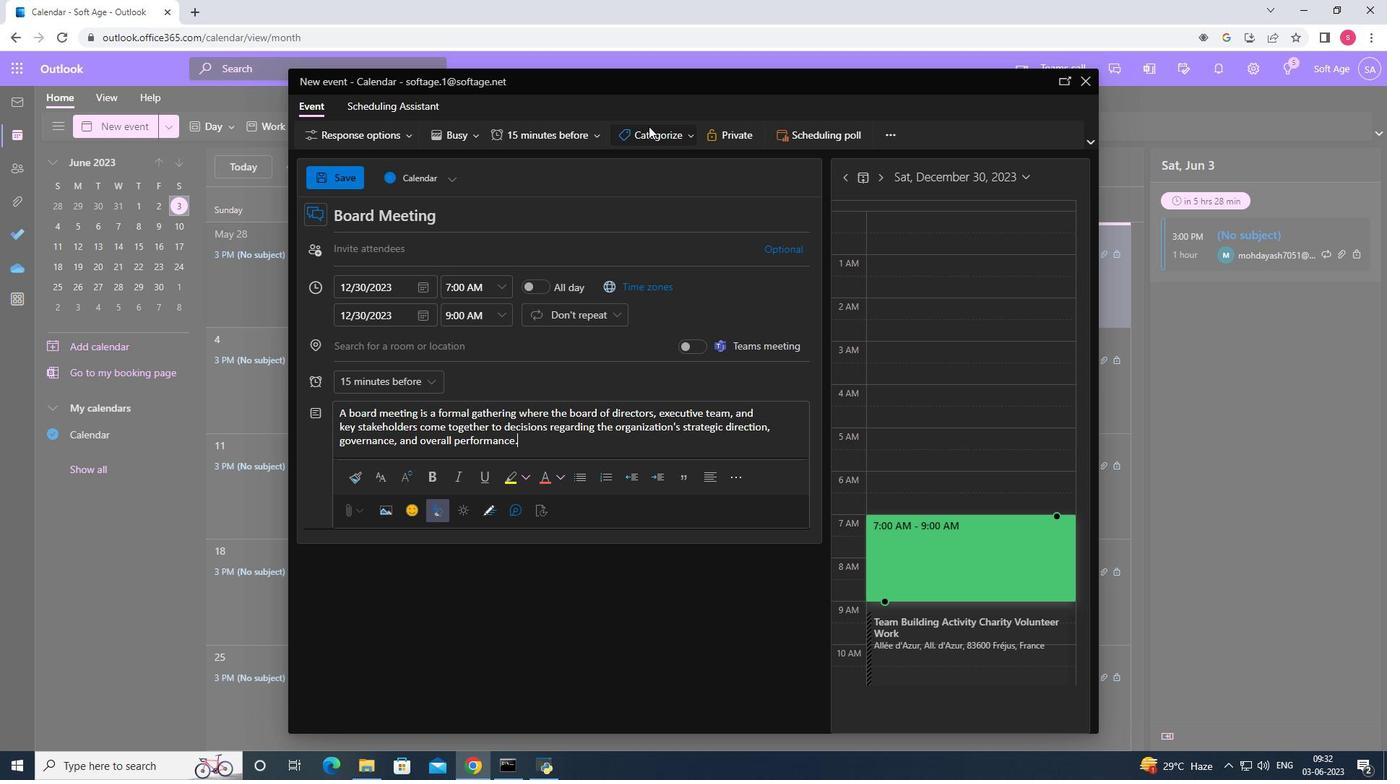 
Action: Mouse moved to (674, 169)
Screenshot: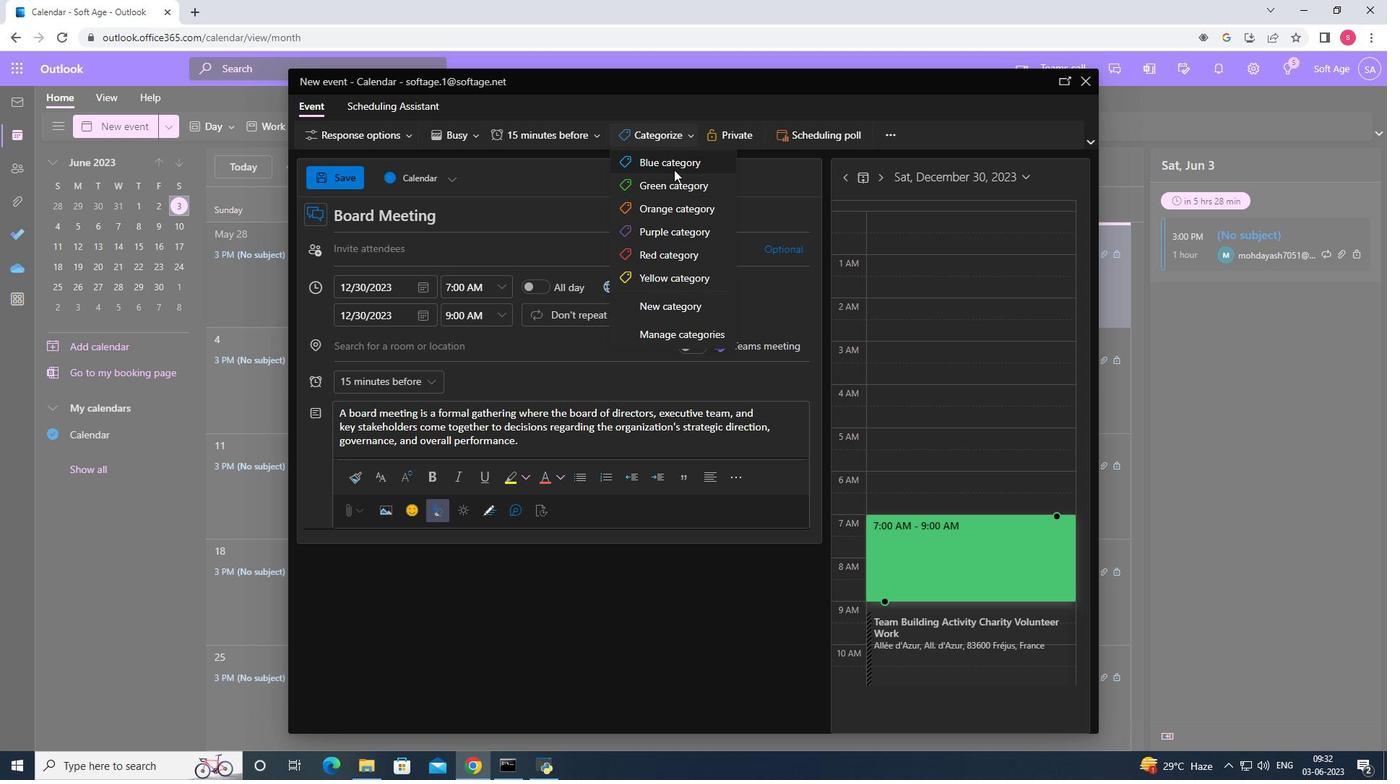 
Action: Mouse pressed left at (674, 169)
Screenshot: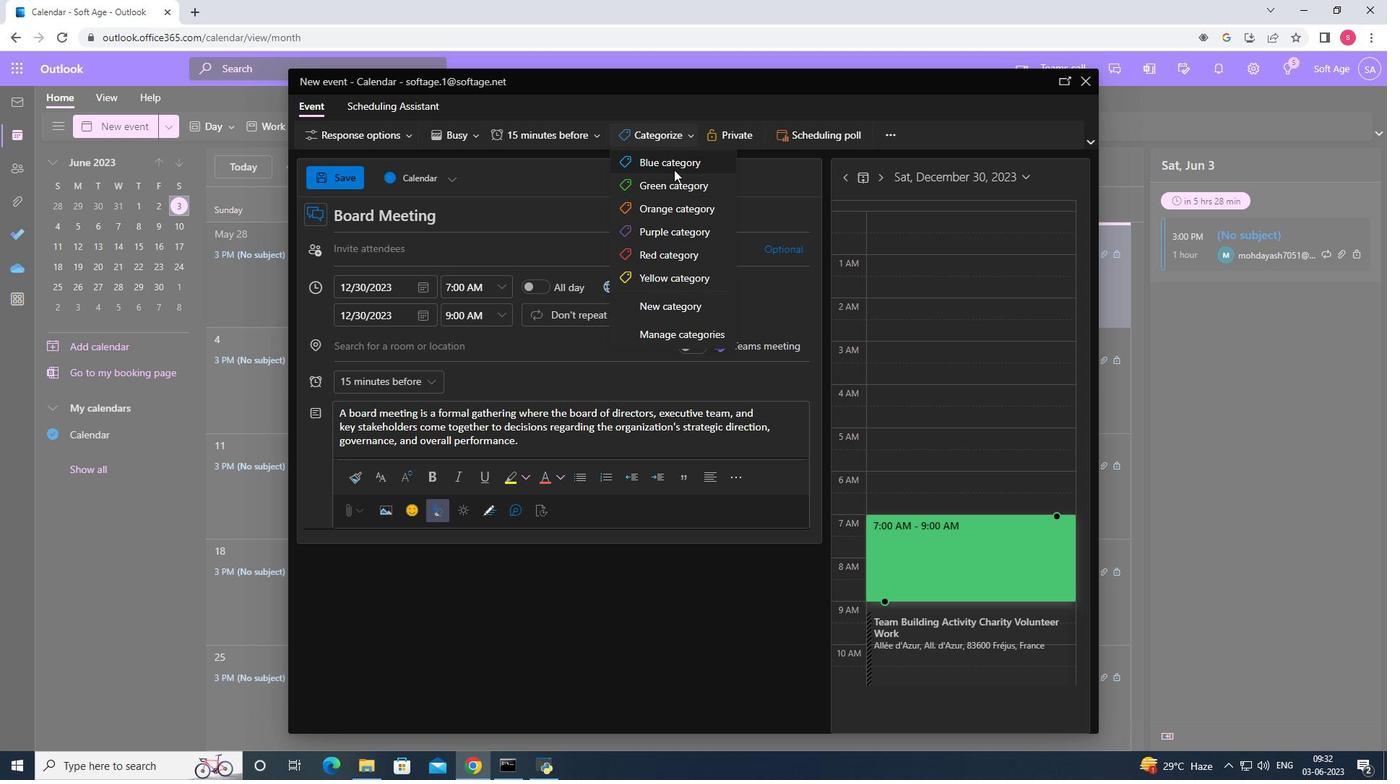 
Action: Mouse moved to (425, 346)
Screenshot: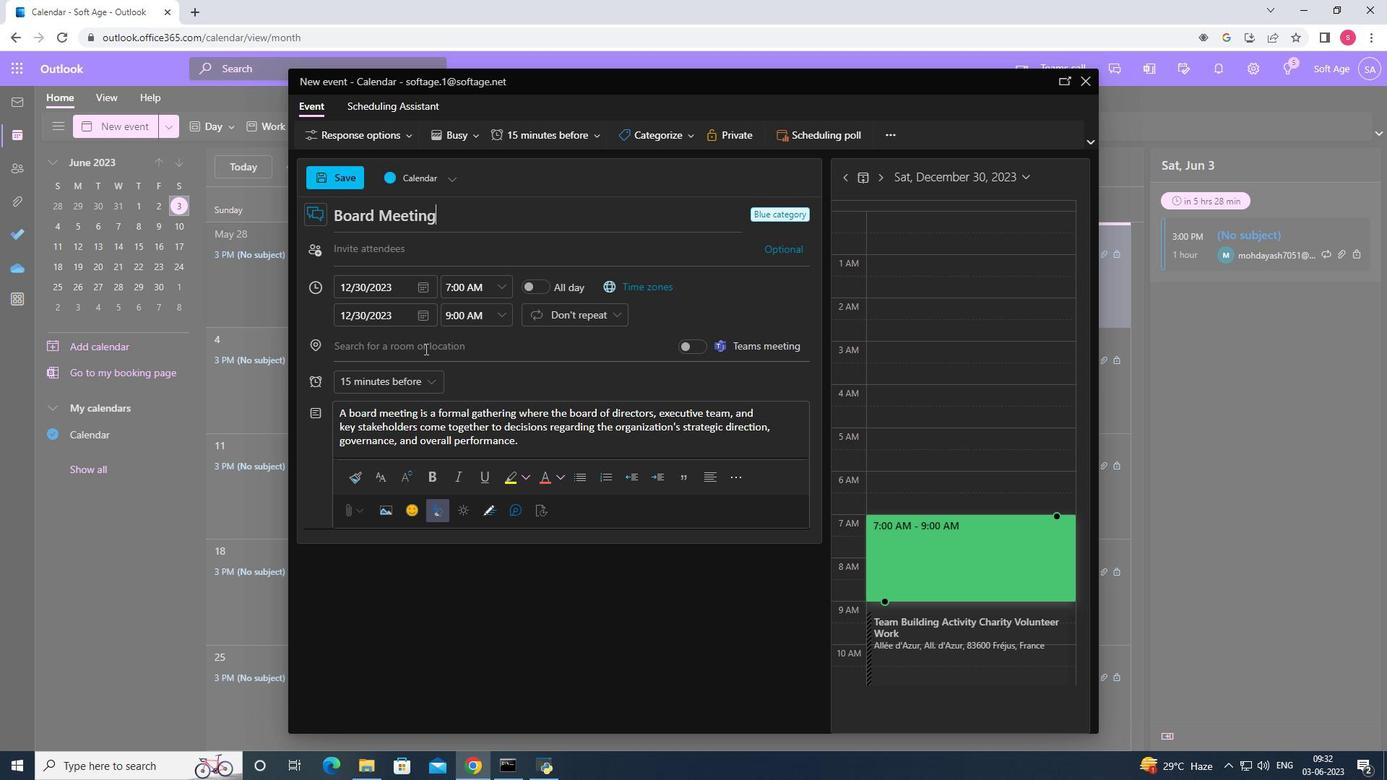 
Action: Mouse pressed left at (425, 346)
Screenshot: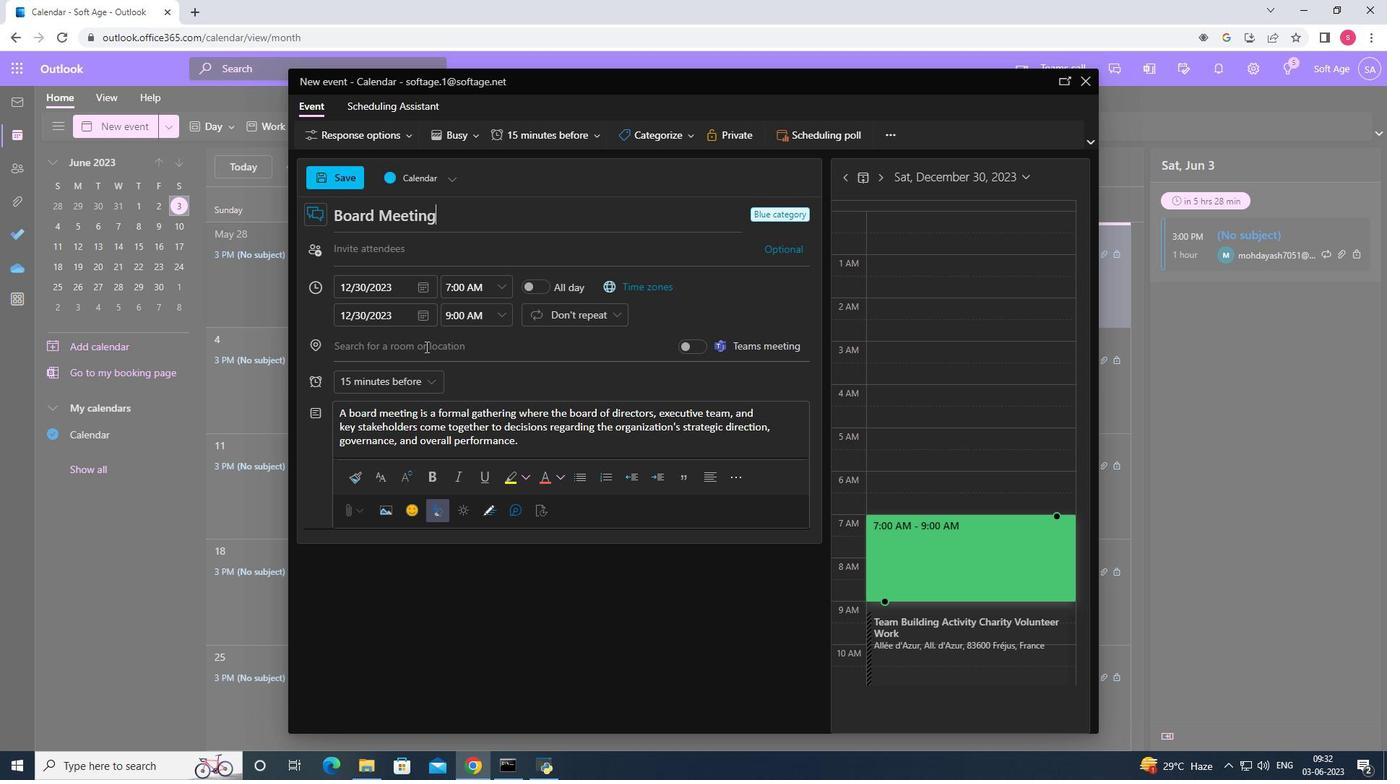 
Action: Key pressed 789<Key.space><Key.shift><Key.shift><Key.shift>Amstei<Key.backspace>lstraat,<Key.space><Key.shift>Amsterdam,<Key.space>m<Key.shift>Netherlands,
Screenshot: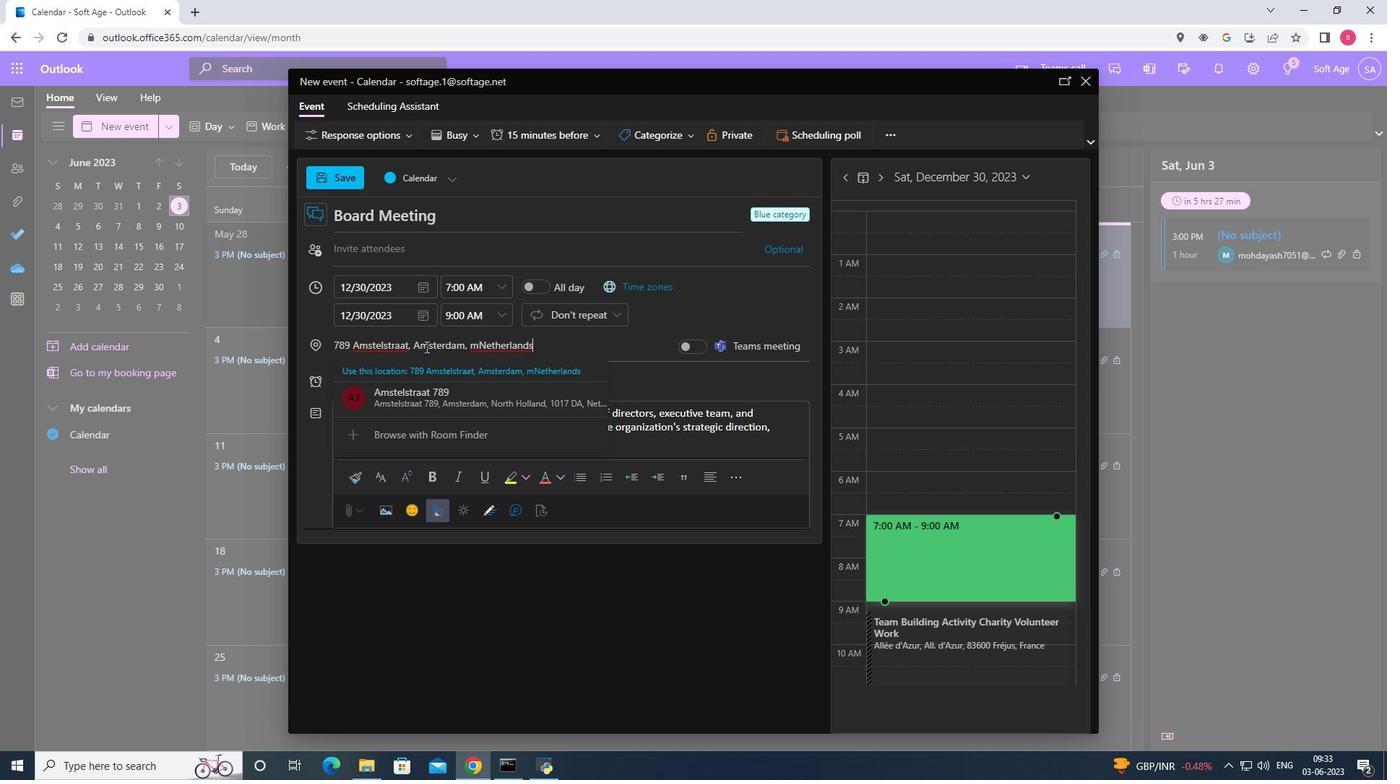 
Action: Mouse moved to (415, 379)
Screenshot: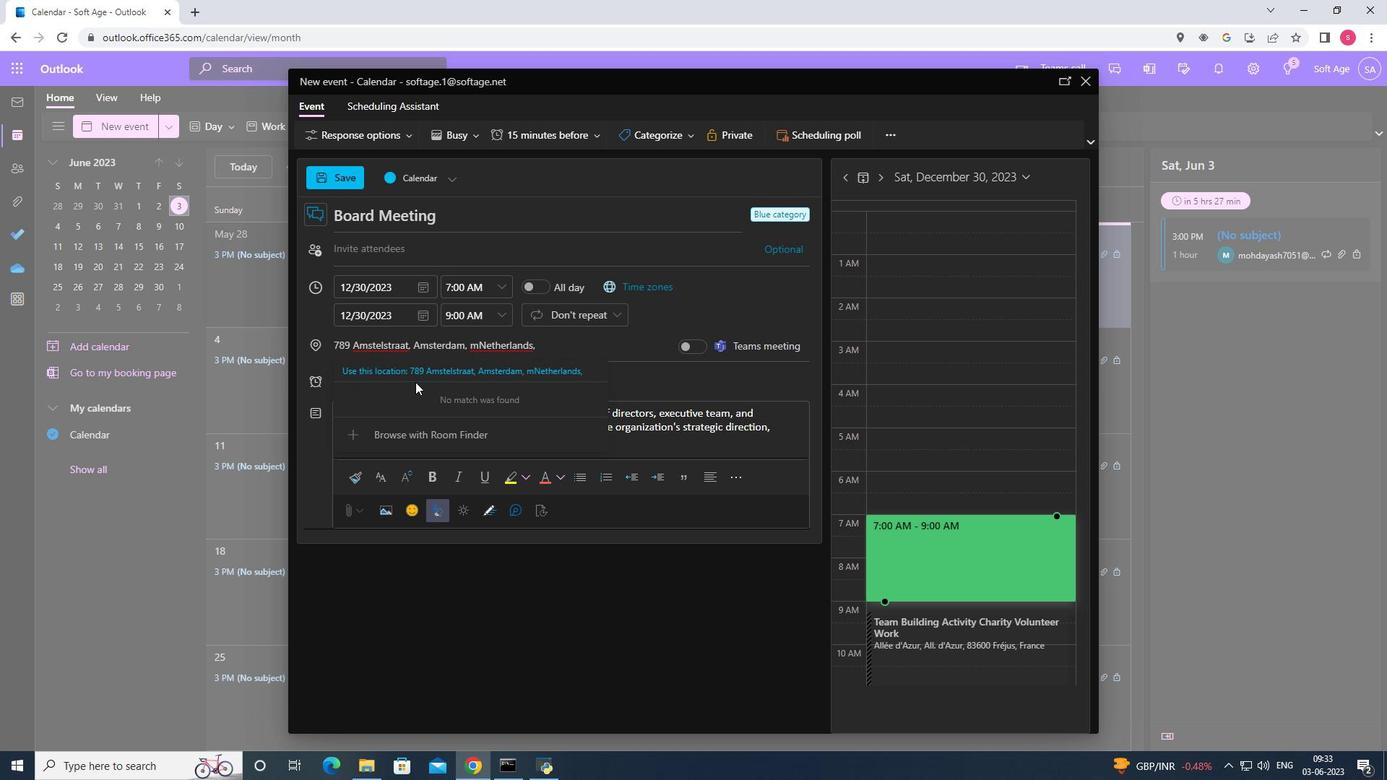 
Action: Mouse pressed left at (415, 379)
Screenshot: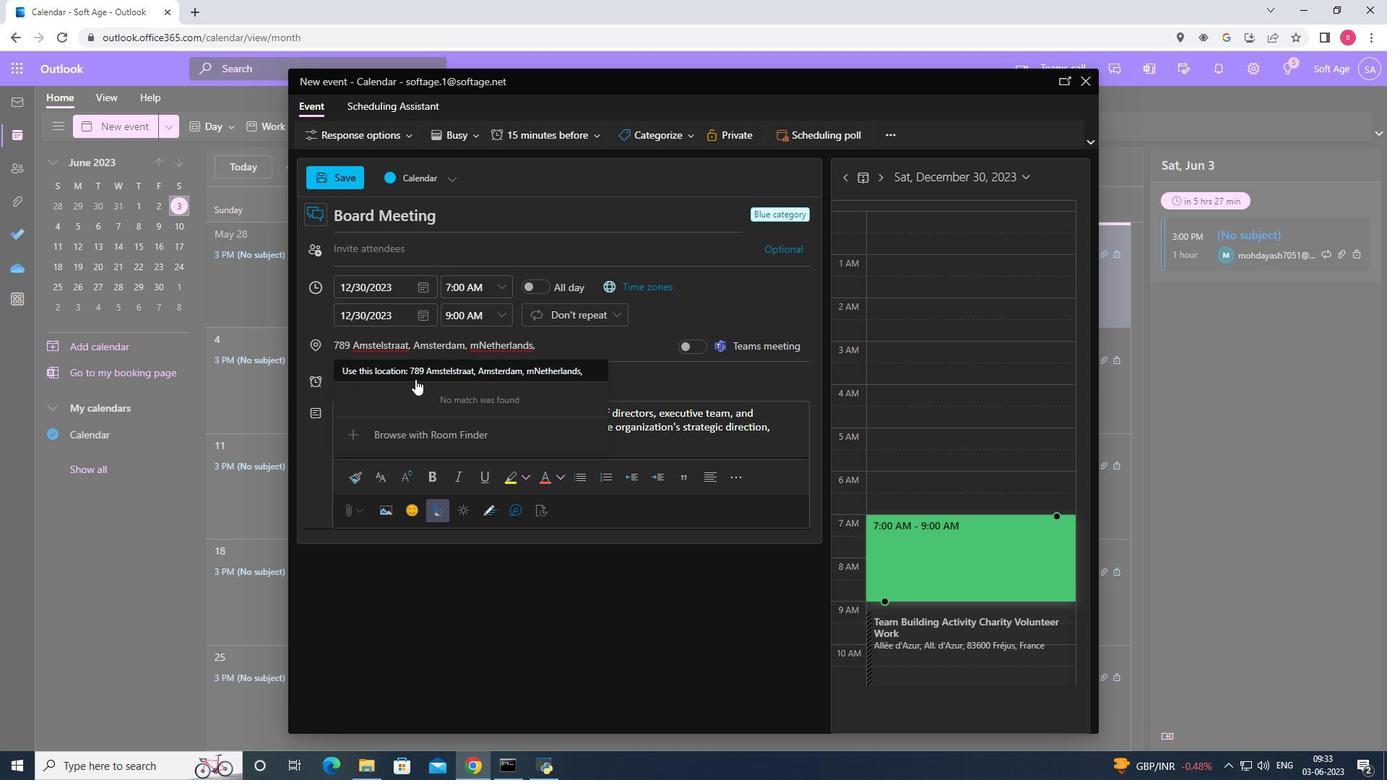 
Action: Mouse moved to (436, 244)
Screenshot: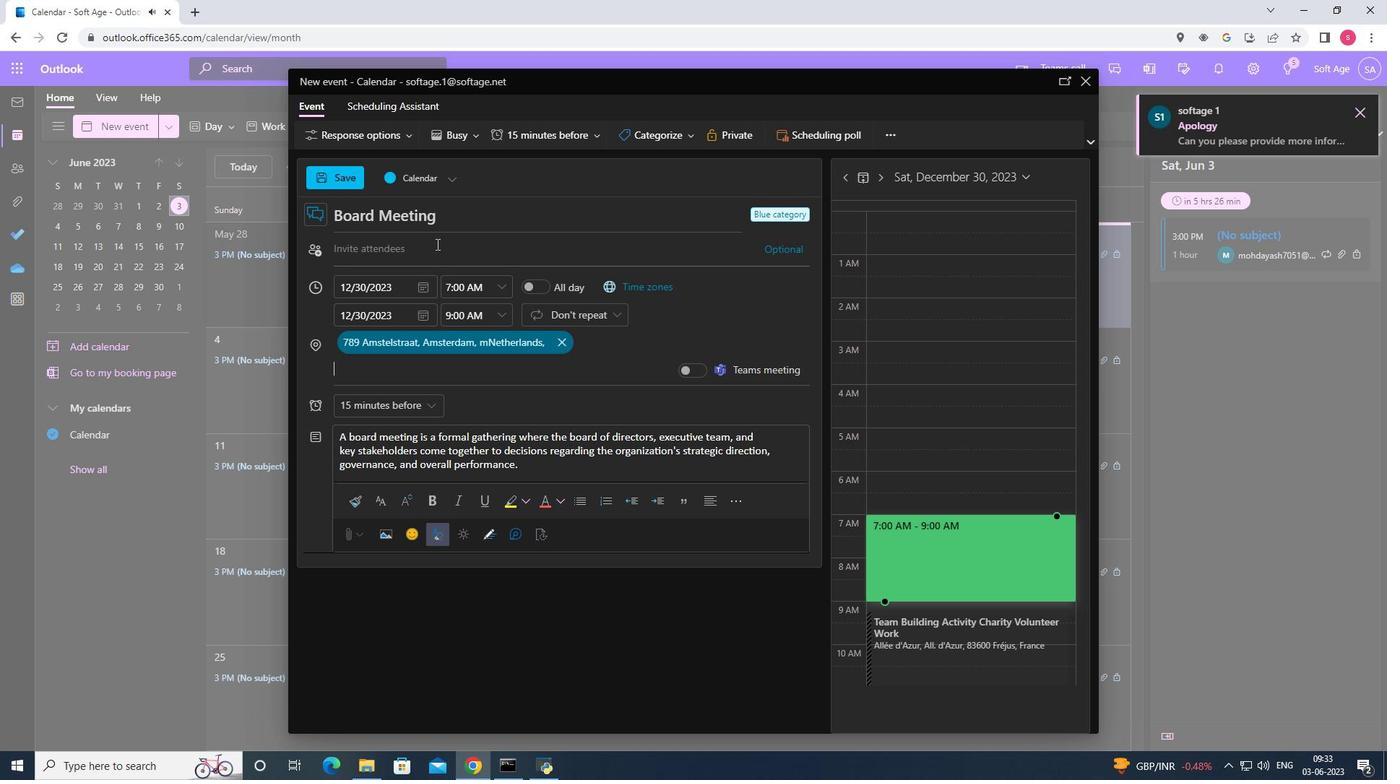 
Action: Mouse pressed left at (436, 244)
Screenshot: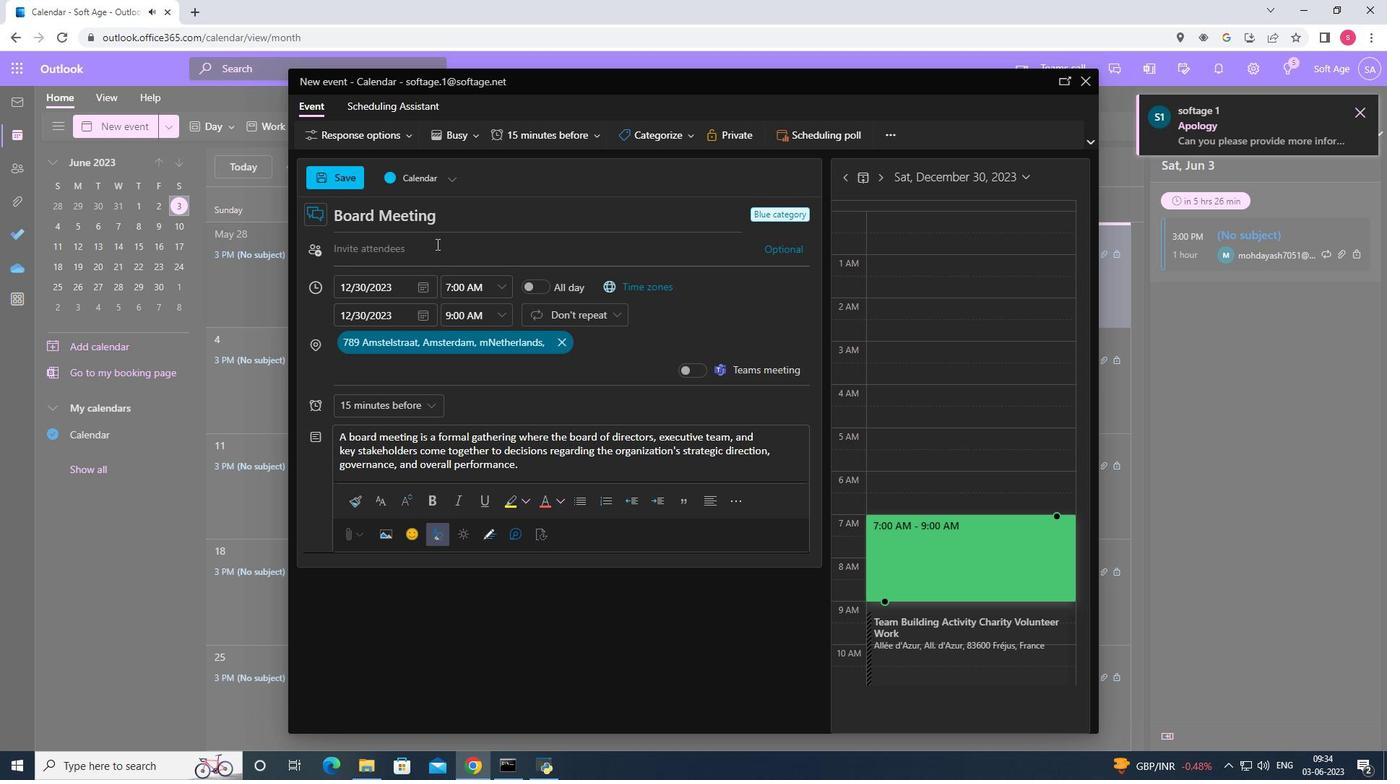 
Action: Key pressed soft
Screenshot: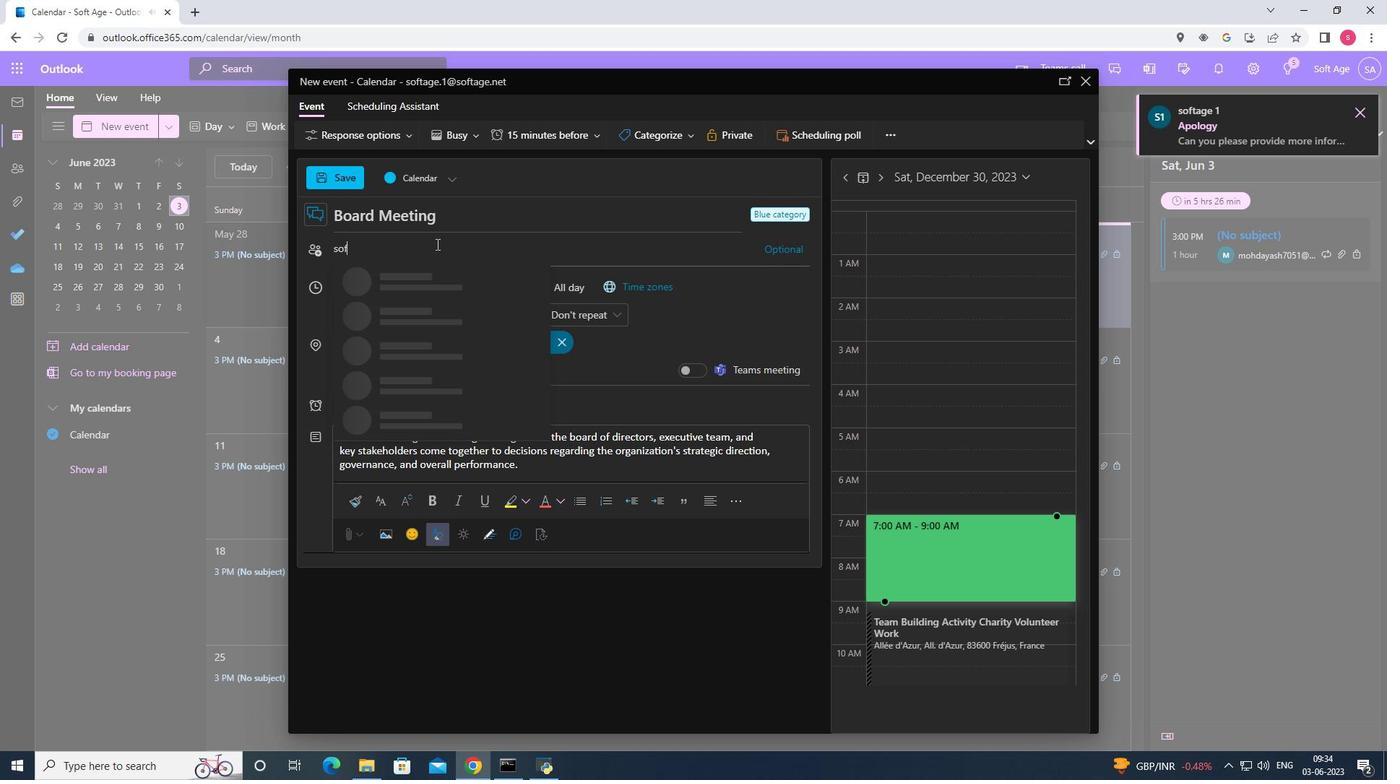 
Action: Mouse moved to (434, 374)
Screenshot: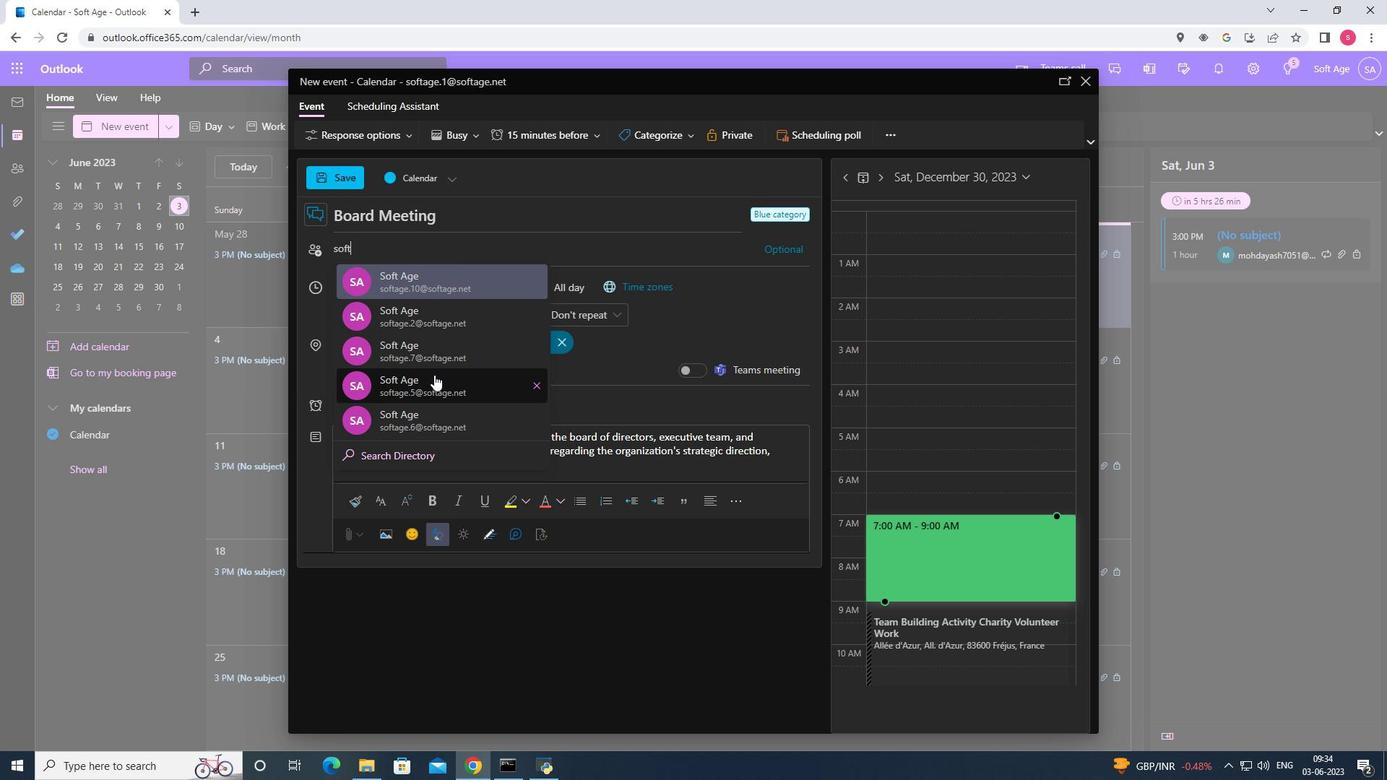 
Action: Key pressed age.8<Key.shift>@
Screenshot: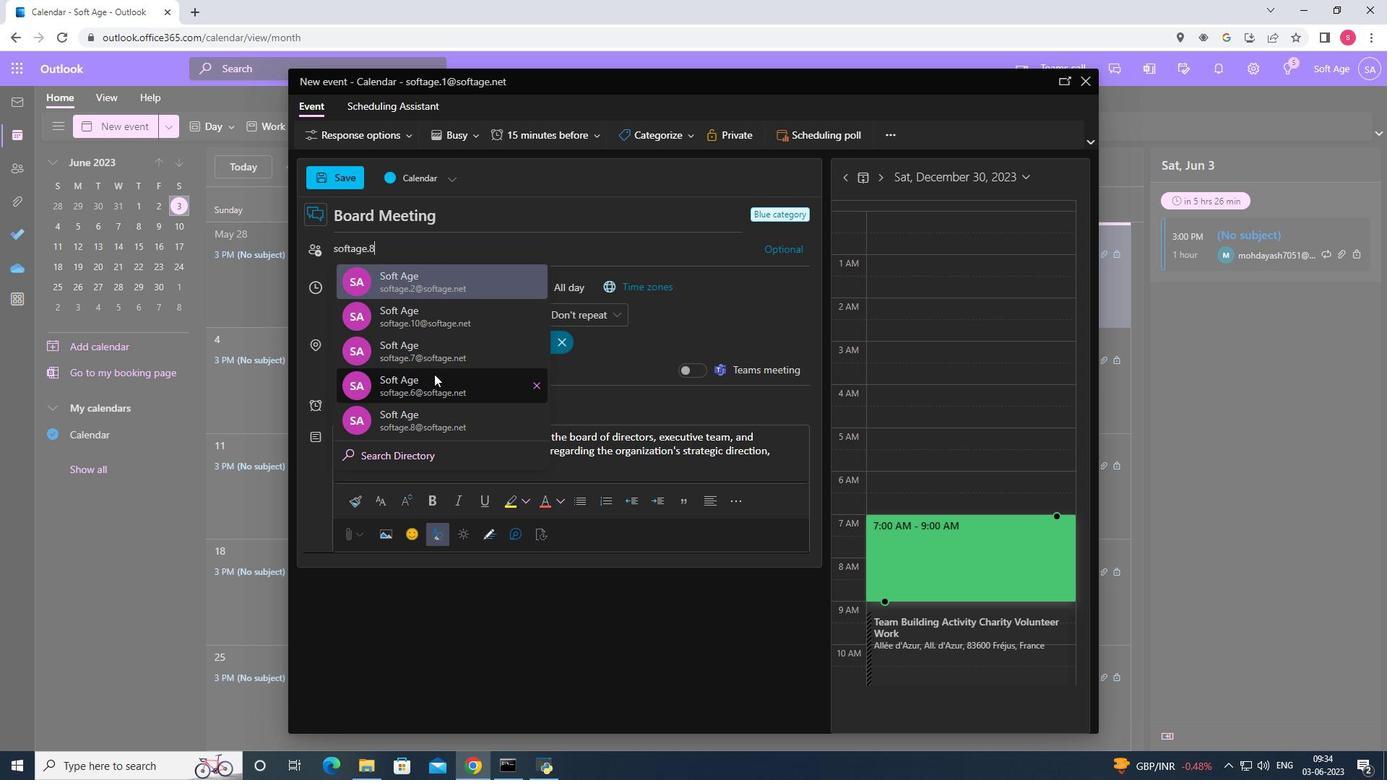 
Action: Mouse moved to (443, 278)
Screenshot: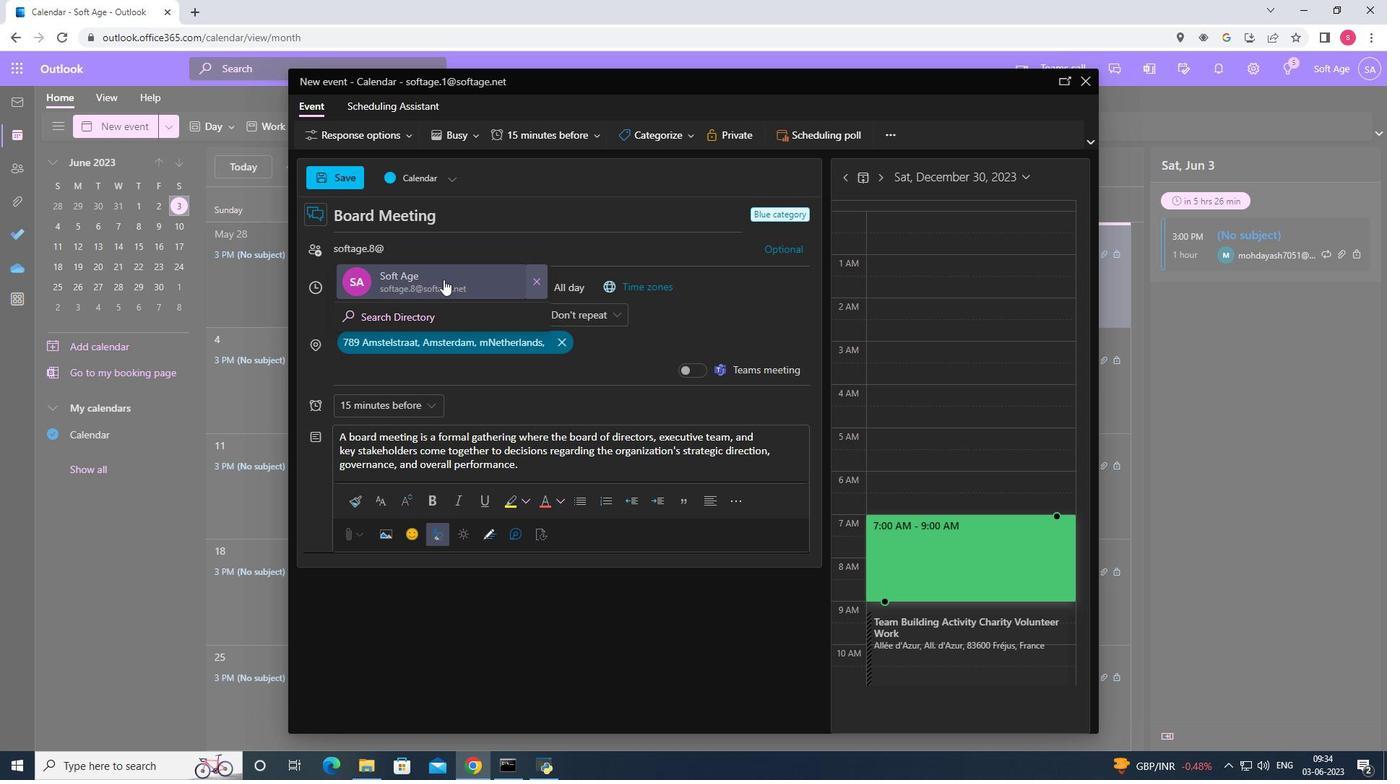 
Action: Mouse pressed left at (443, 278)
Screenshot: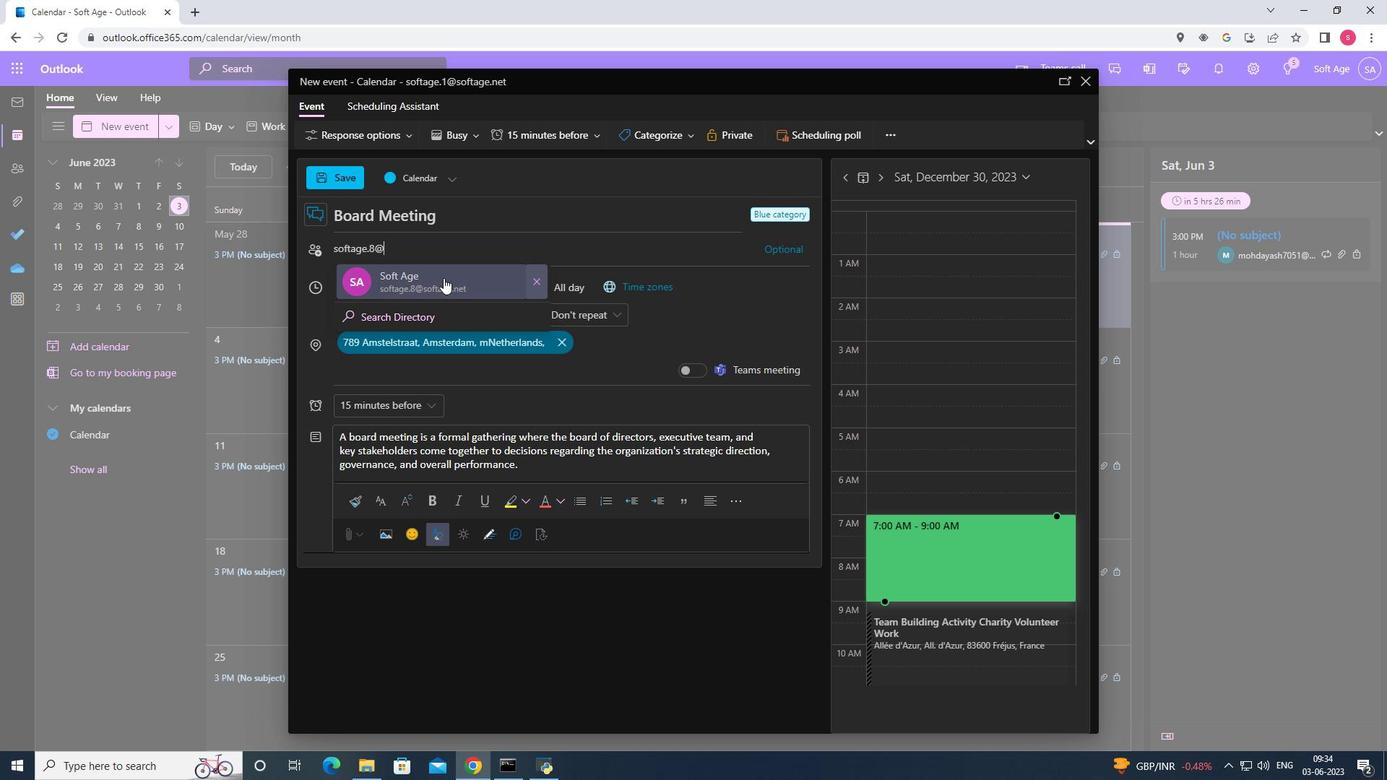 
Action: Key pressed softage.9<Key.shift><Key.shift><Key.shift><Key.shift><Key.shift><Key.shift><Key.shift><Key.shift>@
Screenshot: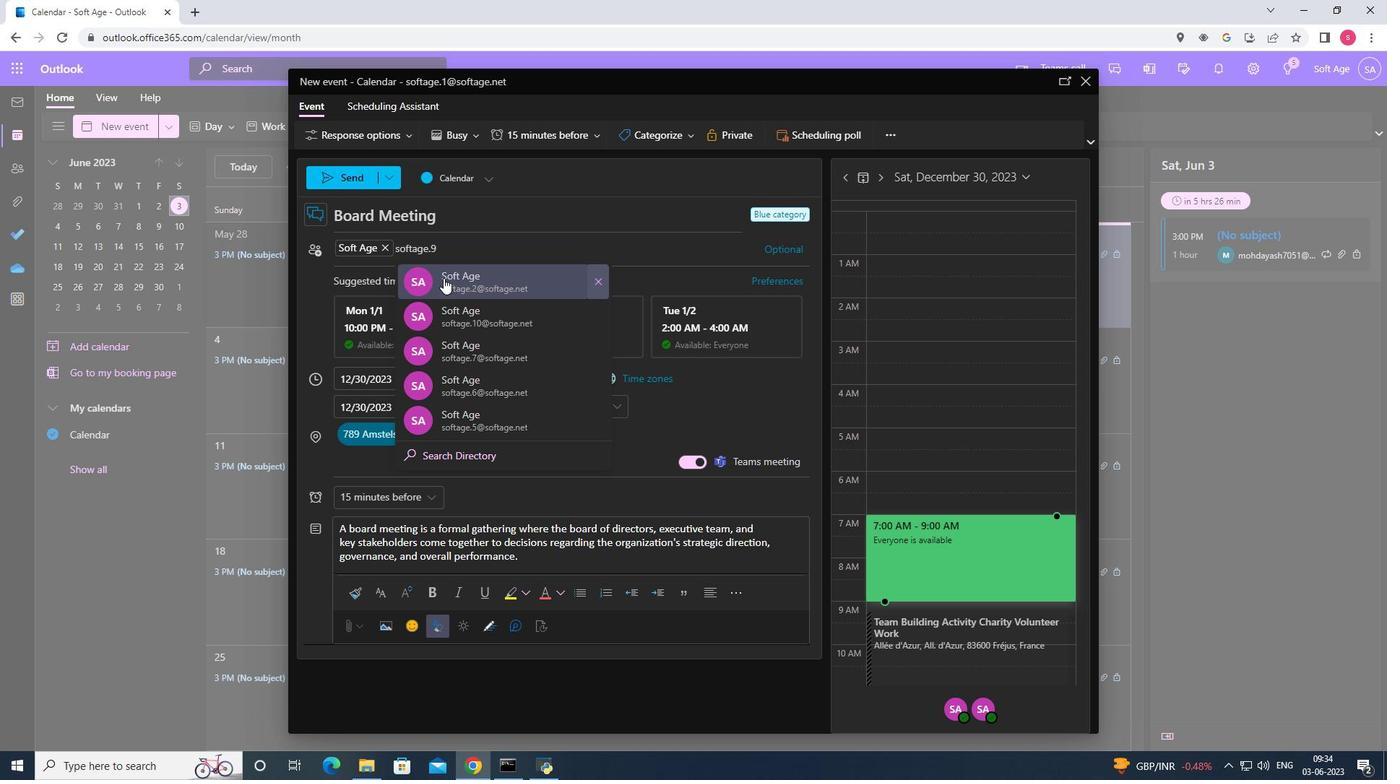 
Action: Mouse pressed left at (443, 278)
Screenshot: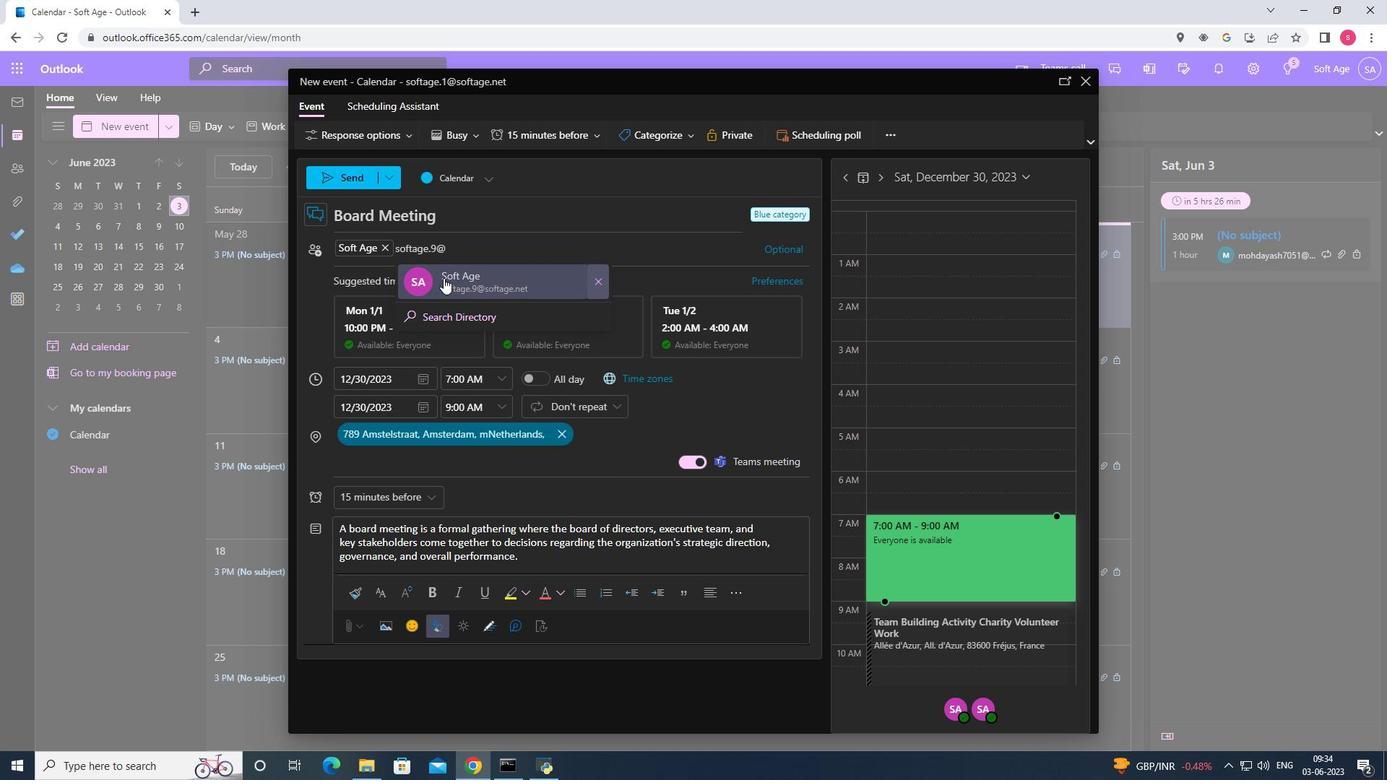 
Action: Mouse moved to (431, 504)
Screenshot: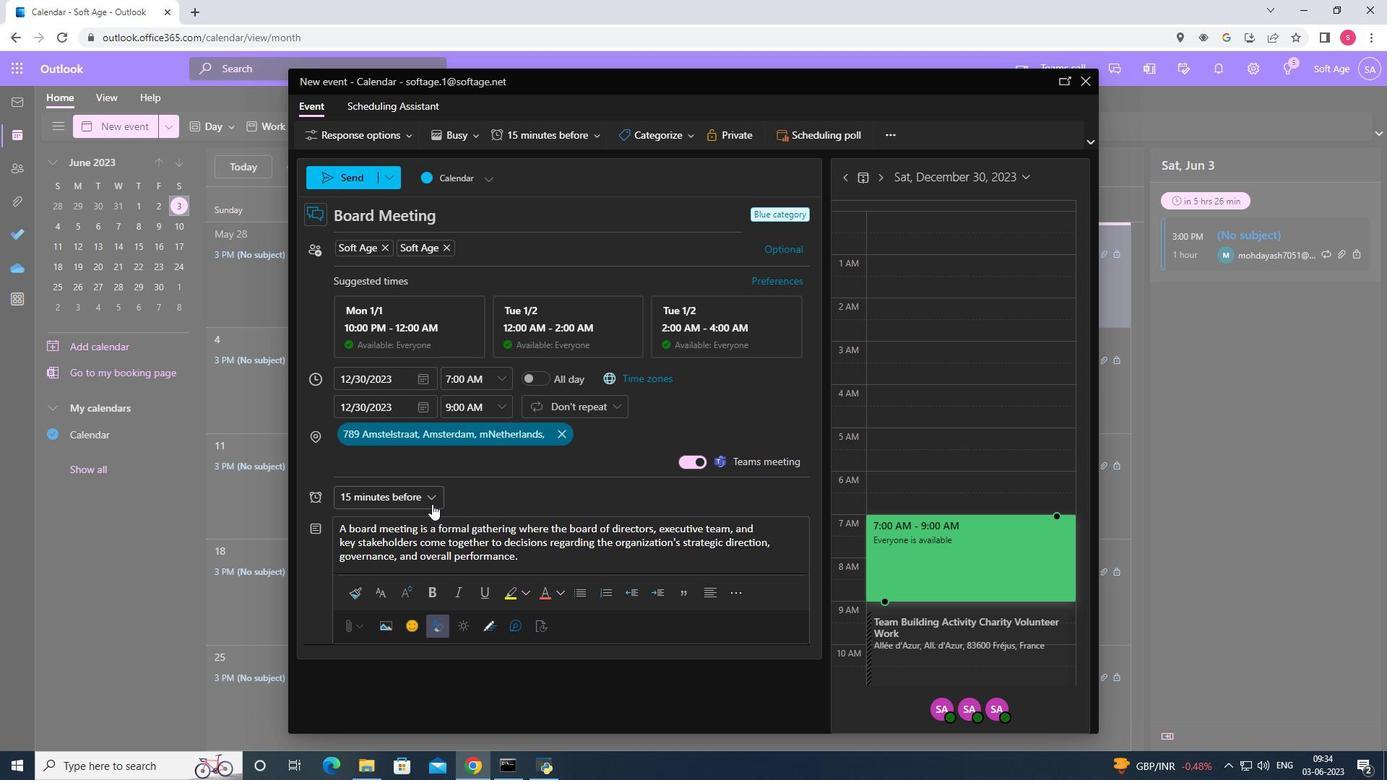 
Action: Mouse pressed left at (431, 504)
Screenshot: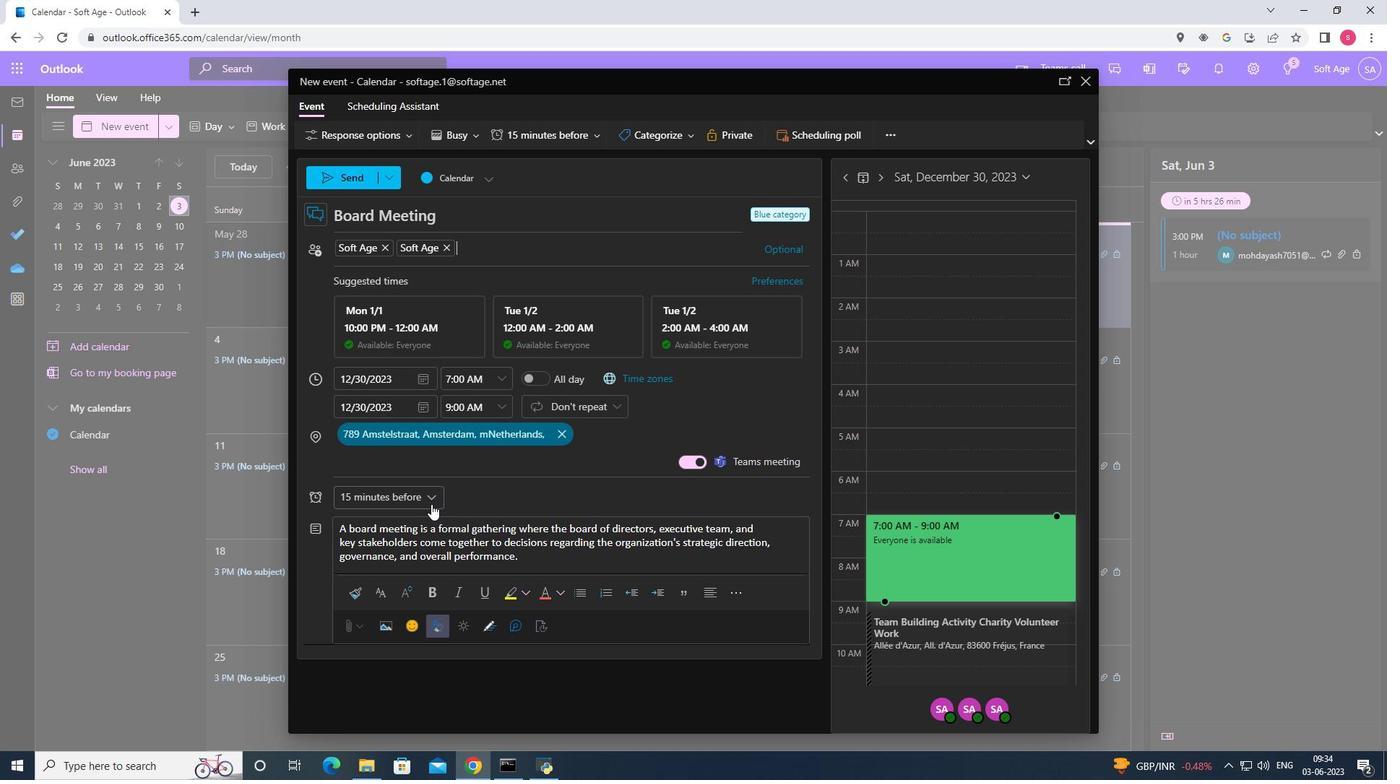 
Action: Mouse moved to (403, 383)
Screenshot: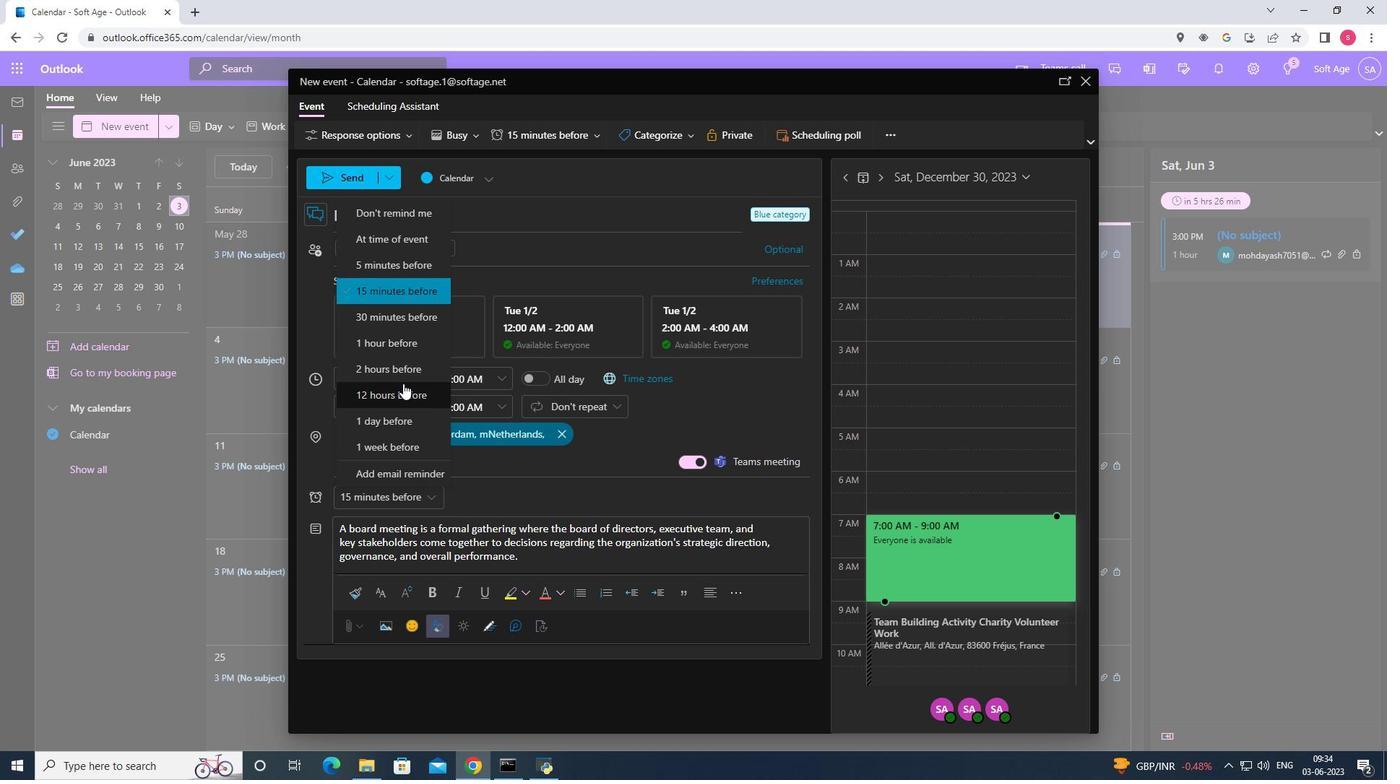
Action: Mouse scrolled (403, 382) with delta (0, 0)
Screenshot: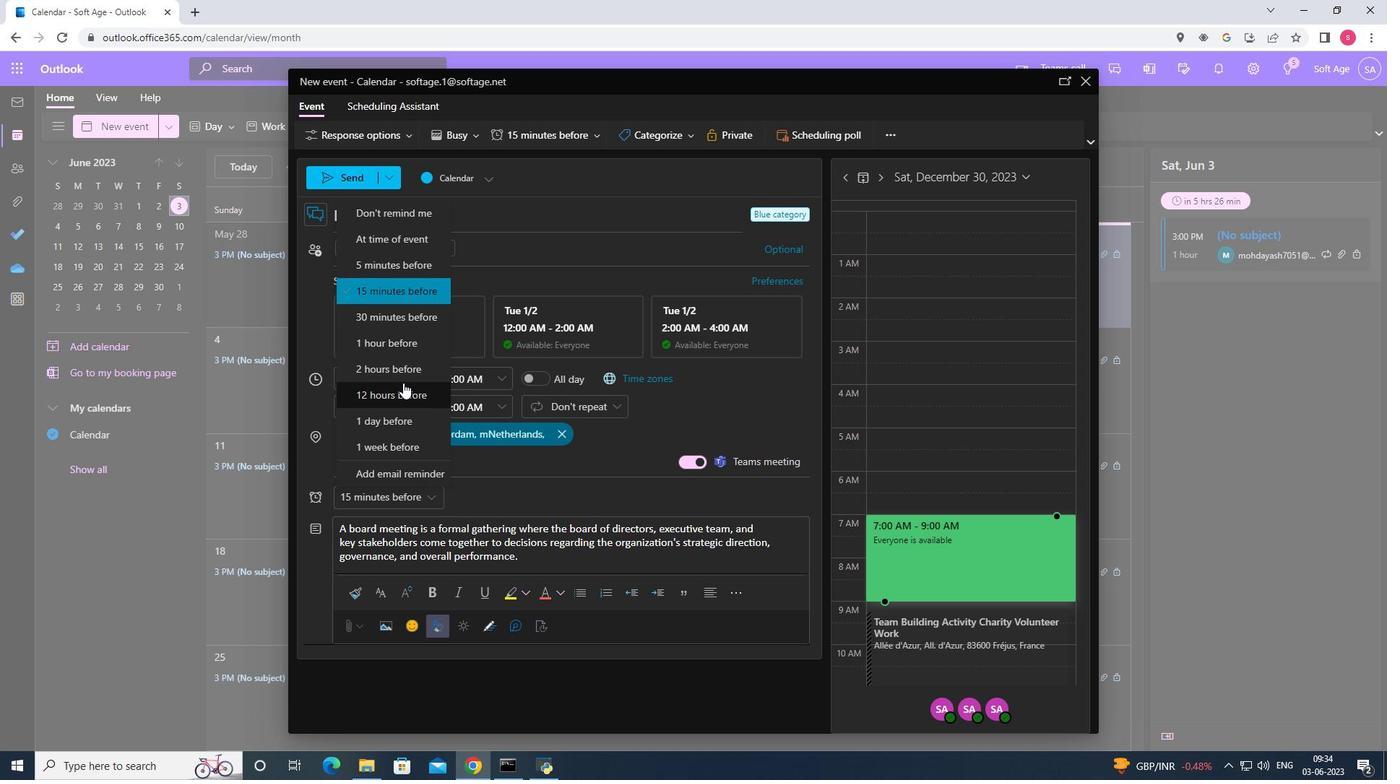 
Action: Mouse scrolled (403, 382) with delta (0, 0)
Screenshot: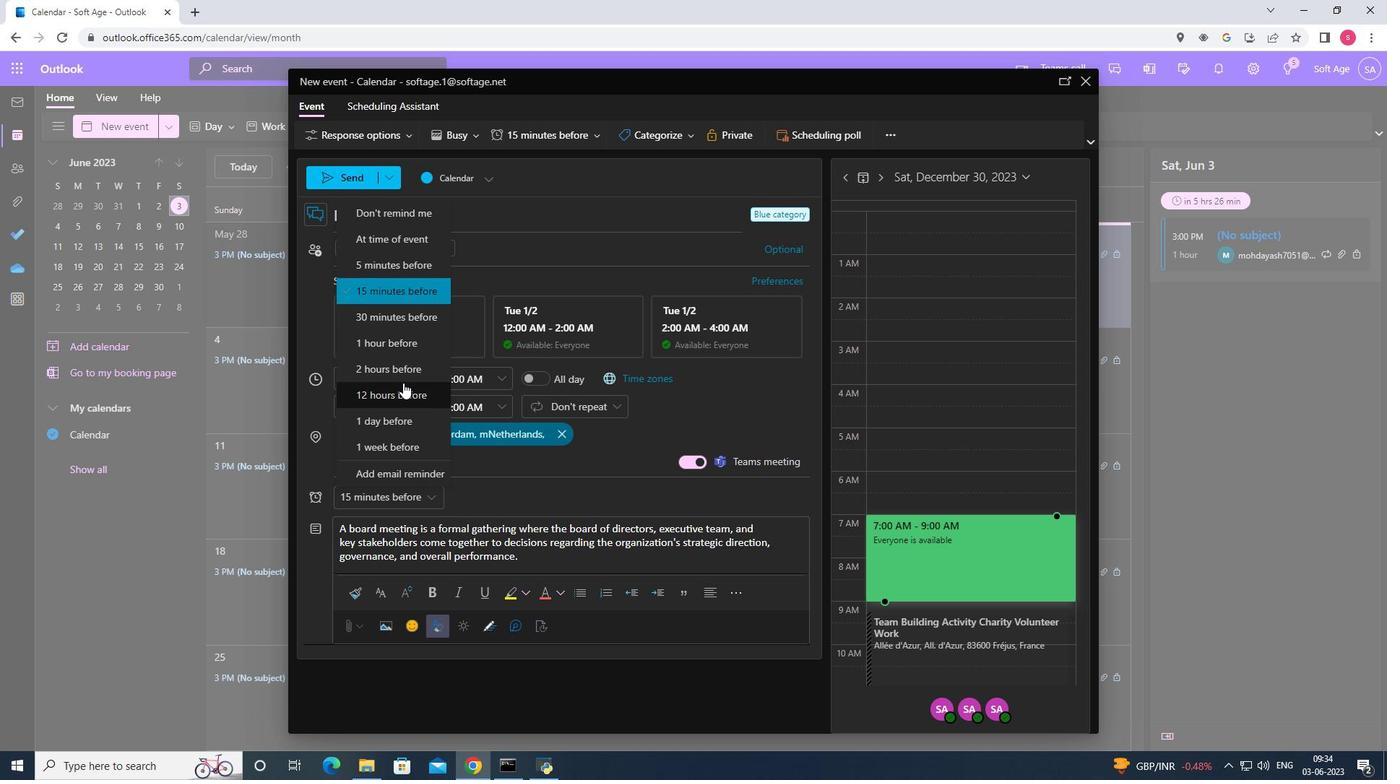
Action: Mouse scrolled (403, 382) with delta (0, 0)
Screenshot: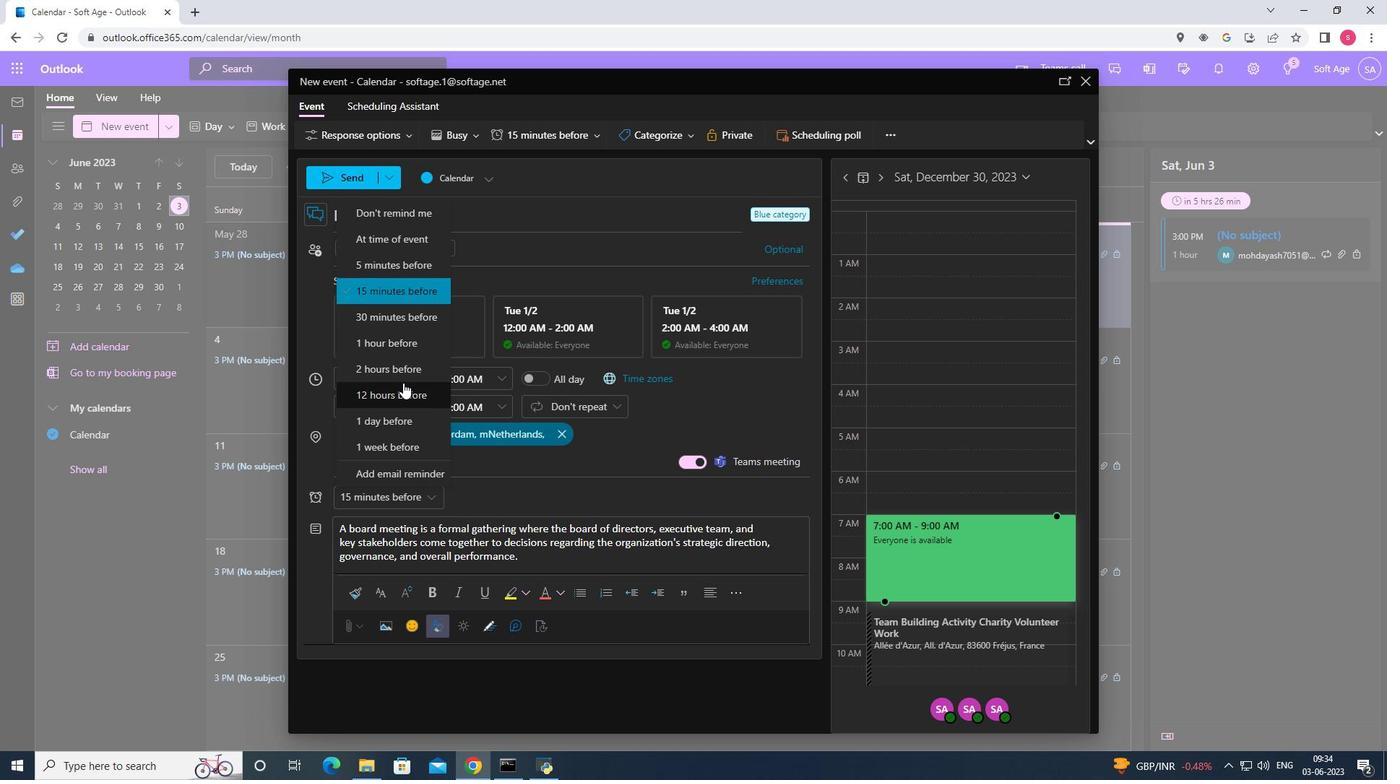 
Action: Mouse scrolled (403, 382) with delta (0, 0)
Screenshot: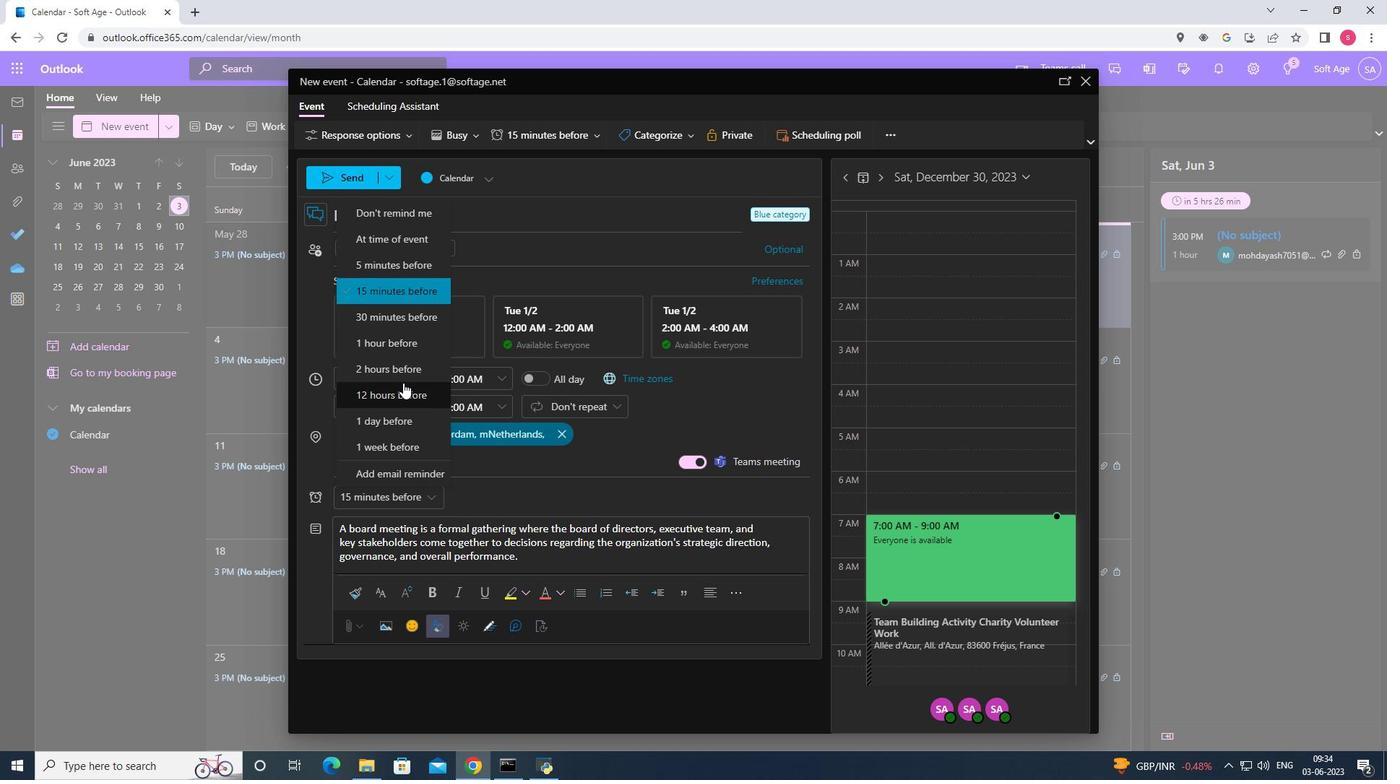 
Action: Mouse scrolled (403, 383) with delta (0, 0)
Screenshot: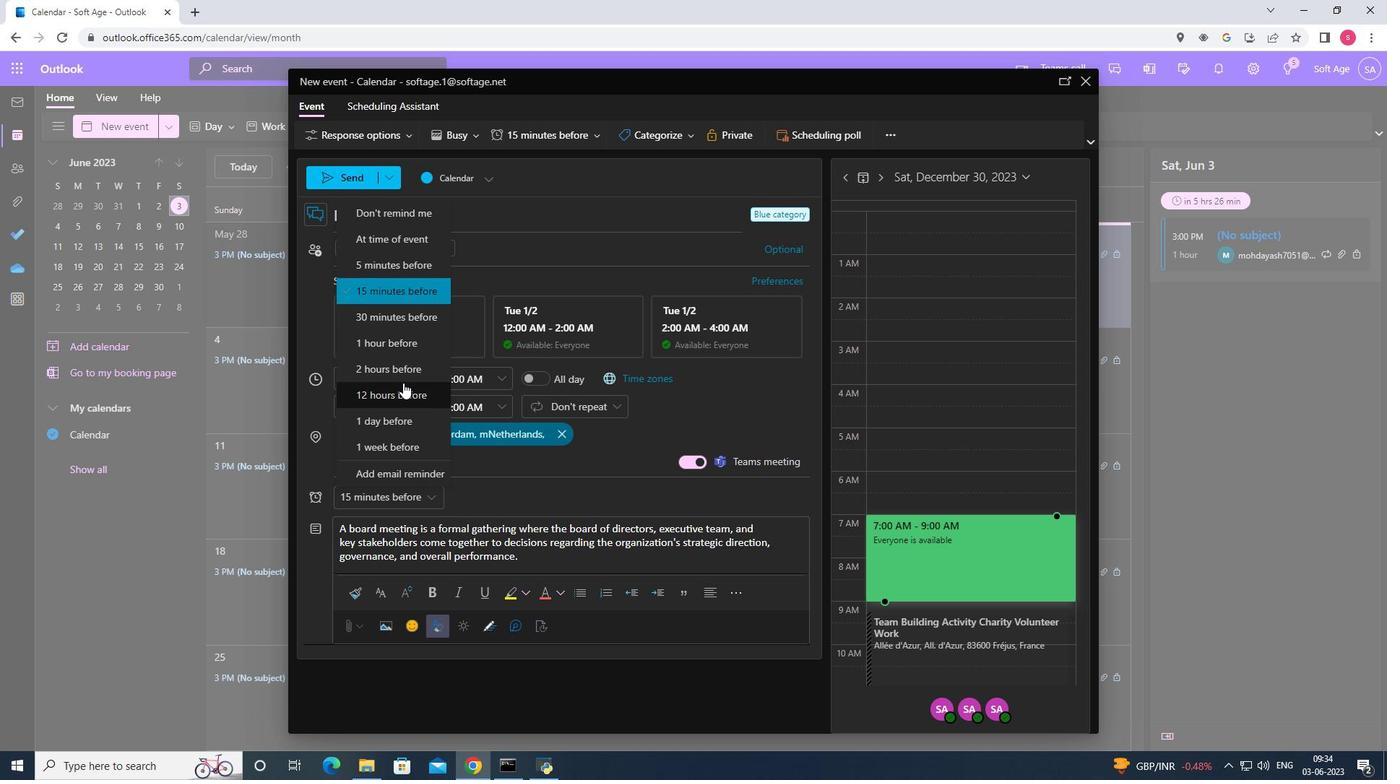 
Action: Mouse scrolled (403, 383) with delta (0, 0)
Screenshot: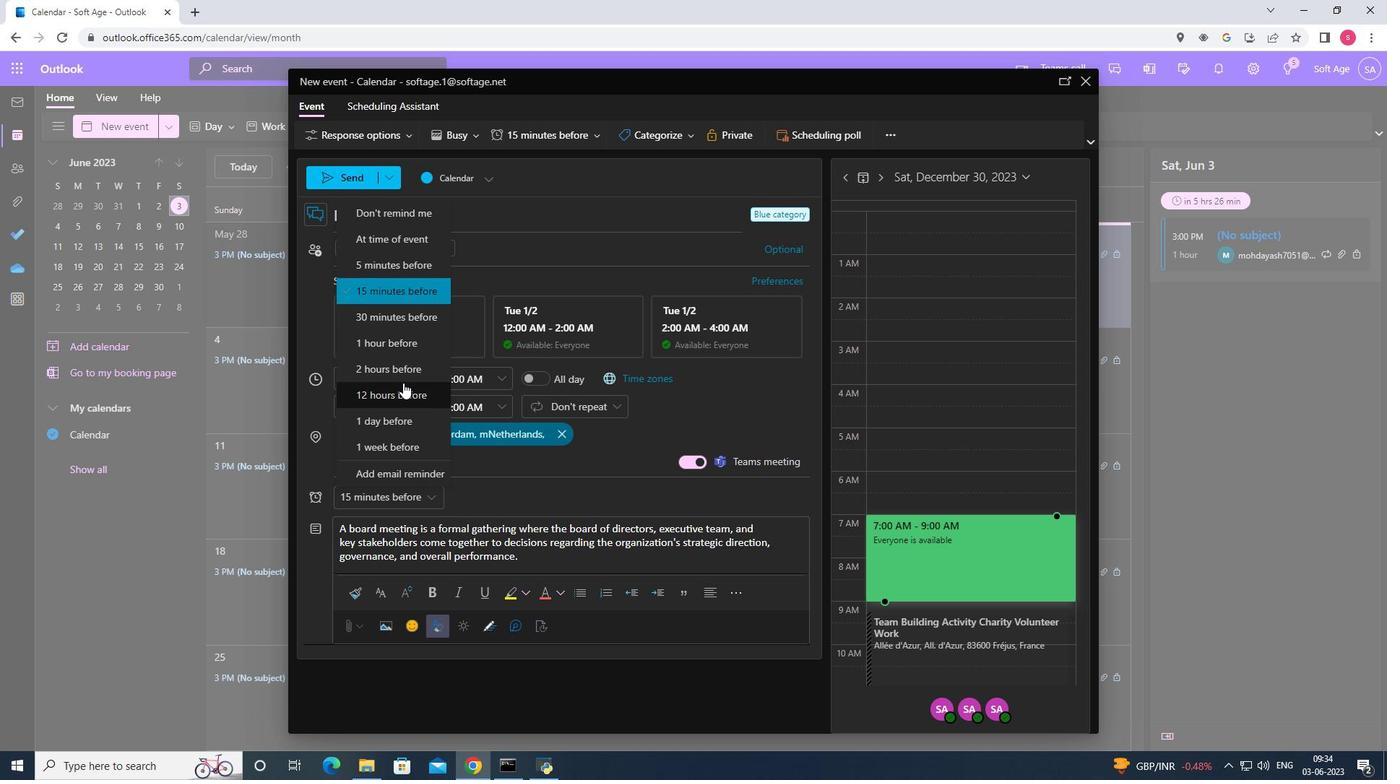 
Action: Mouse scrolled (403, 383) with delta (0, 0)
Screenshot: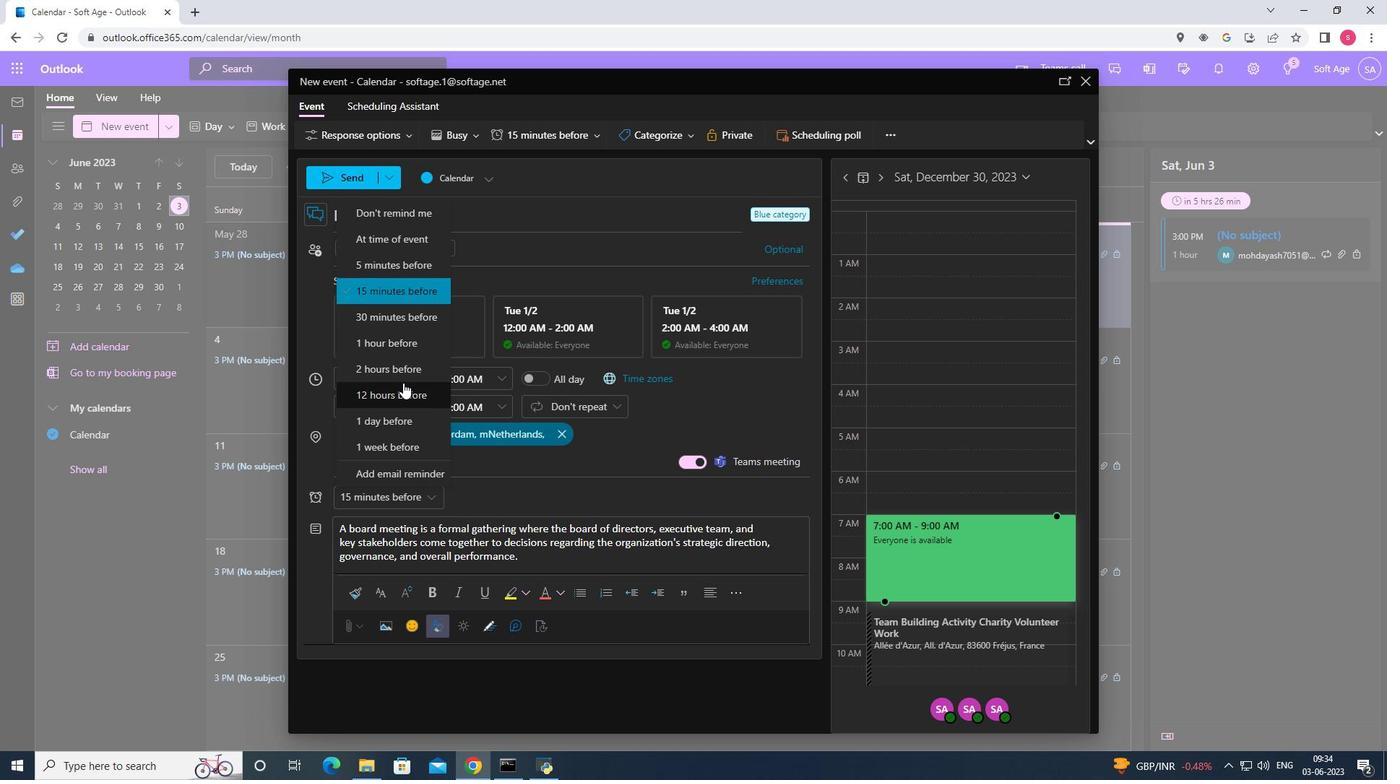 
Action: Mouse scrolled (403, 383) with delta (0, 0)
Screenshot: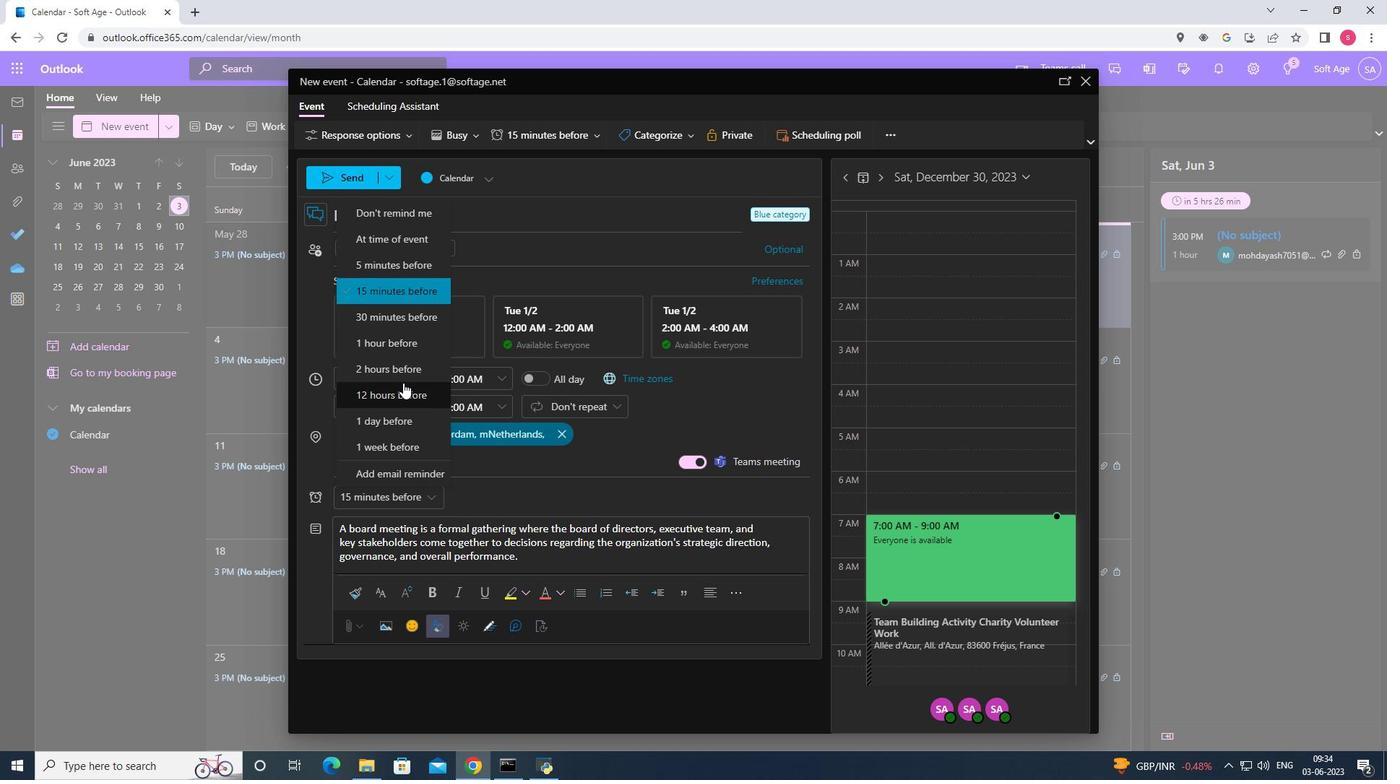 
Action: Mouse scrolled (403, 382) with delta (0, 0)
Screenshot: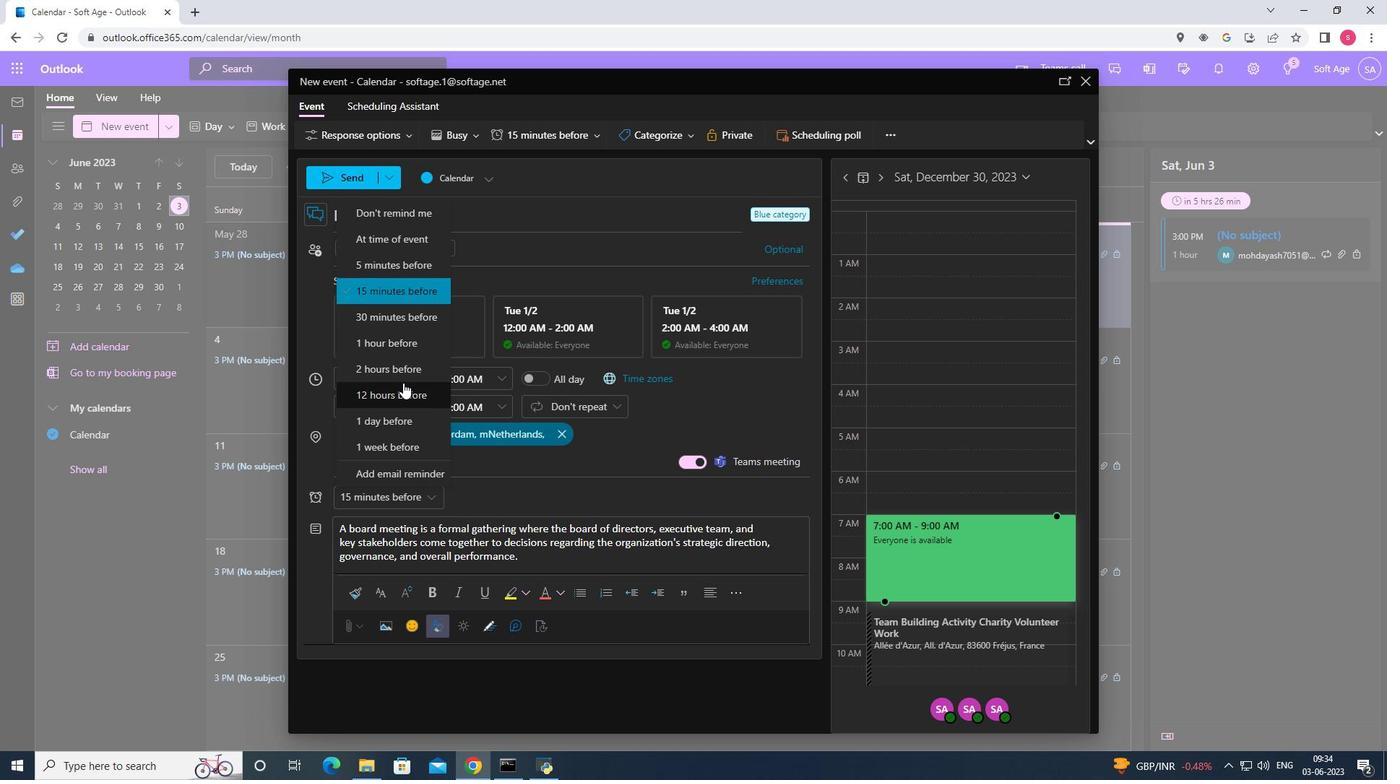 
Action: Mouse scrolled (403, 383) with delta (0, 0)
Screenshot: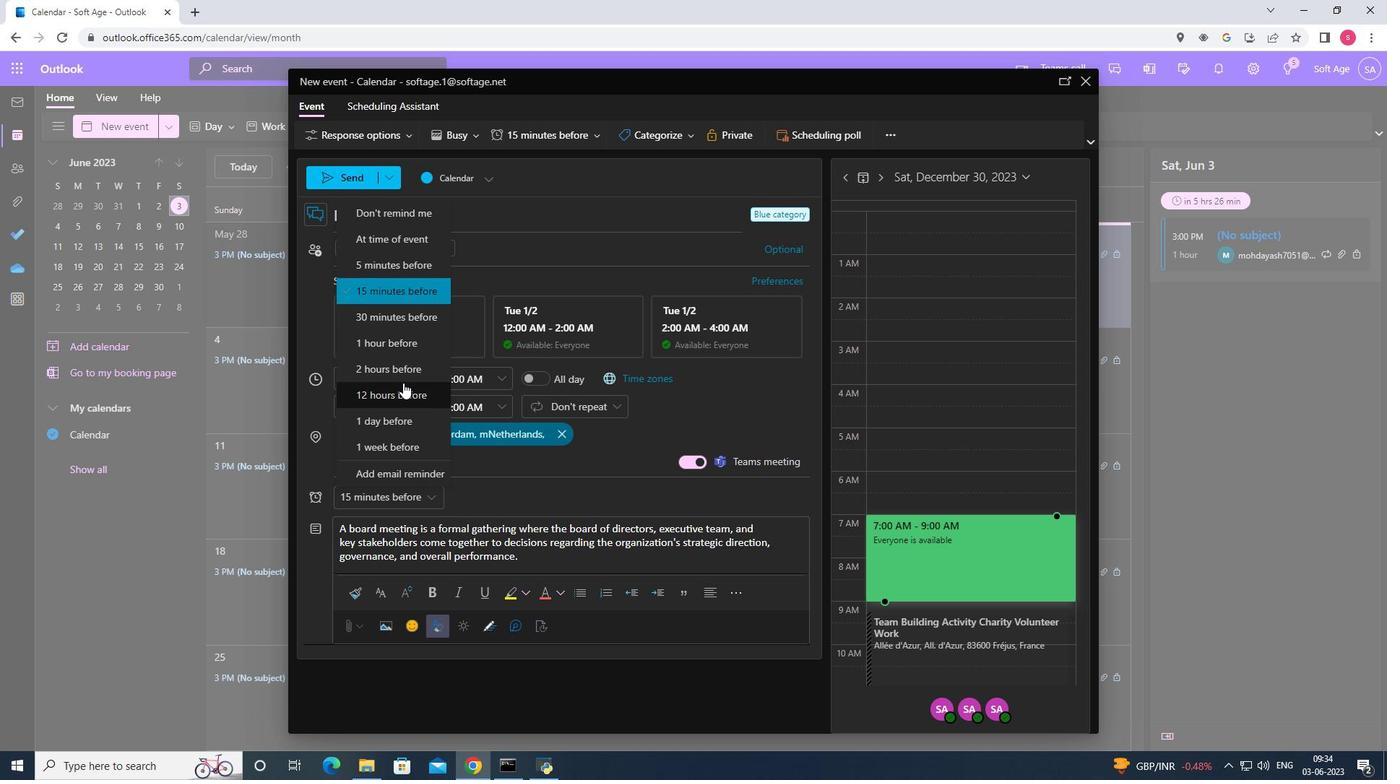 
Action: Mouse scrolled (403, 382) with delta (0, 0)
Screenshot: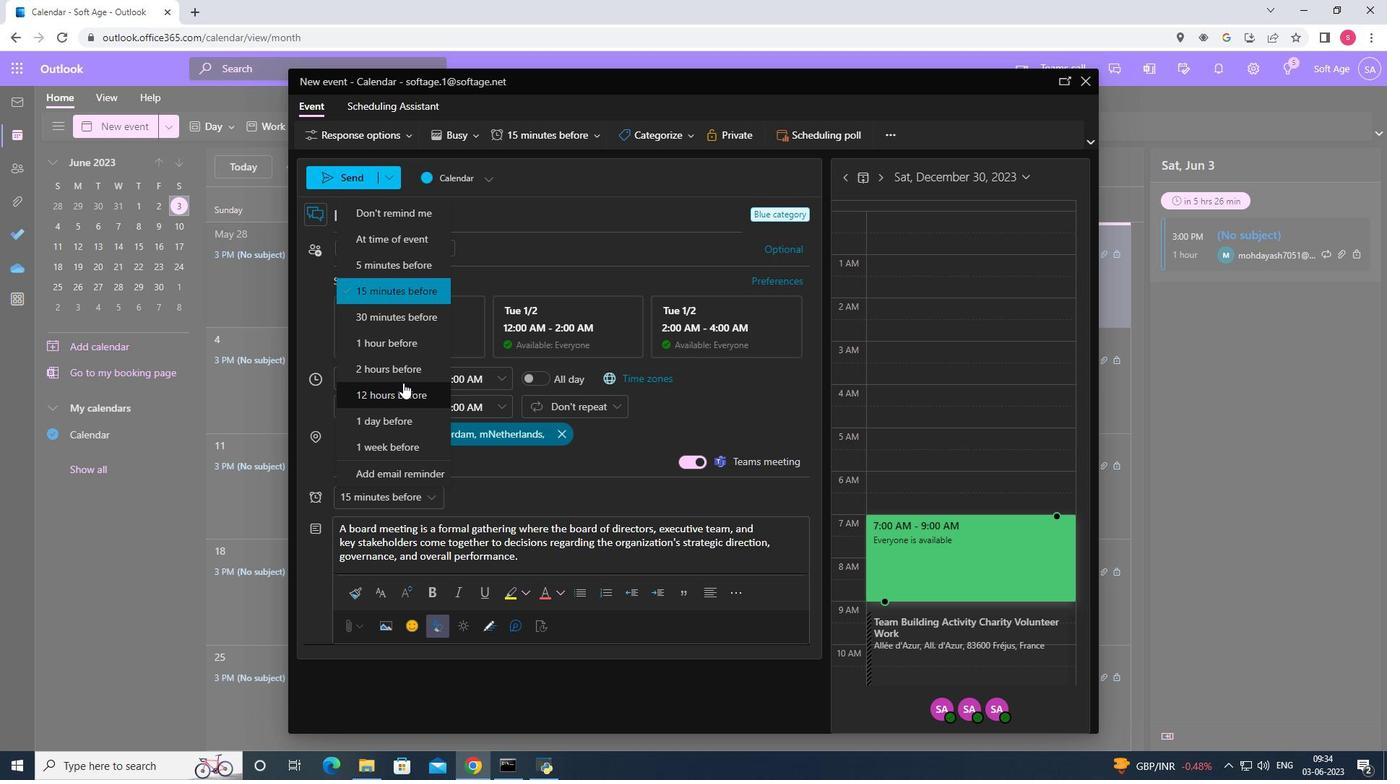 
Action: Mouse scrolled (403, 382) with delta (0, 0)
Screenshot: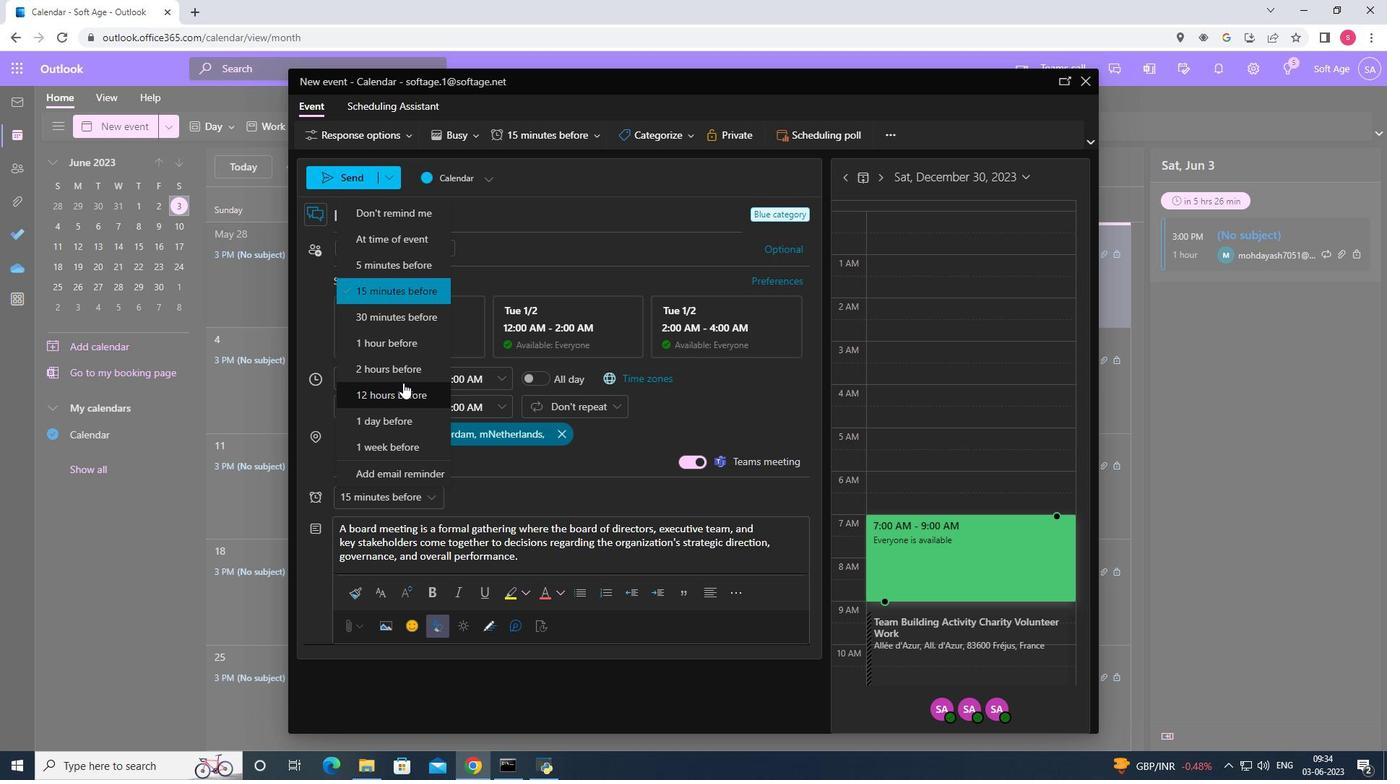 
Action: Mouse scrolled (403, 382) with delta (0, 0)
Screenshot: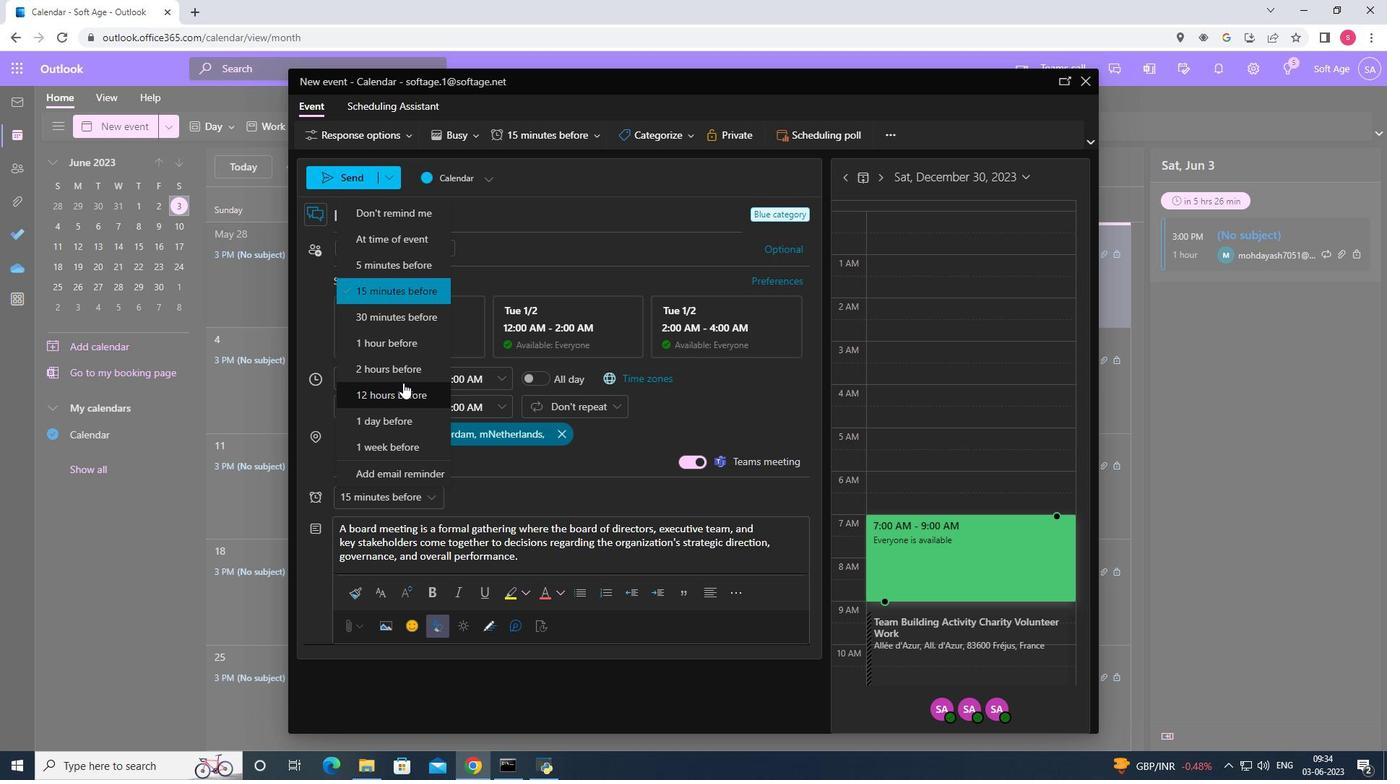 
Action: Mouse scrolled (403, 382) with delta (0, 0)
Screenshot: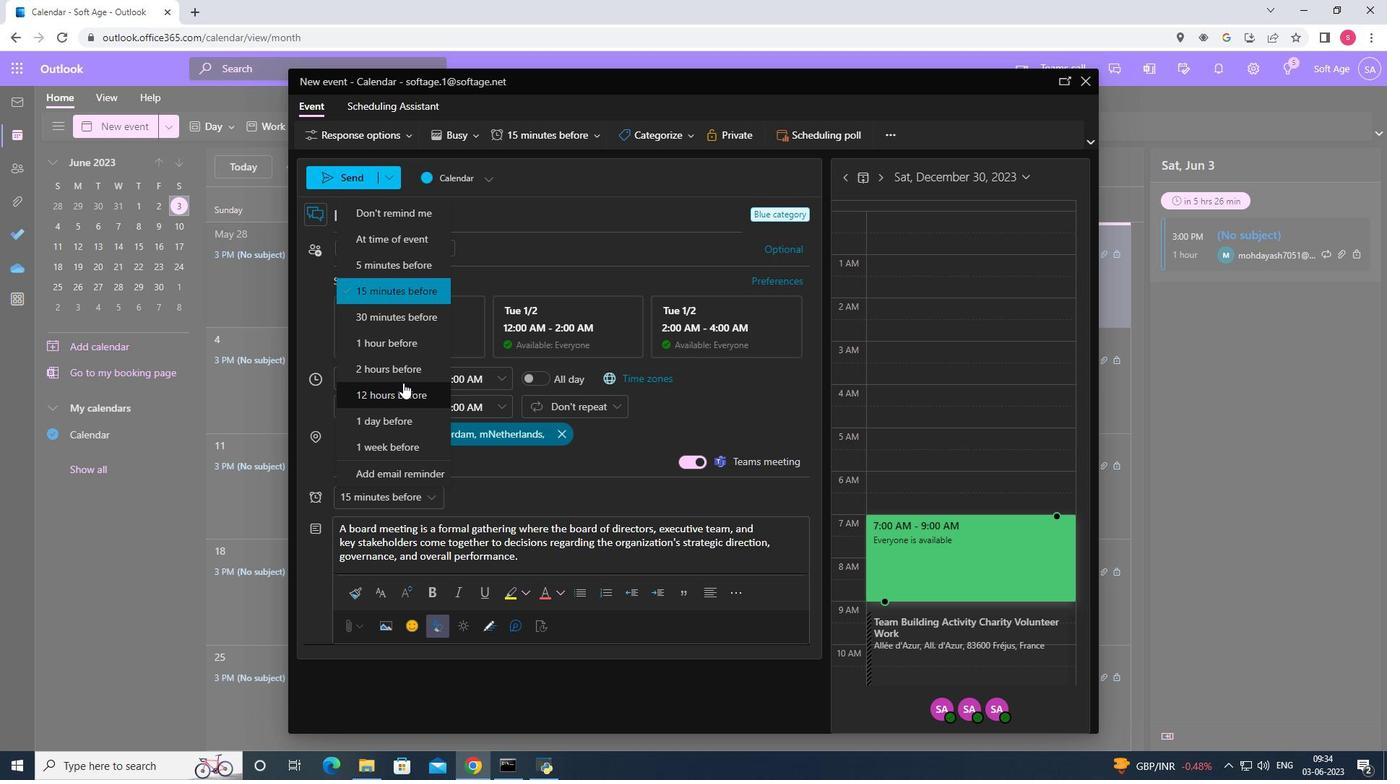 
Action: Mouse moved to (417, 414)
Screenshot: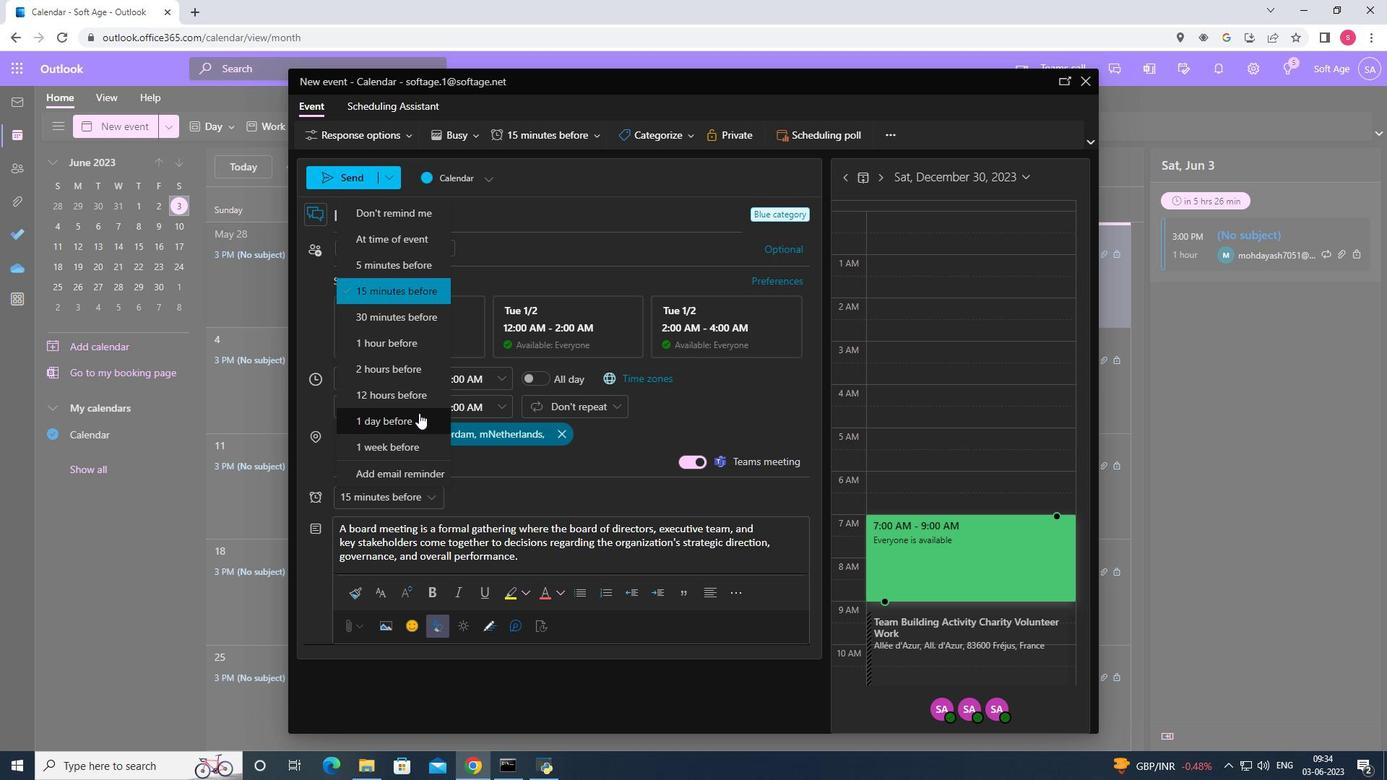 
Action: Mouse pressed left at (417, 414)
Screenshot: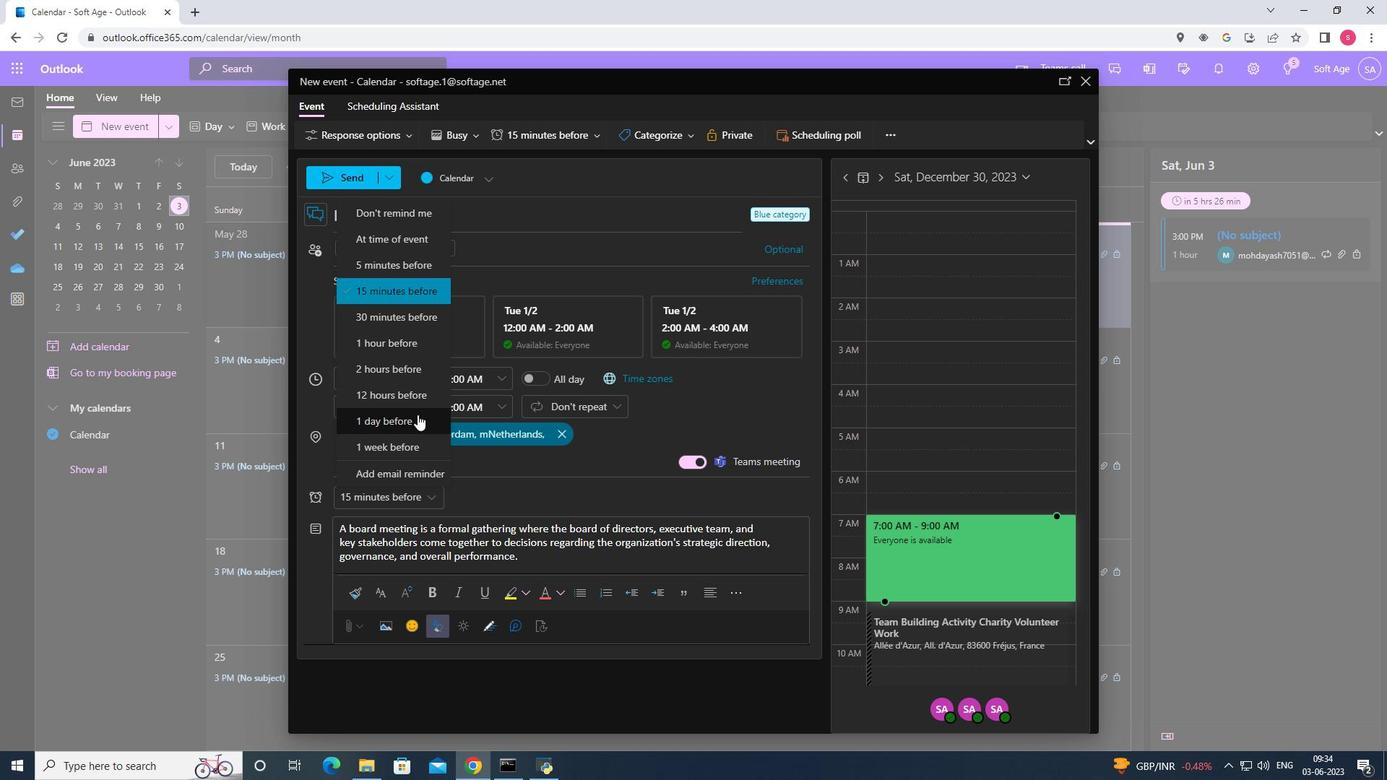 
Action: Mouse scrolled (417, 414) with delta (0, 0)
Screenshot: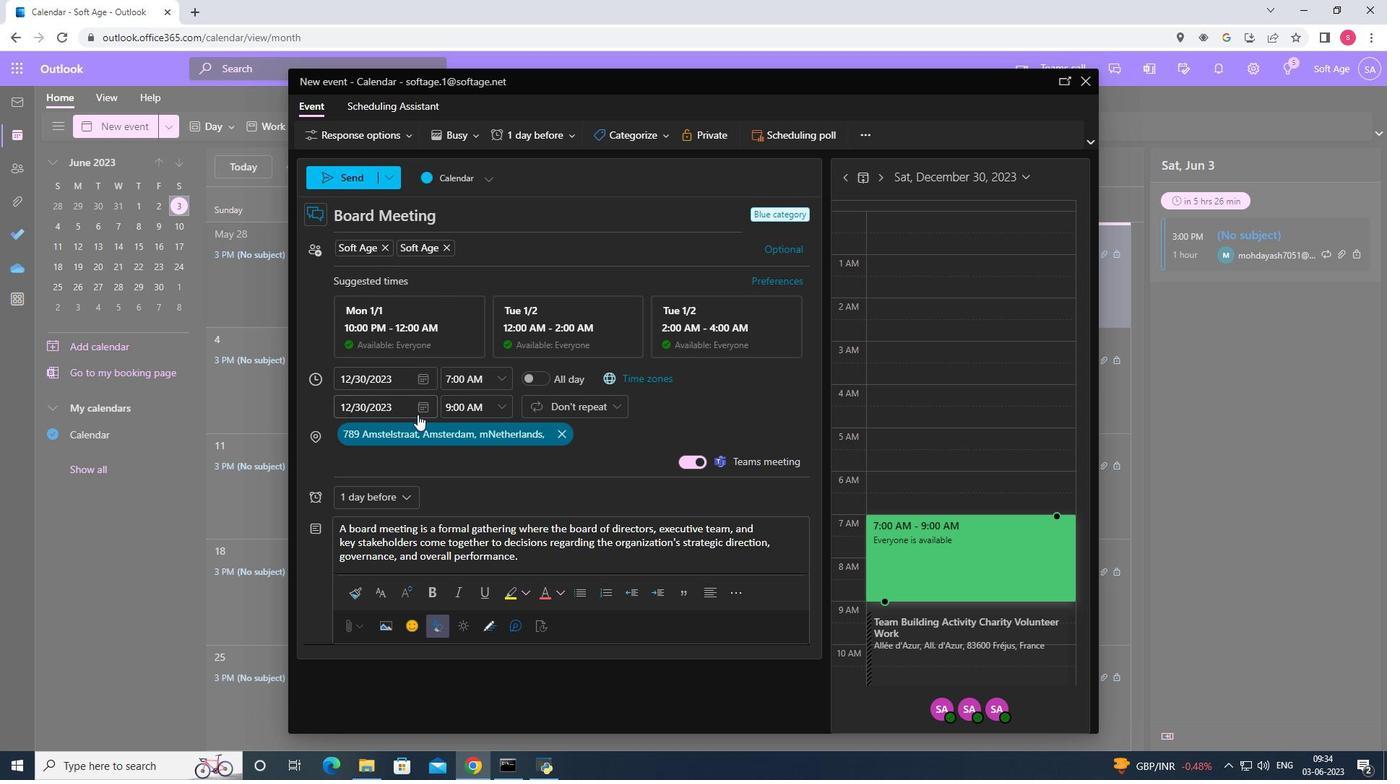 
Action: Mouse scrolled (417, 414) with delta (0, 0)
Screenshot: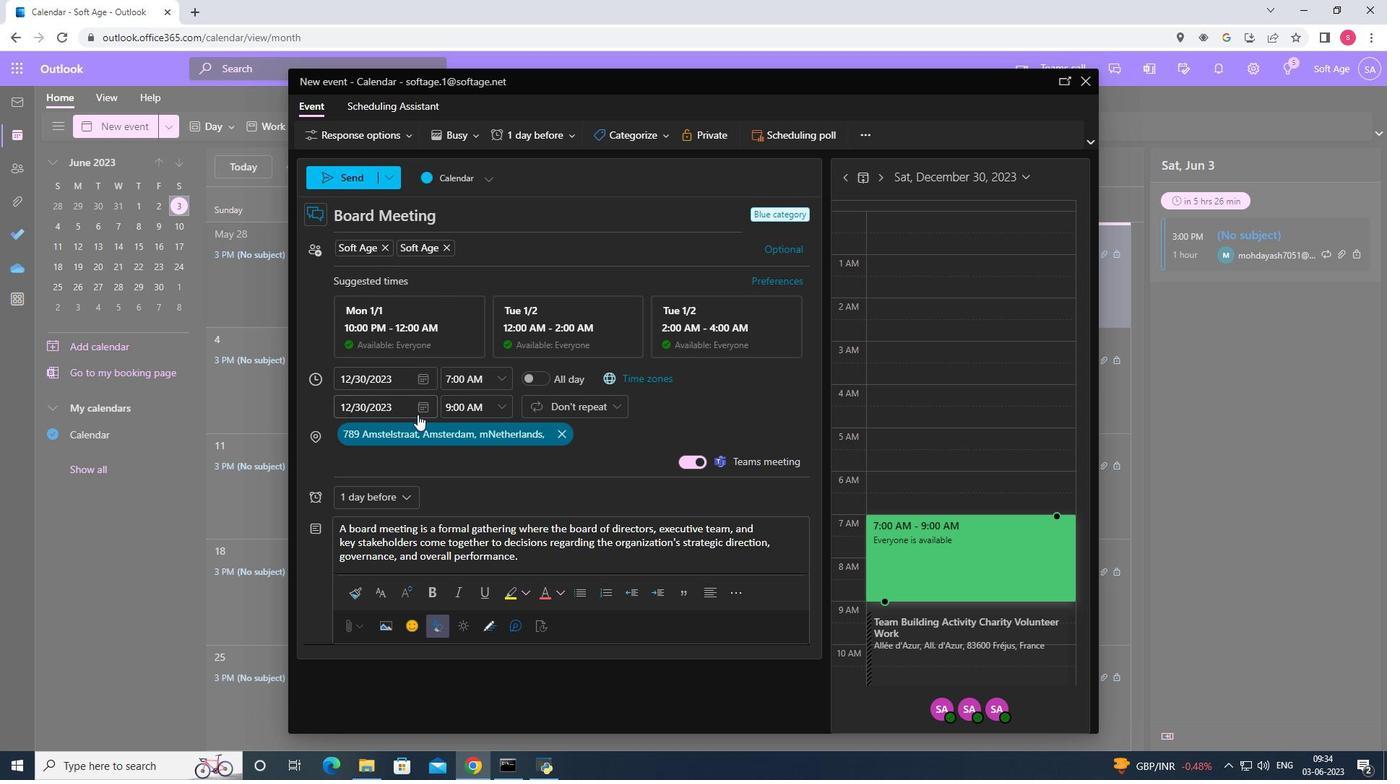 
Action: Mouse scrolled (417, 414) with delta (0, 0)
Screenshot: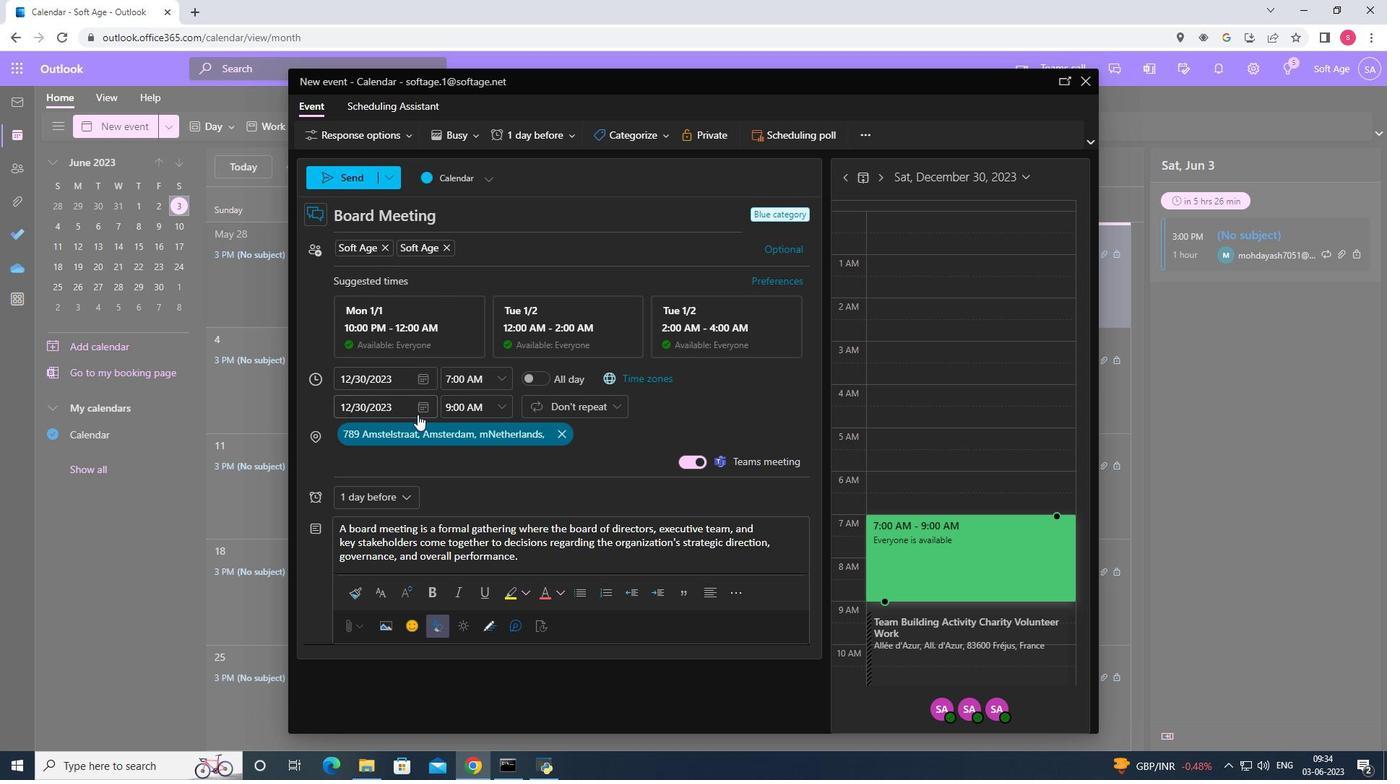 
Action: Mouse scrolled (417, 414) with delta (0, 0)
Screenshot: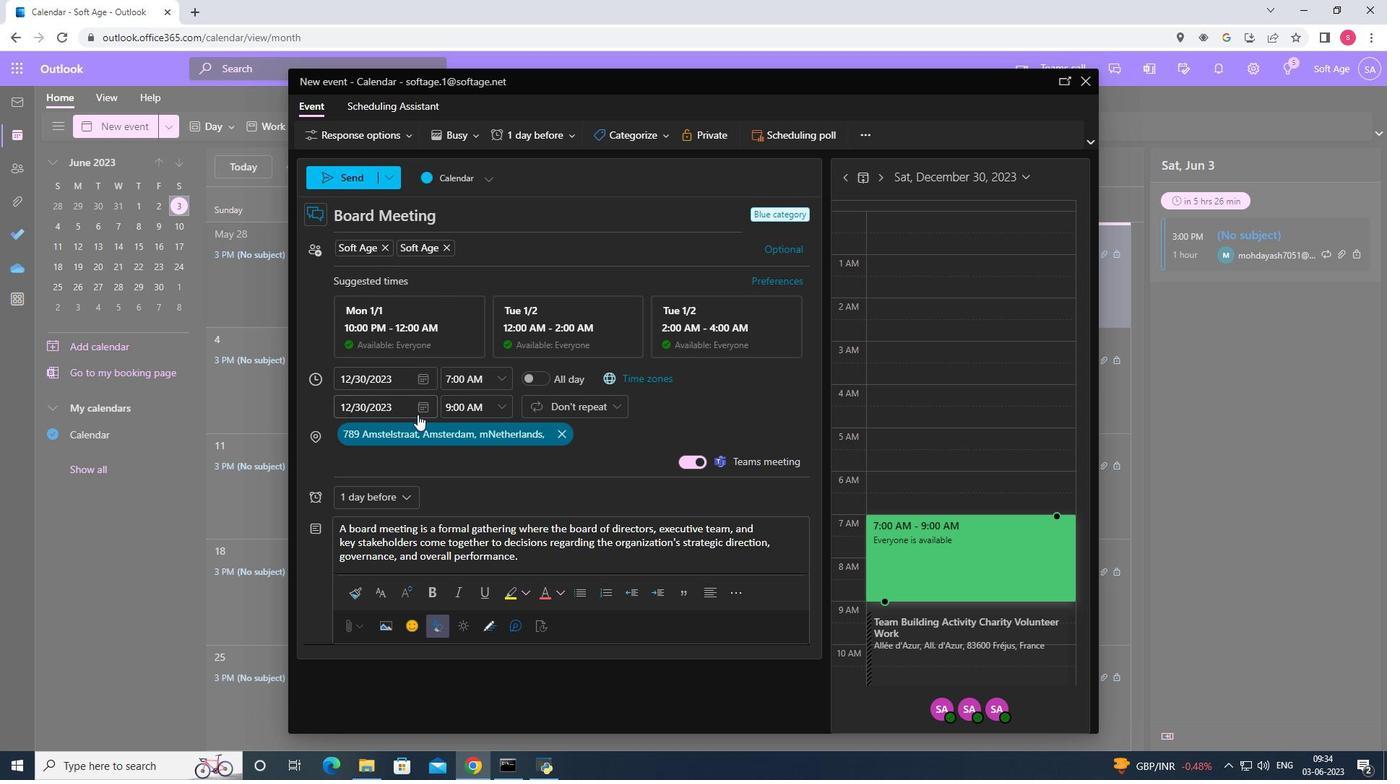 
Action: Mouse scrolled (417, 414) with delta (0, 0)
Screenshot: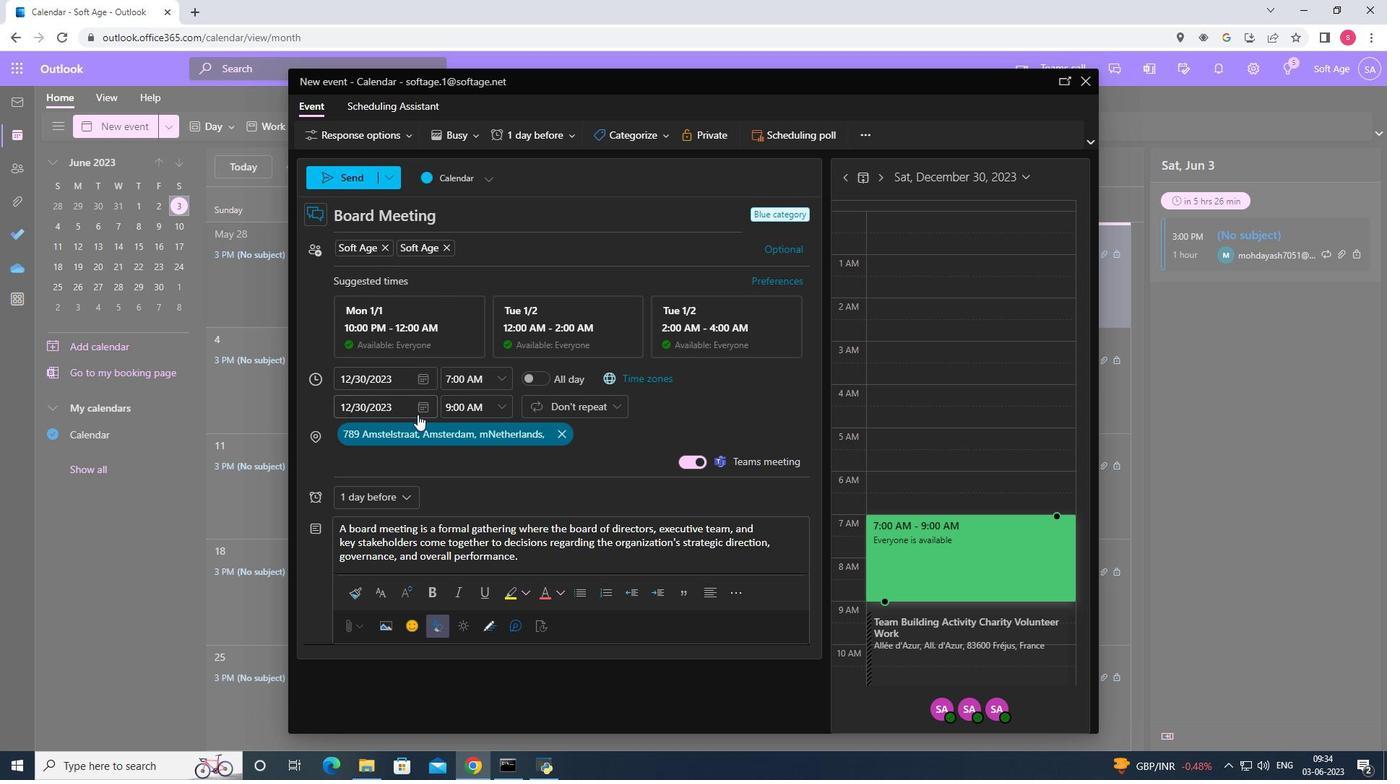 
Action: Mouse scrolled (417, 414) with delta (0, 0)
Screenshot: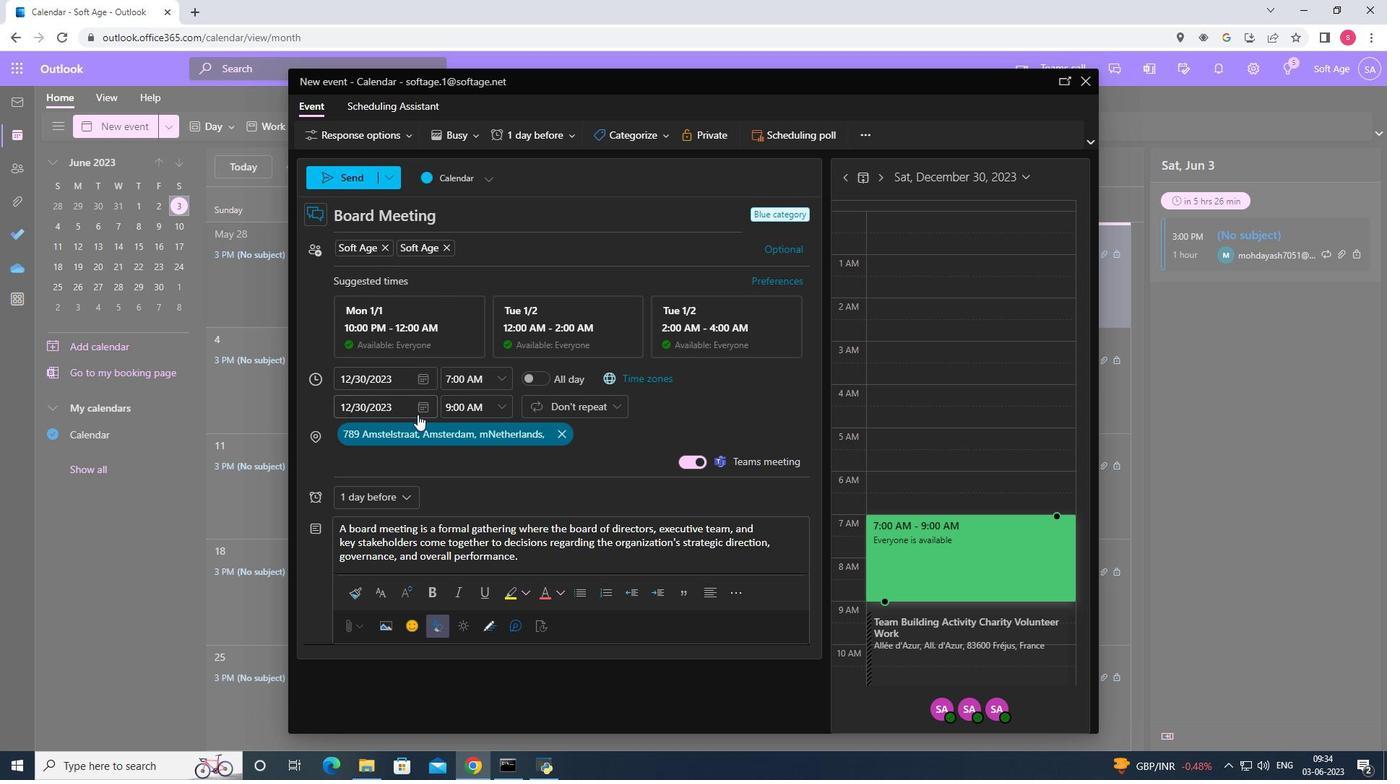 
Action: Mouse scrolled (417, 414) with delta (0, 0)
Screenshot: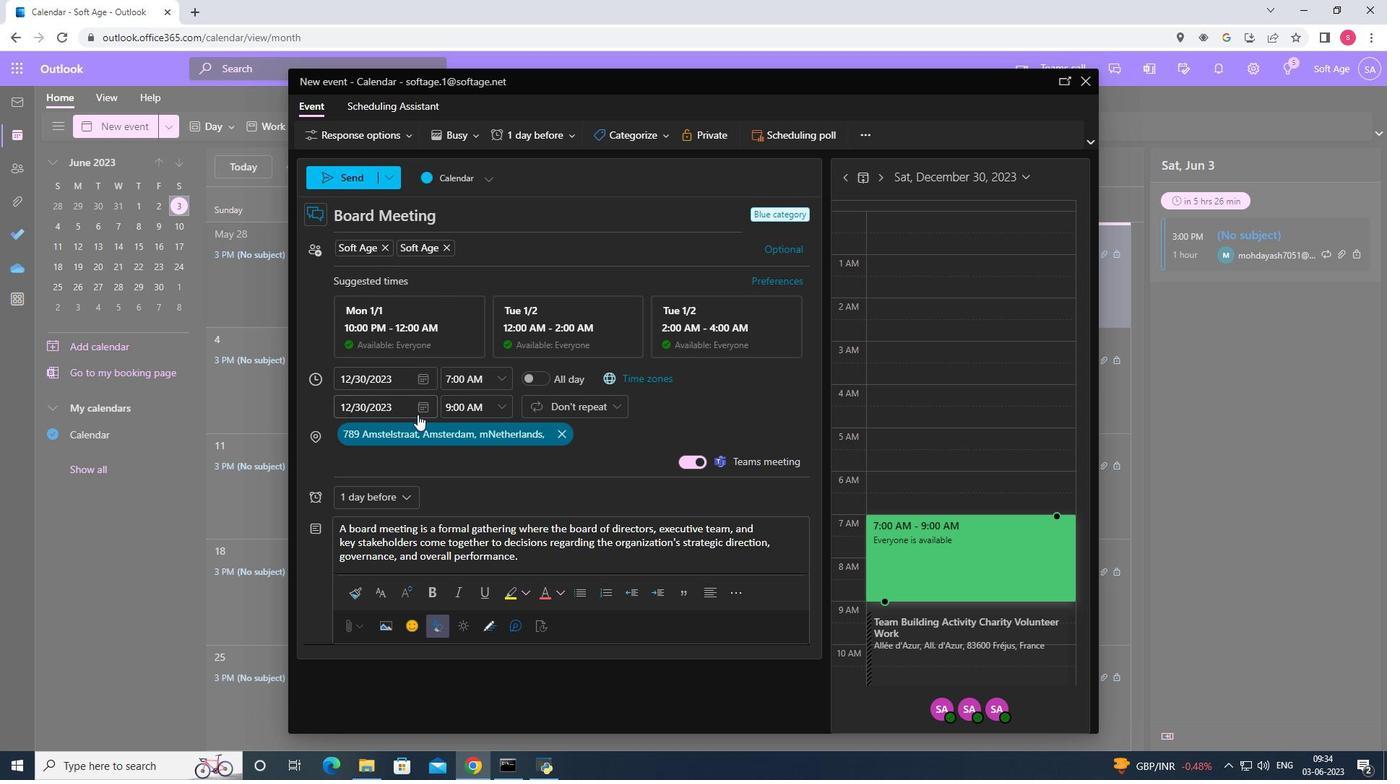 
Action: Mouse moved to (355, 176)
Screenshot: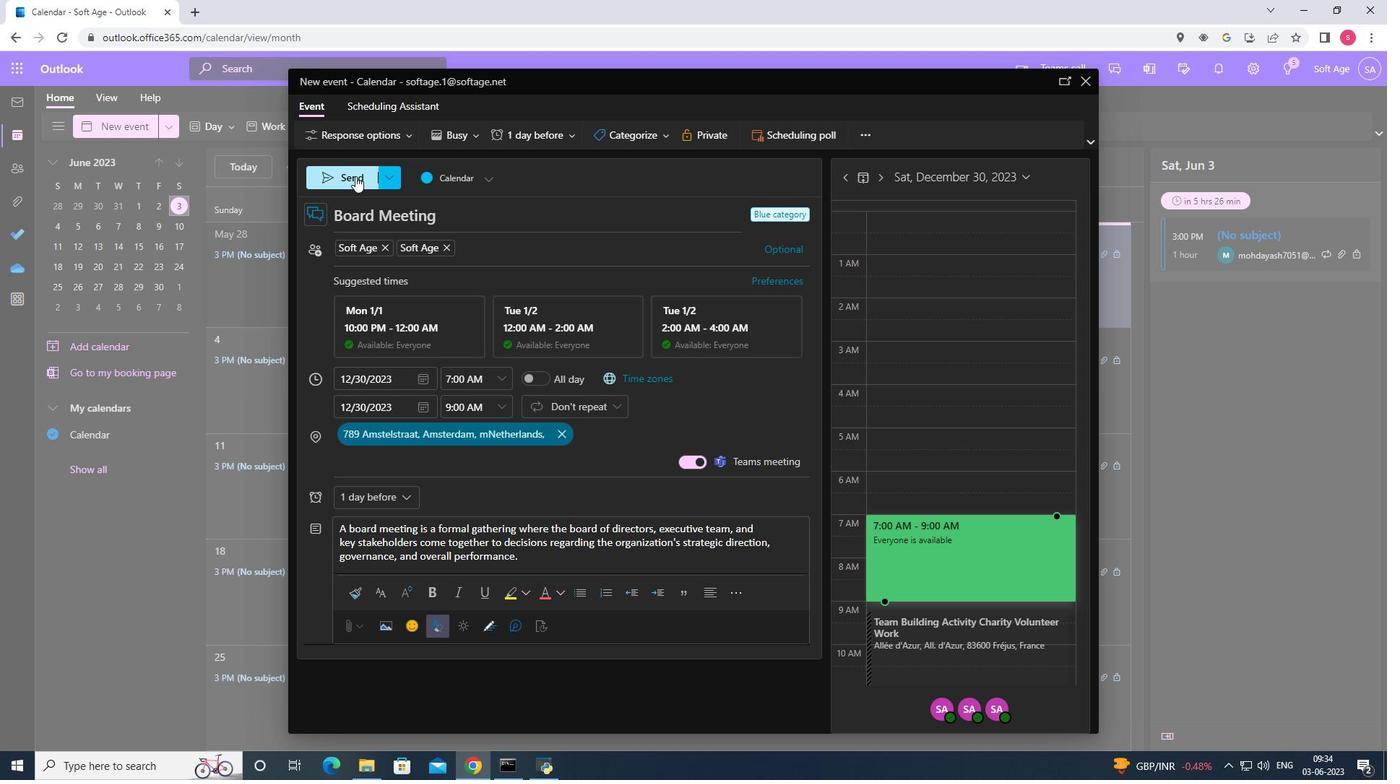 
Action: Mouse pressed left at (355, 176)
Screenshot: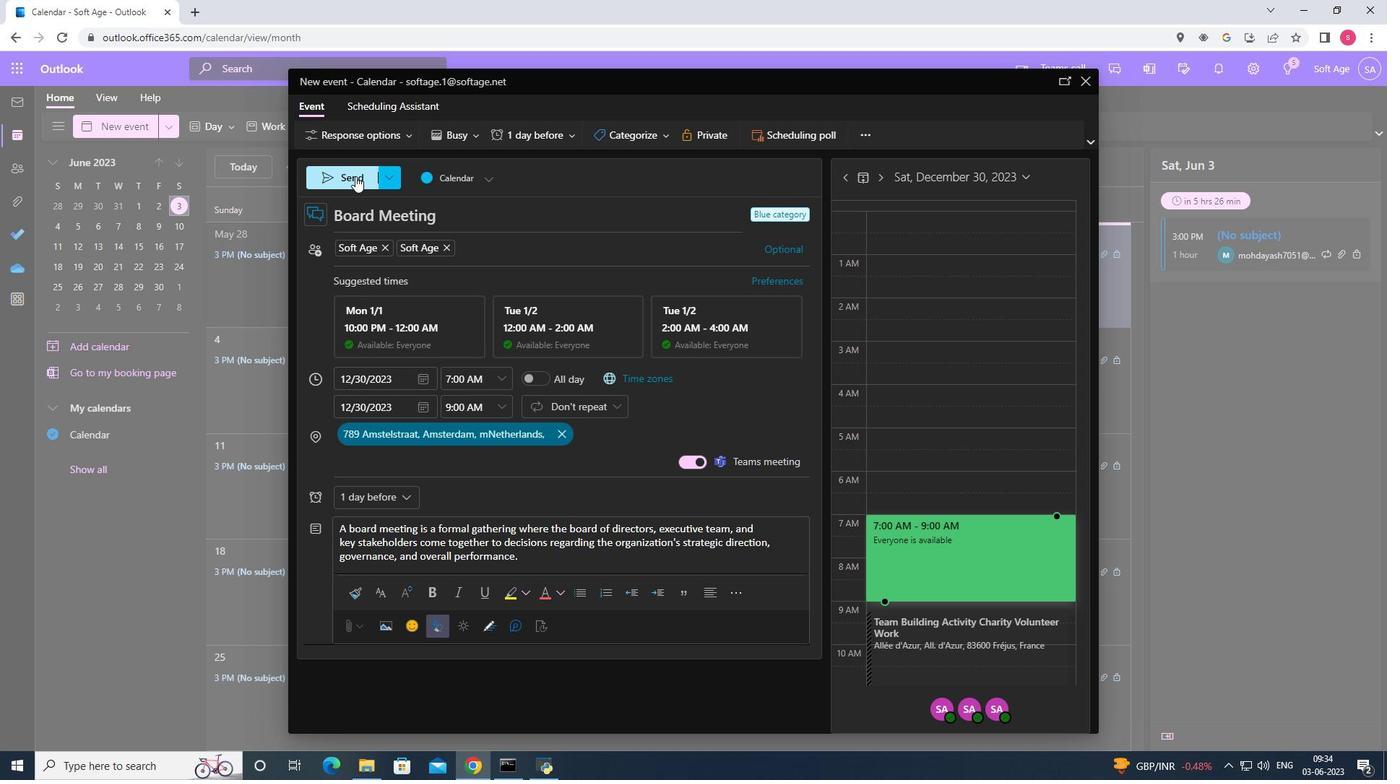 
